 Task: Search one way flight ticket for 5 adults, 2 children, 1 infant in seat and 2 infants on lap in economy from Portsmouth: Portsmouth International Airport At Pease to New Bern: Coastal Carolina Regional Airport (was Craven County Regional) on 5-4-2023. Number of bags: 1 carry on bag and 1 checked bag. Price is upto 87000. Outbound departure time preference is 14:30.
Action: Mouse moved to (286, 118)
Screenshot: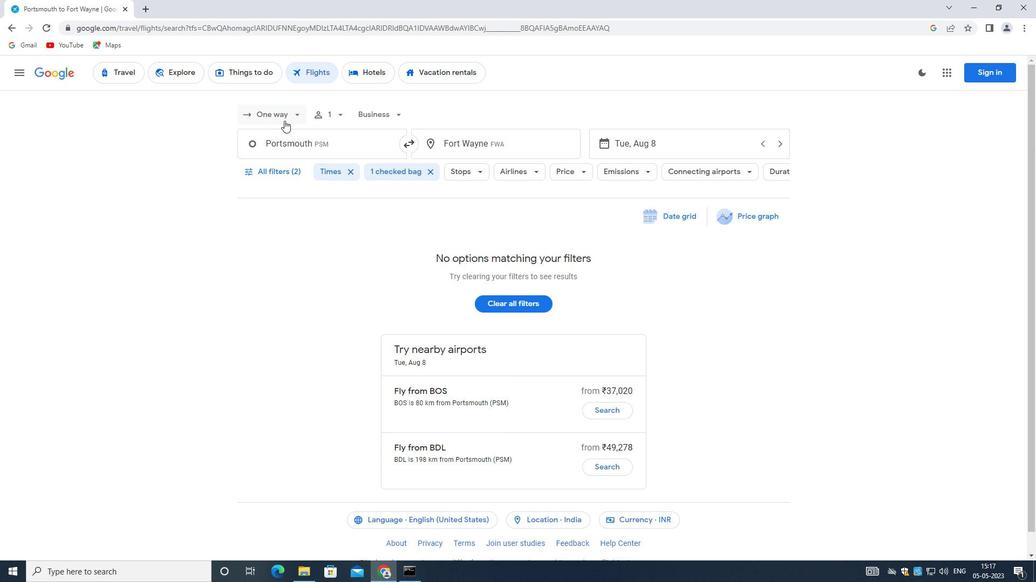 
Action: Mouse pressed left at (286, 118)
Screenshot: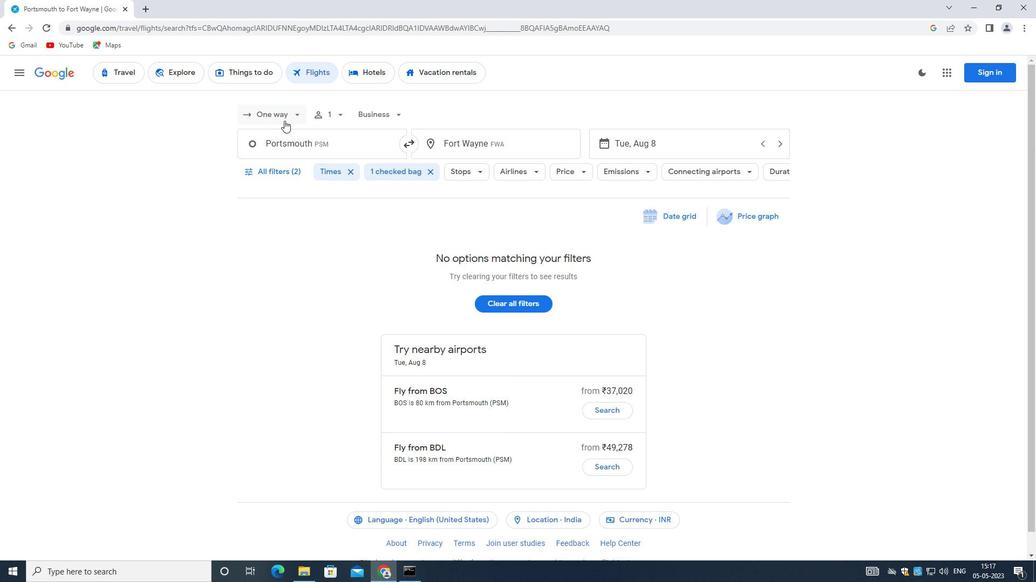 
Action: Mouse moved to (284, 159)
Screenshot: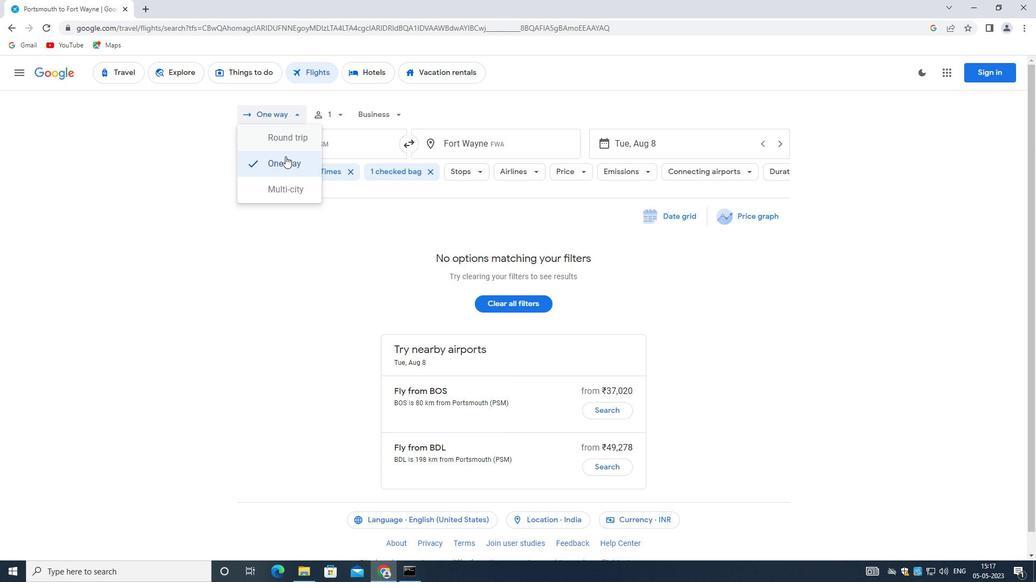 
Action: Mouse pressed left at (284, 159)
Screenshot: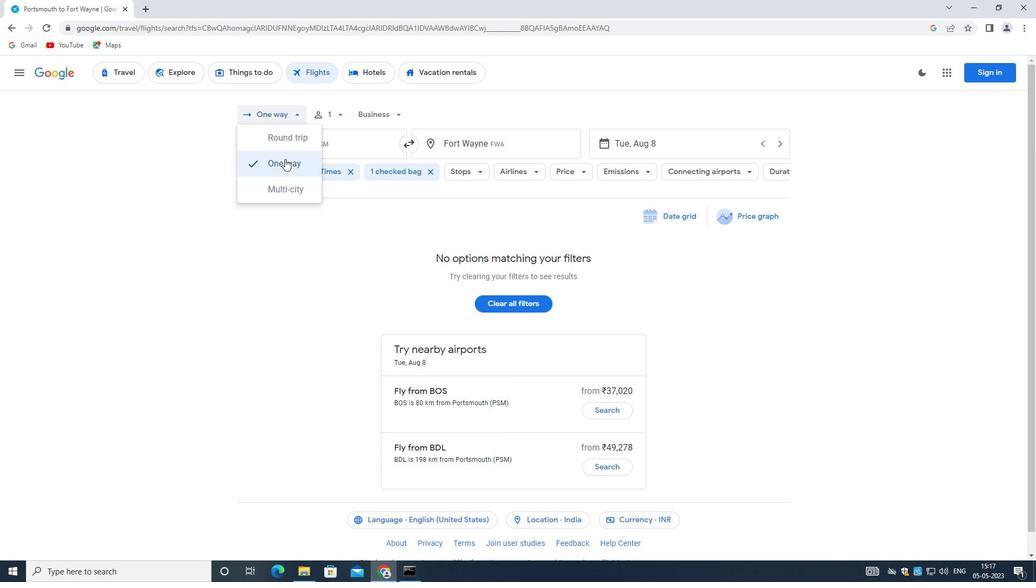 
Action: Mouse moved to (340, 114)
Screenshot: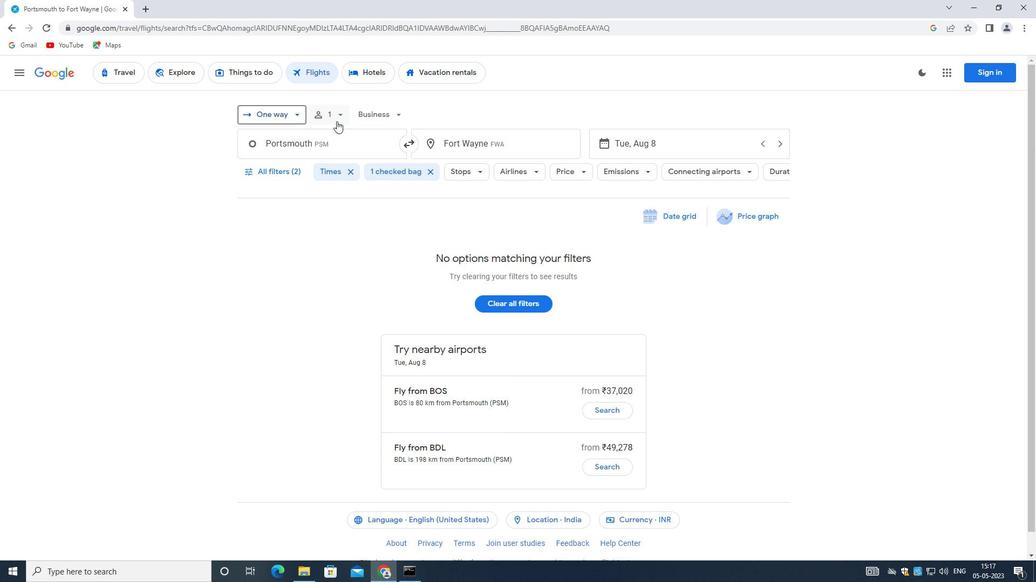 
Action: Mouse pressed left at (340, 114)
Screenshot: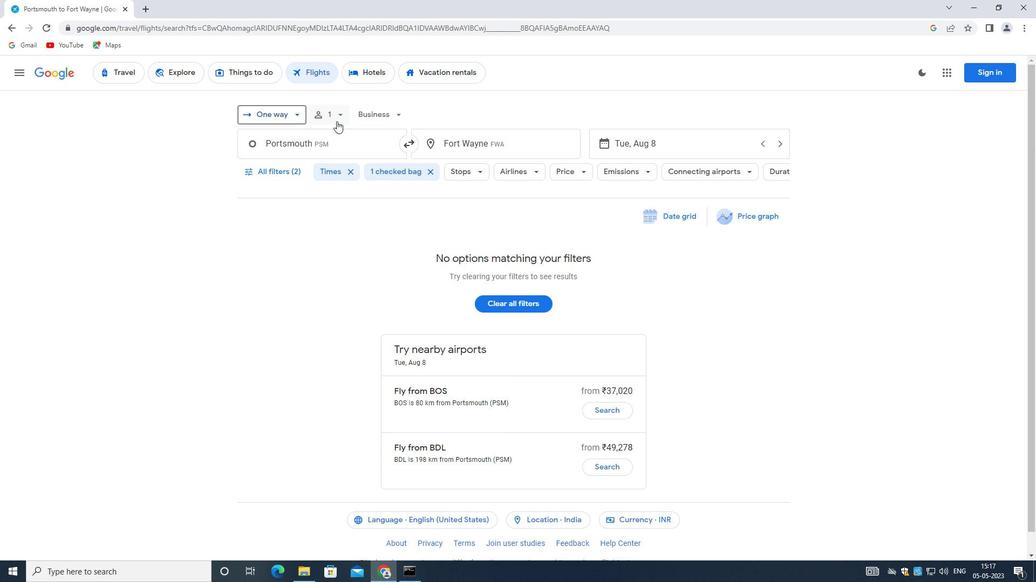
Action: Mouse moved to (424, 141)
Screenshot: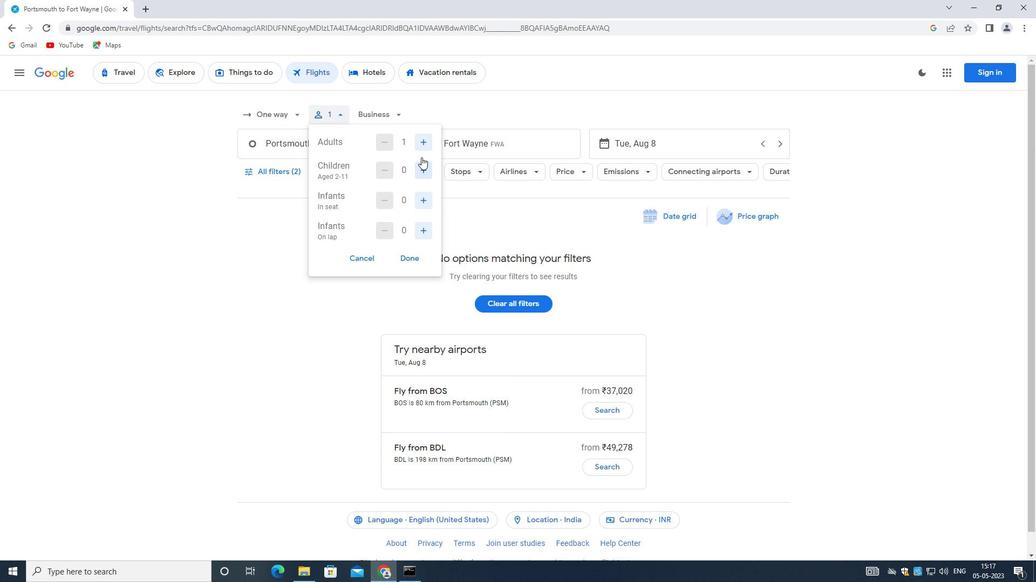
Action: Mouse pressed left at (424, 141)
Screenshot: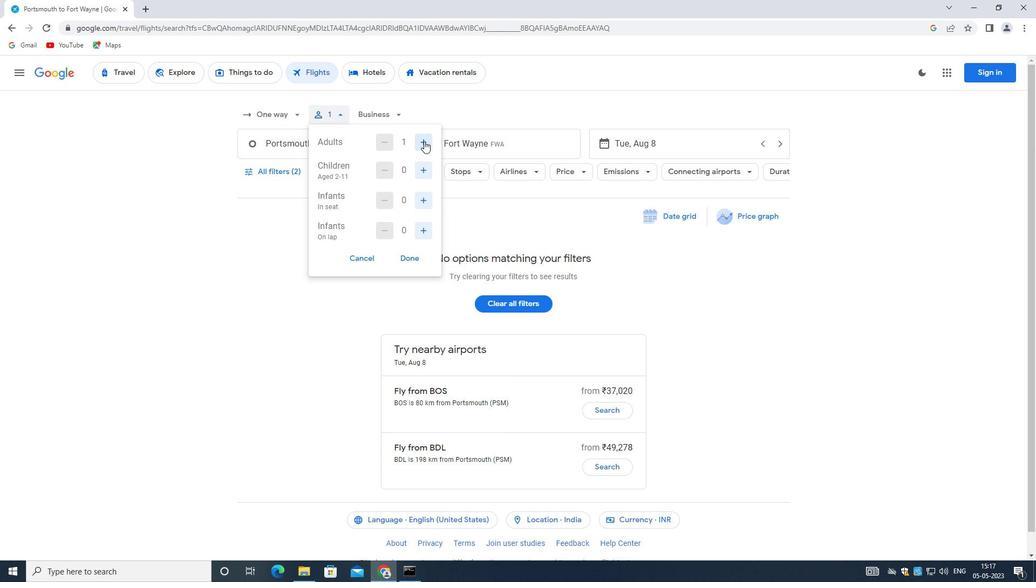 
Action: Mouse pressed left at (424, 141)
Screenshot: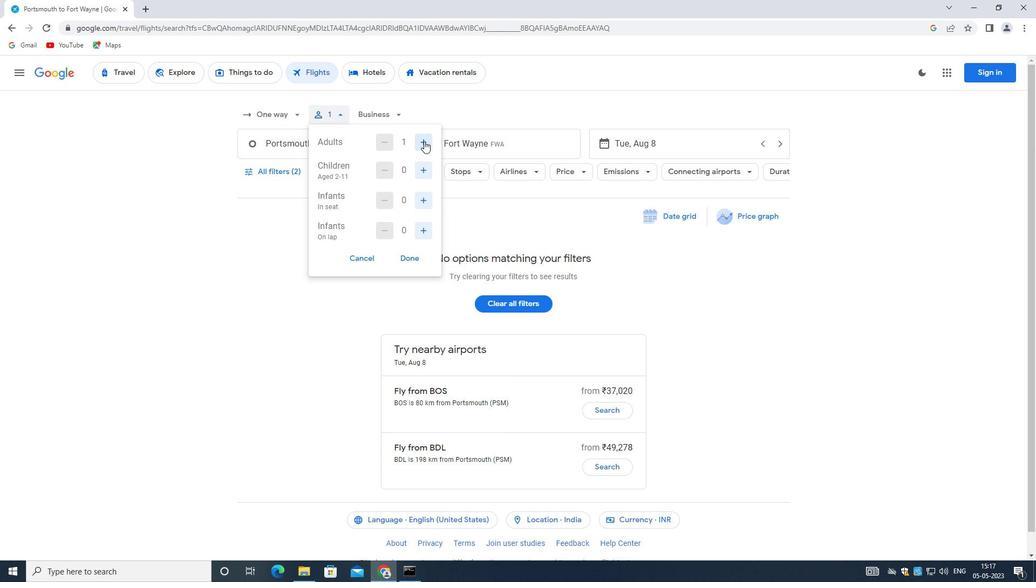 
Action: Mouse moved to (424, 140)
Screenshot: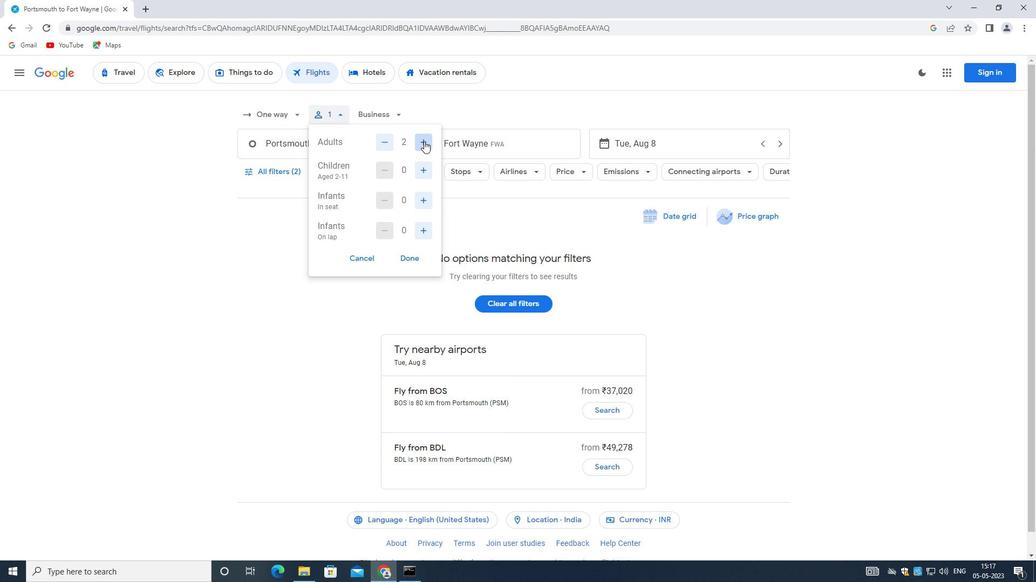 
Action: Mouse pressed left at (424, 140)
Screenshot: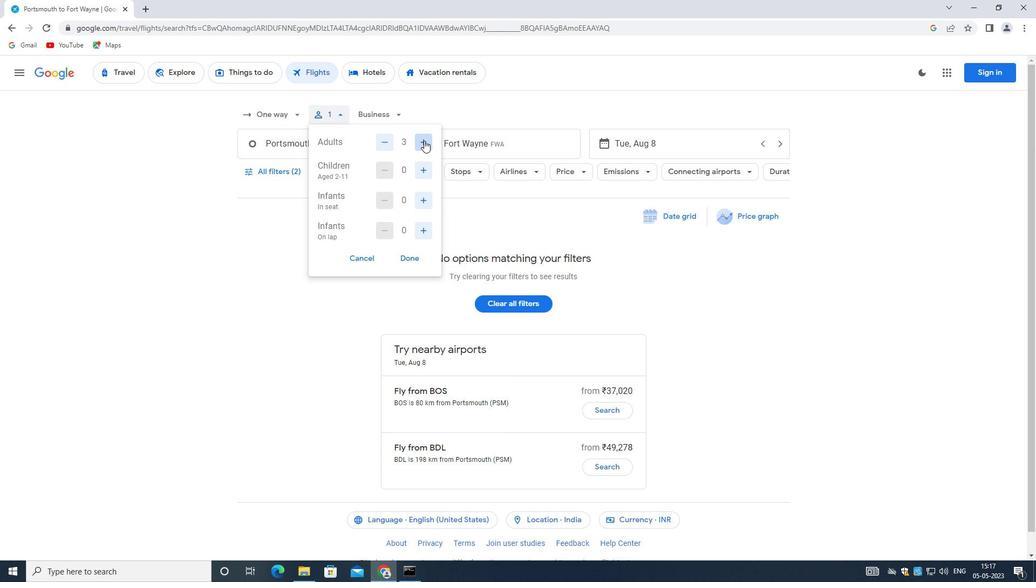 
Action: Mouse pressed left at (424, 140)
Screenshot: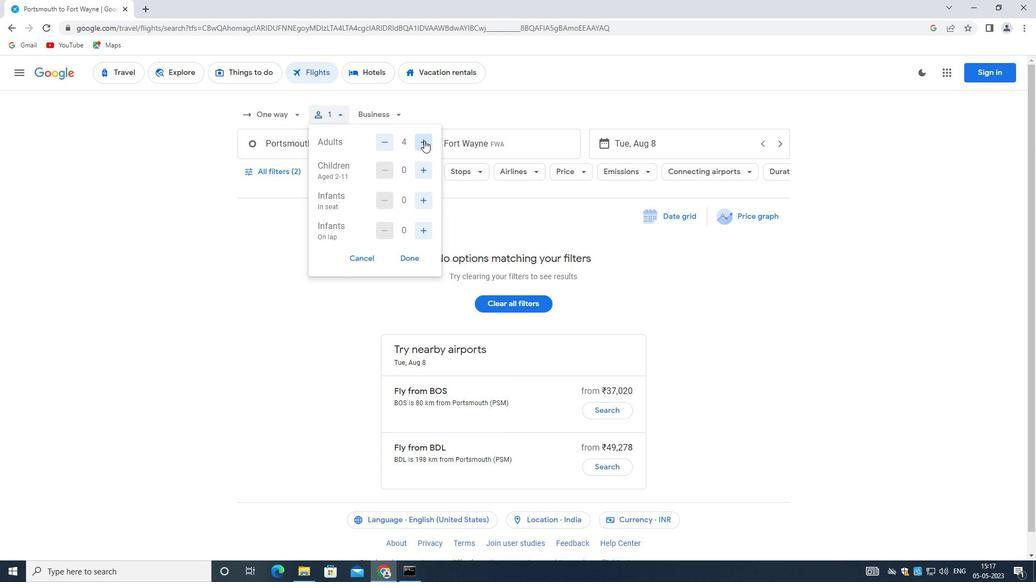 
Action: Mouse moved to (423, 167)
Screenshot: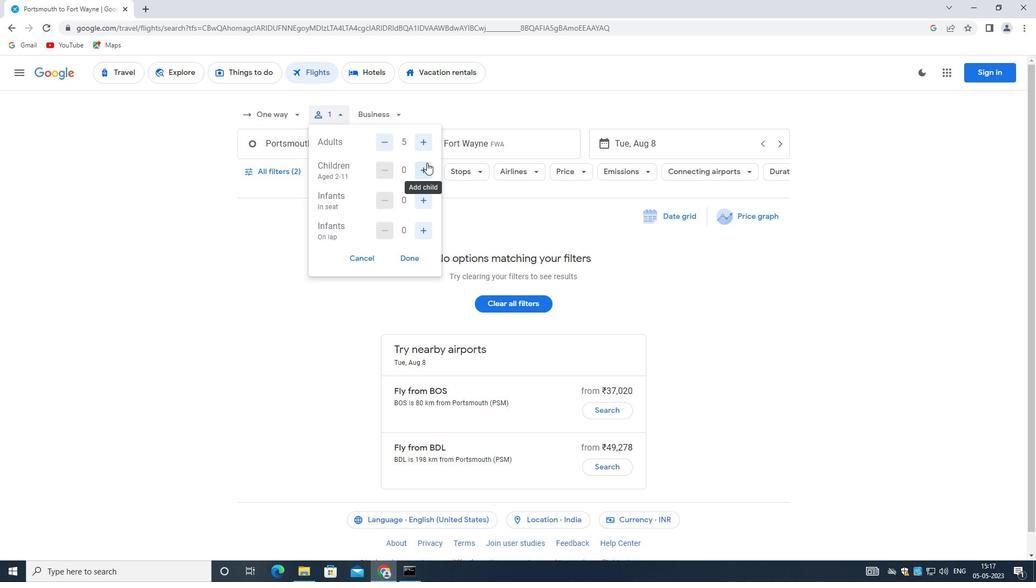 
Action: Mouse pressed left at (423, 167)
Screenshot: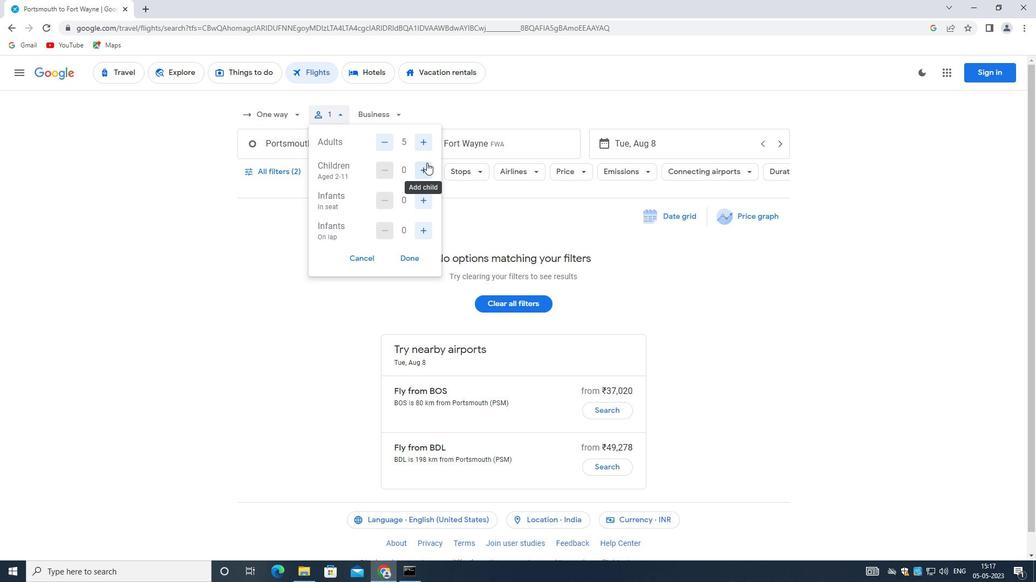 
Action: Mouse pressed left at (423, 167)
Screenshot: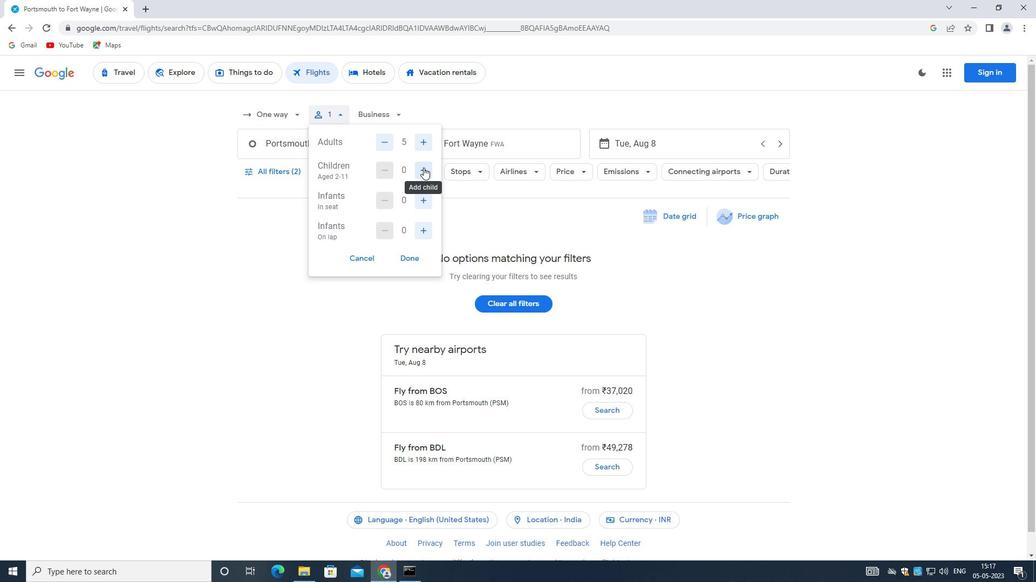 
Action: Mouse moved to (423, 206)
Screenshot: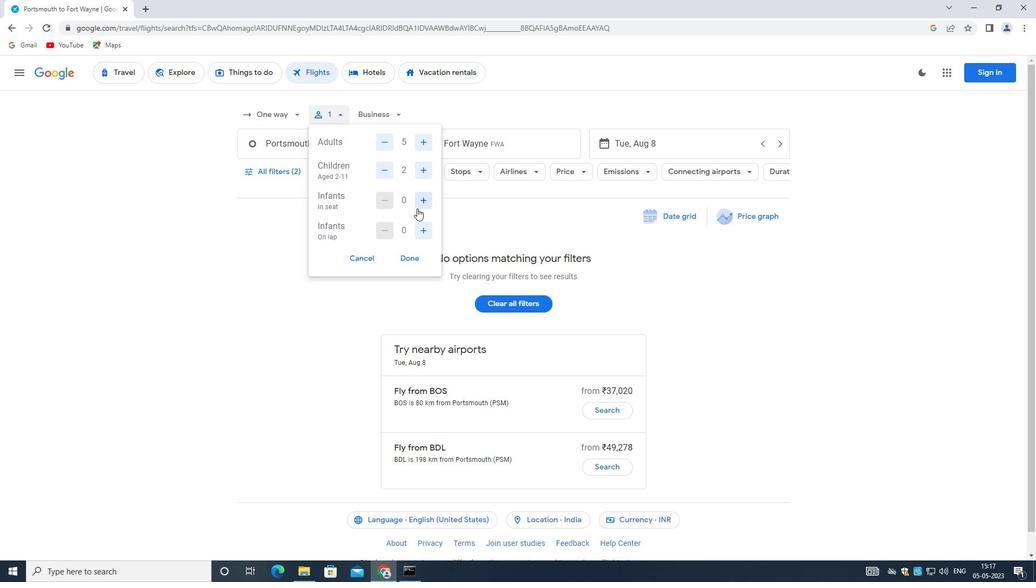 
Action: Mouse pressed left at (423, 206)
Screenshot: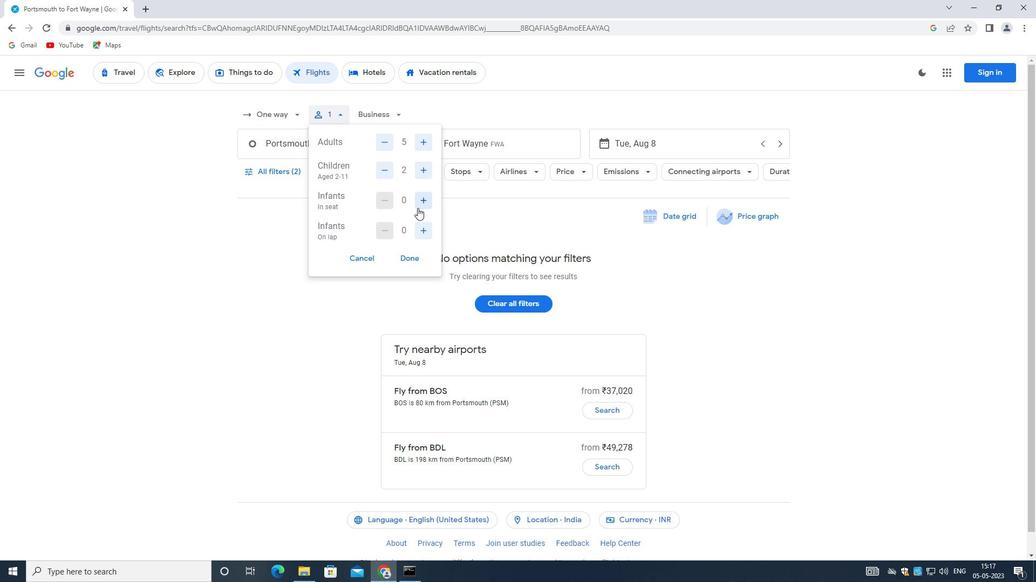 
Action: Mouse moved to (422, 233)
Screenshot: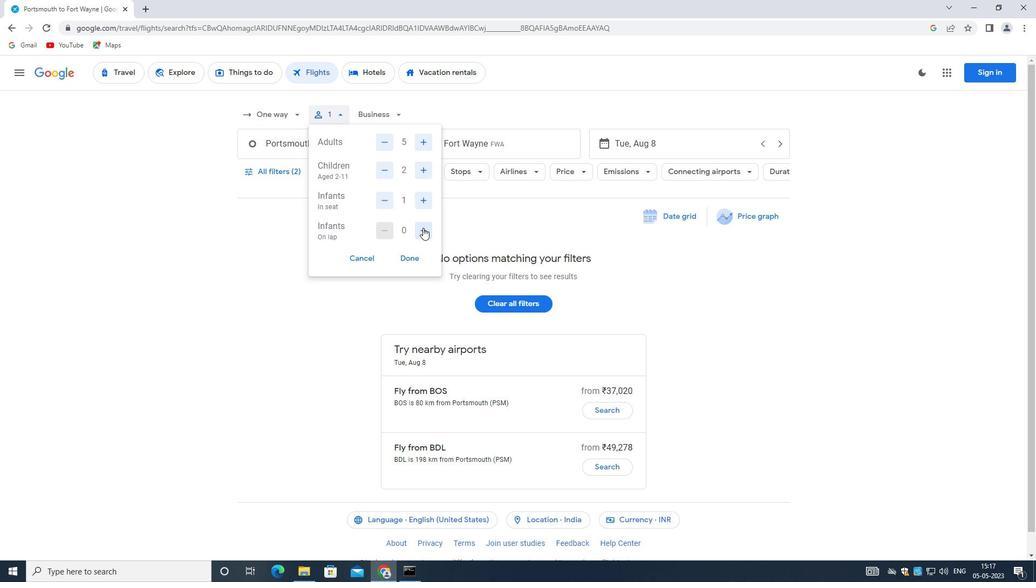 
Action: Mouse pressed left at (422, 233)
Screenshot: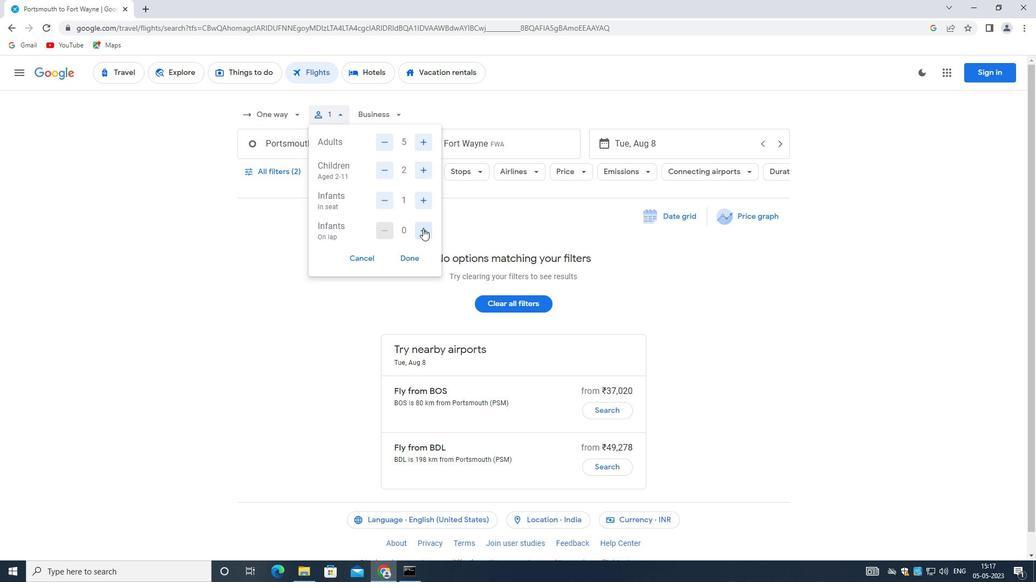 
Action: Mouse moved to (402, 258)
Screenshot: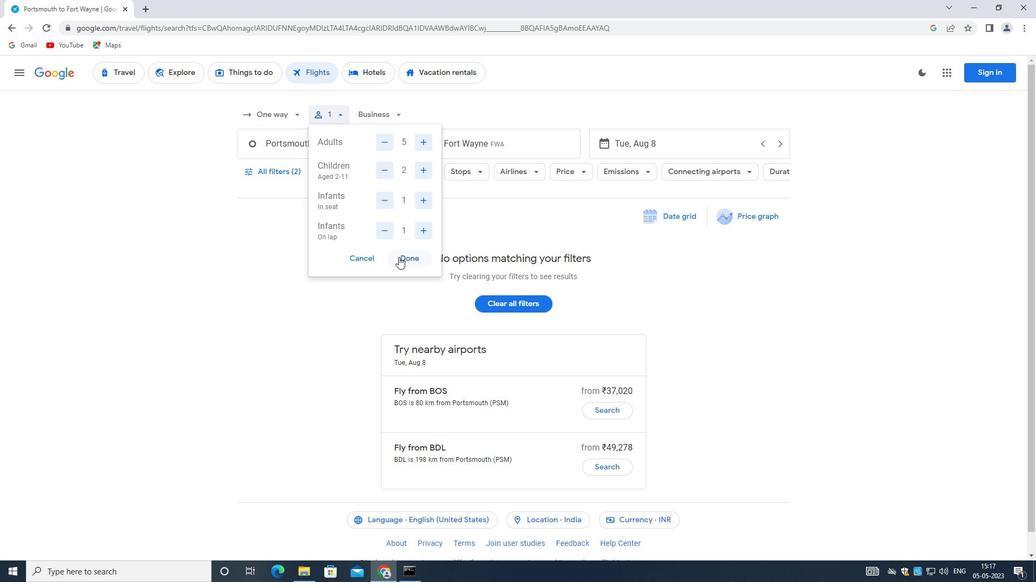 
Action: Mouse pressed left at (402, 258)
Screenshot: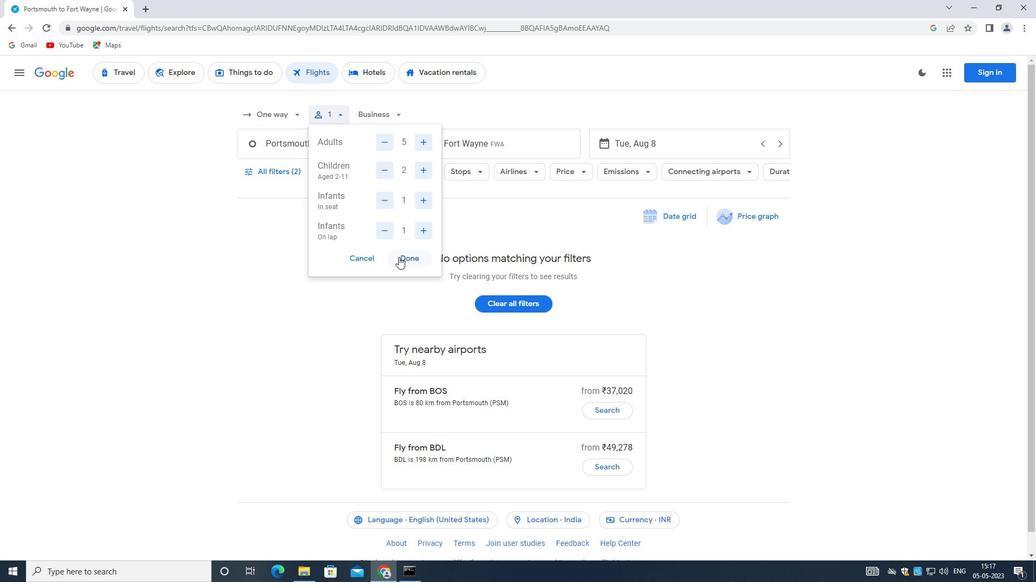 
Action: Mouse moved to (394, 113)
Screenshot: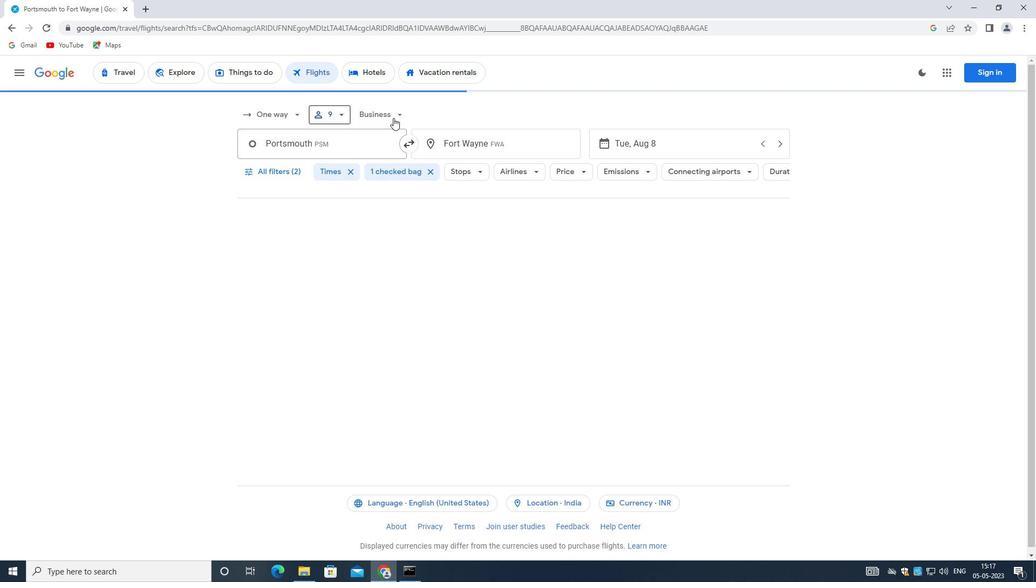
Action: Mouse pressed left at (394, 113)
Screenshot: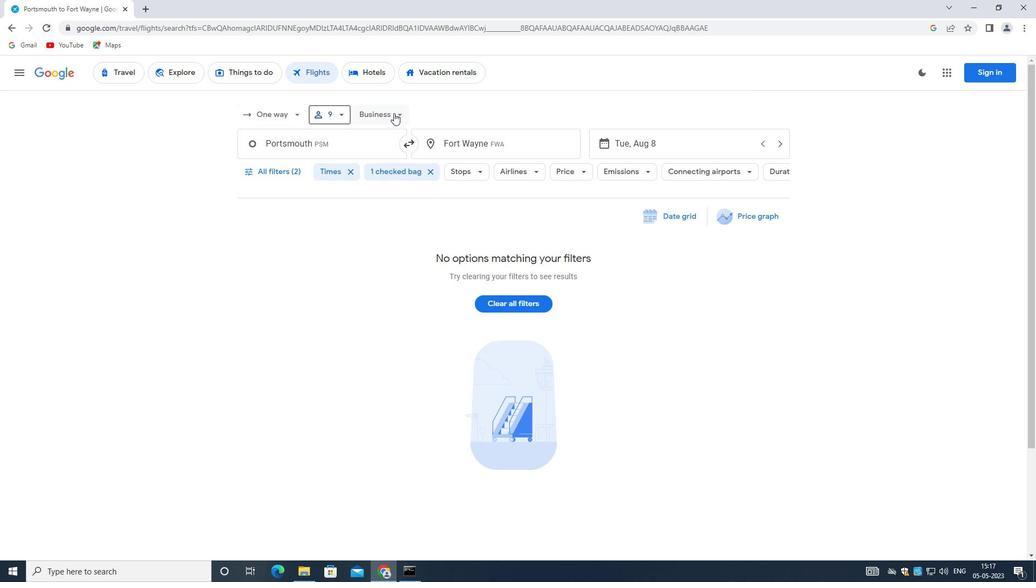 
Action: Mouse moved to (408, 131)
Screenshot: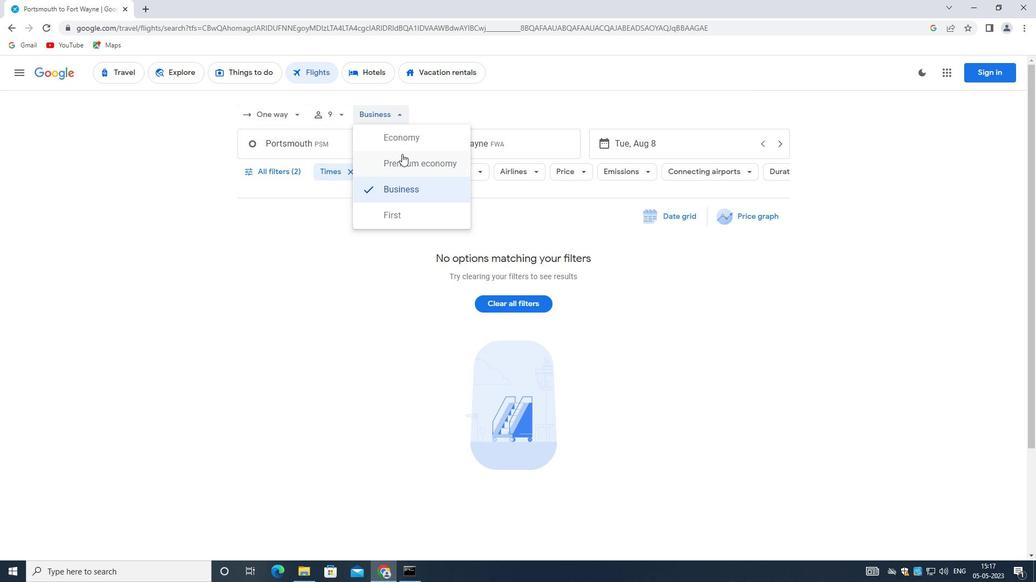 
Action: Mouse pressed left at (408, 131)
Screenshot: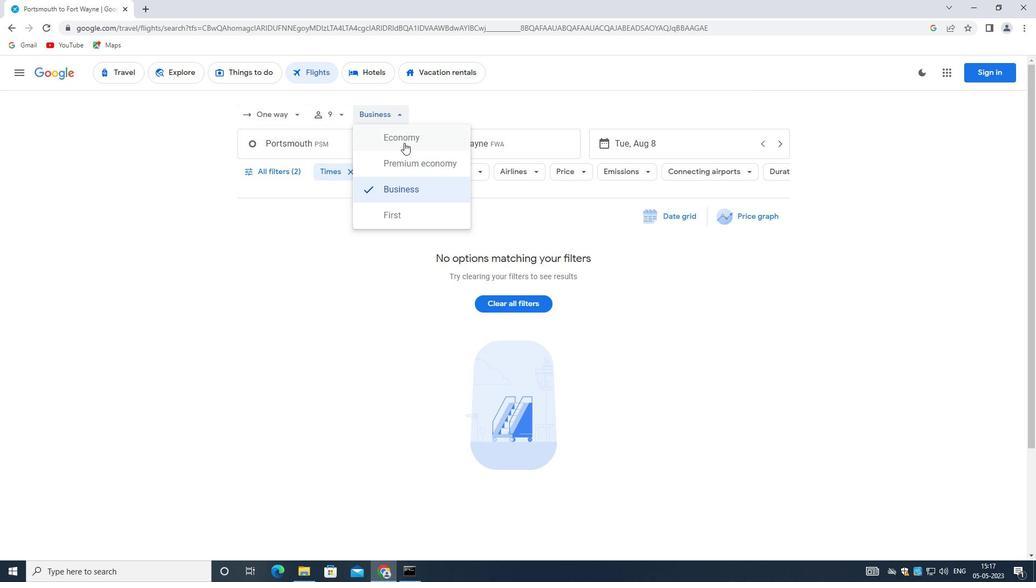 
Action: Mouse moved to (314, 146)
Screenshot: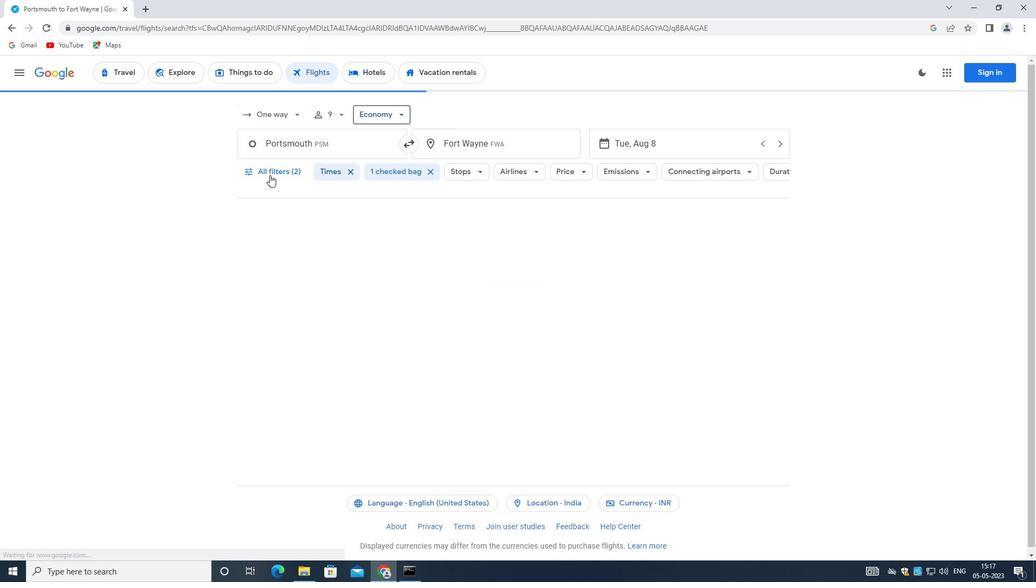 
Action: Mouse pressed left at (314, 146)
Screenshot: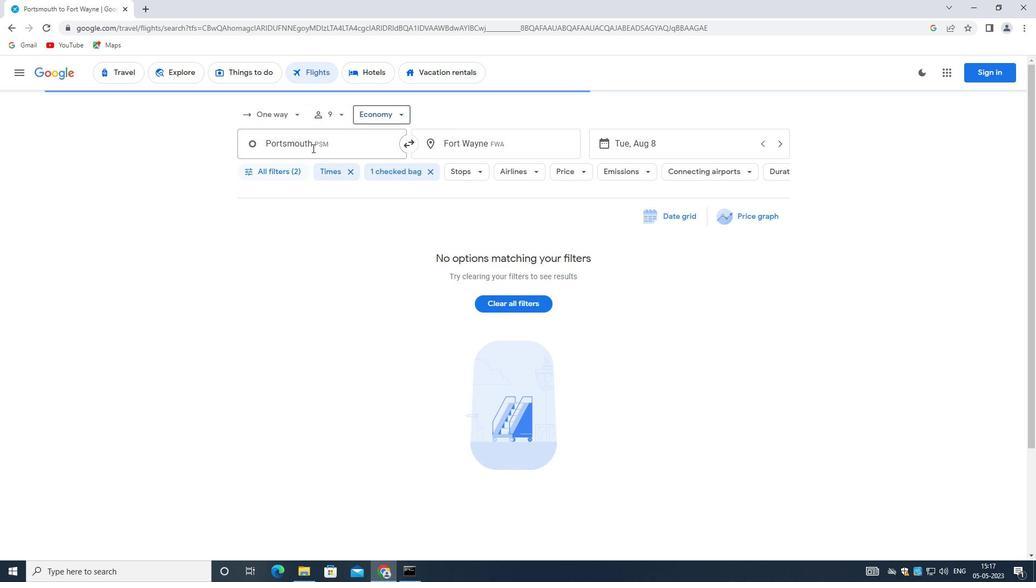 
Action: Key pressed <Key.backspace>po<Key.backspace><Key.backspace><Key.shift_r>Ports
Screenshot: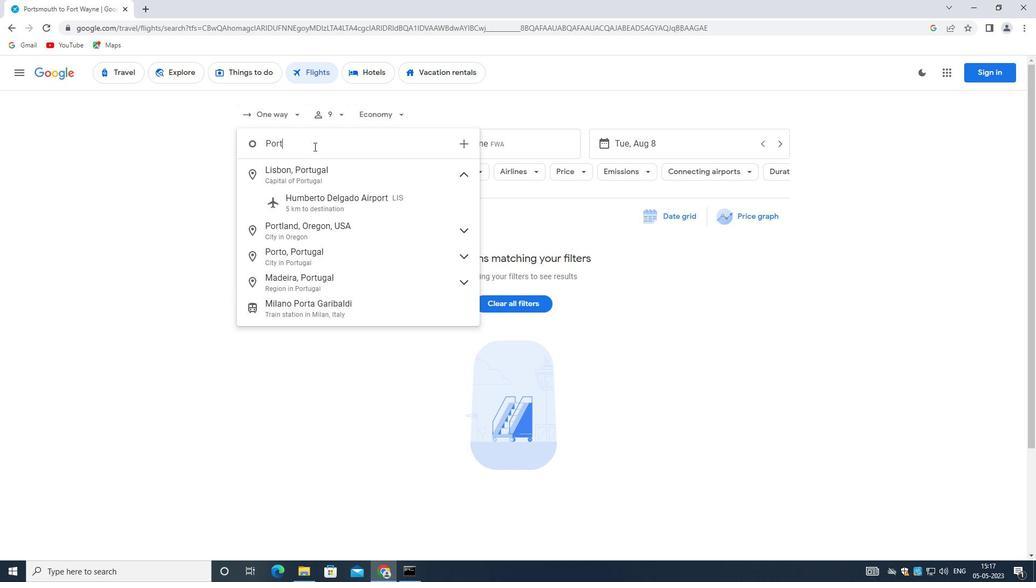 
Action: Mouse moved to (372, 350)
Screenshot: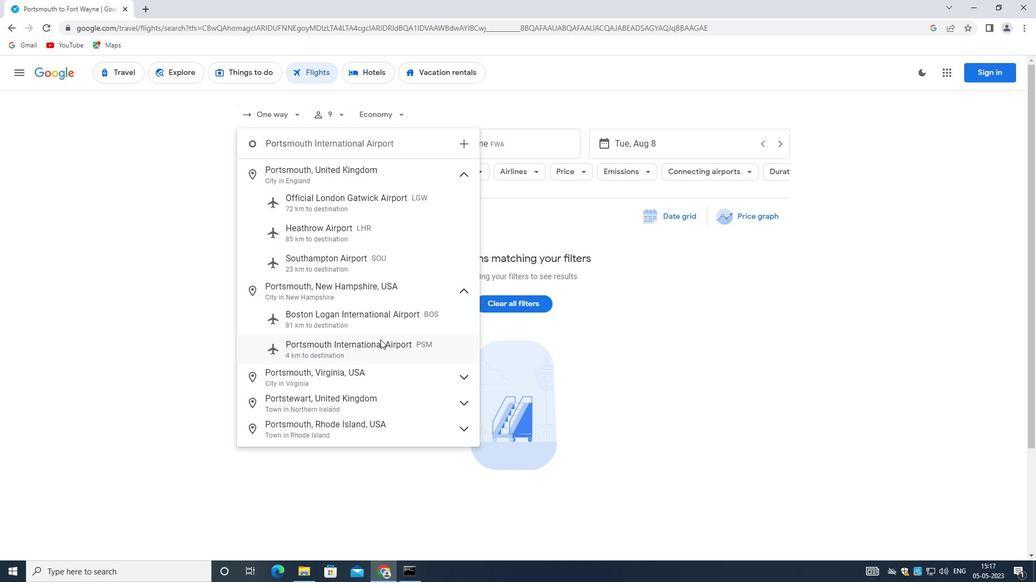 
Action: Mouse pressed left at (372, 350)
Screenshot: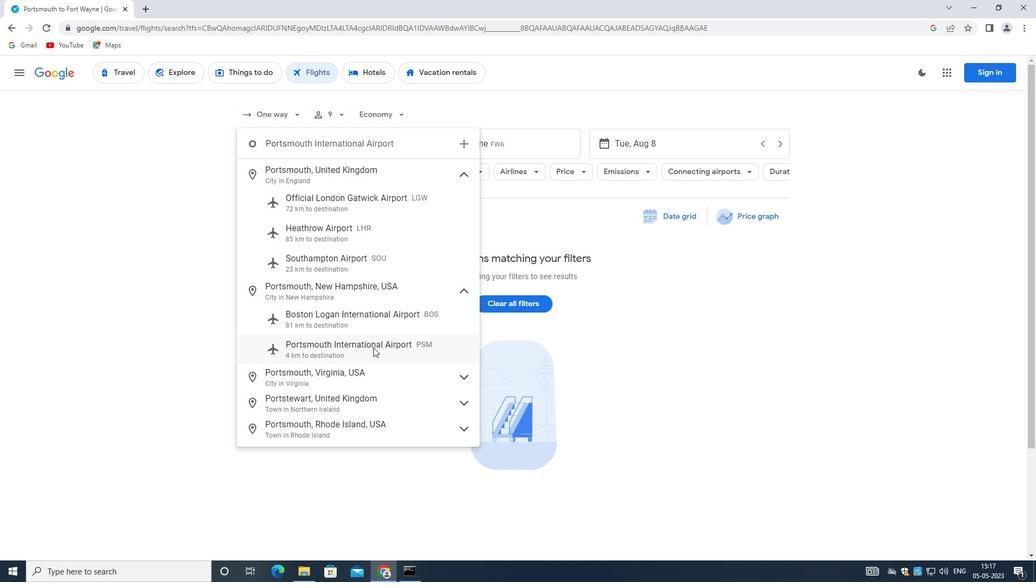 
Action: Mouse moved to (530, 140)
Screenshot: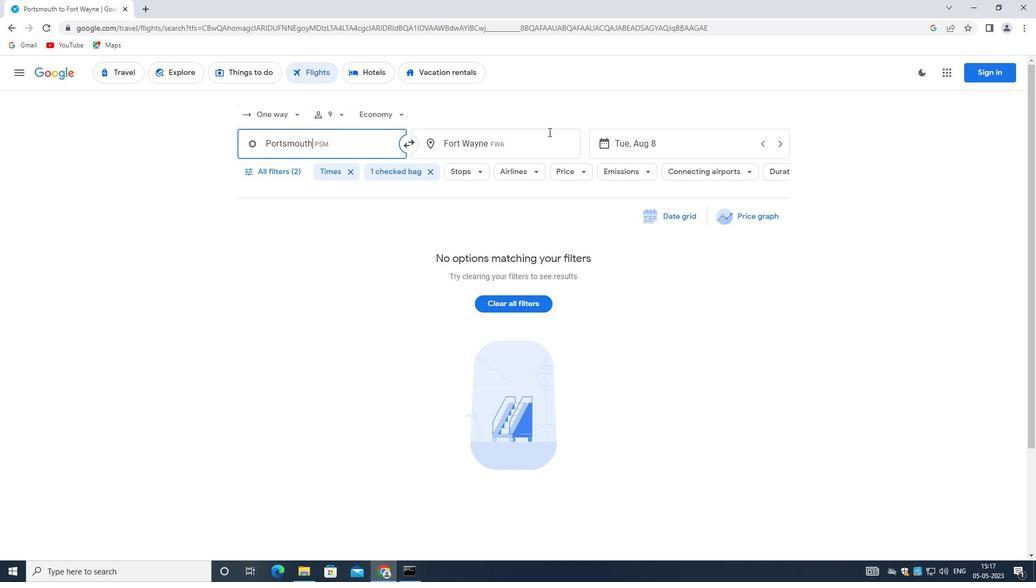 
Action: Mouse pressed left at (530, 140)
Screenshot: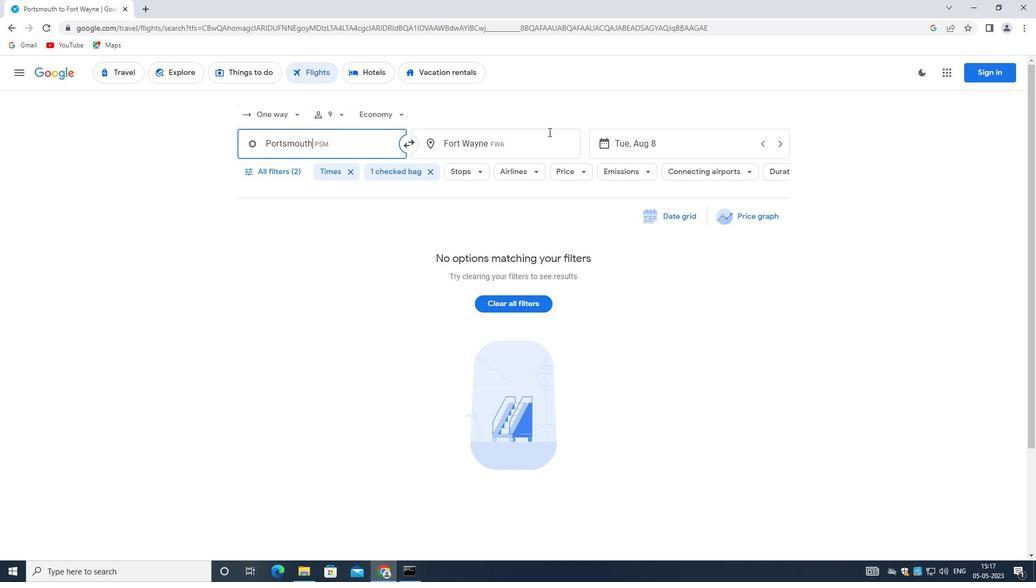 
Action: Key pressed <Key.backspace><Key.shift>COASTAL<Key.space><Key.shift>CAROLINA
Screenshot: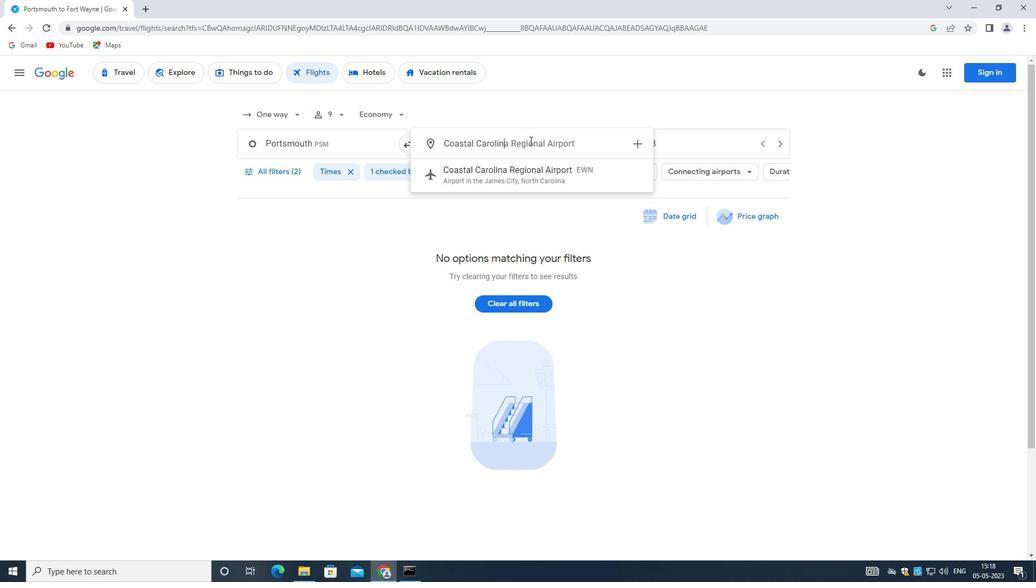 
Action: Mouse moved to (531, 172)
Screenshot: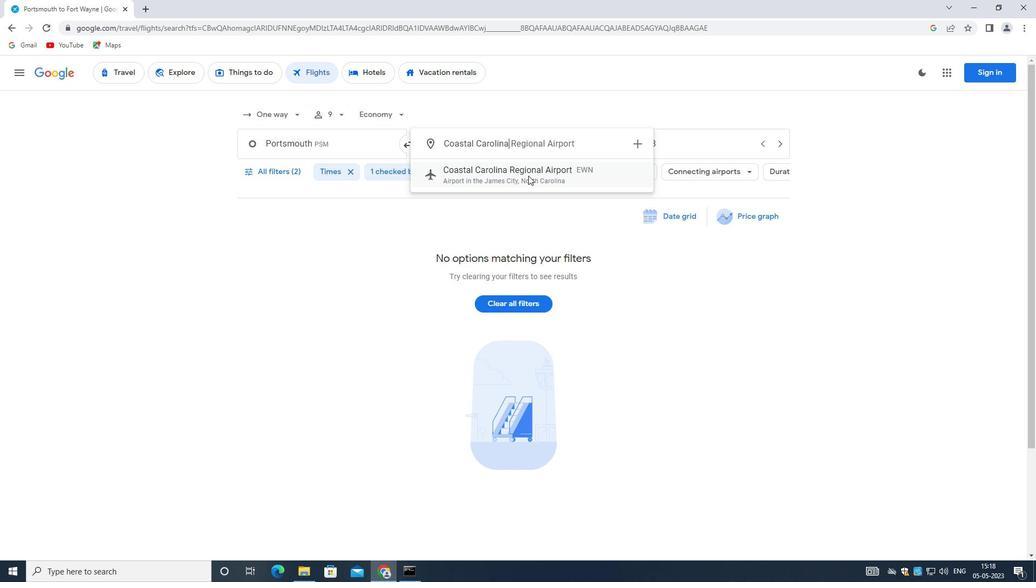 
Action: Mouse pressed left at (531, 172)
Screenshot: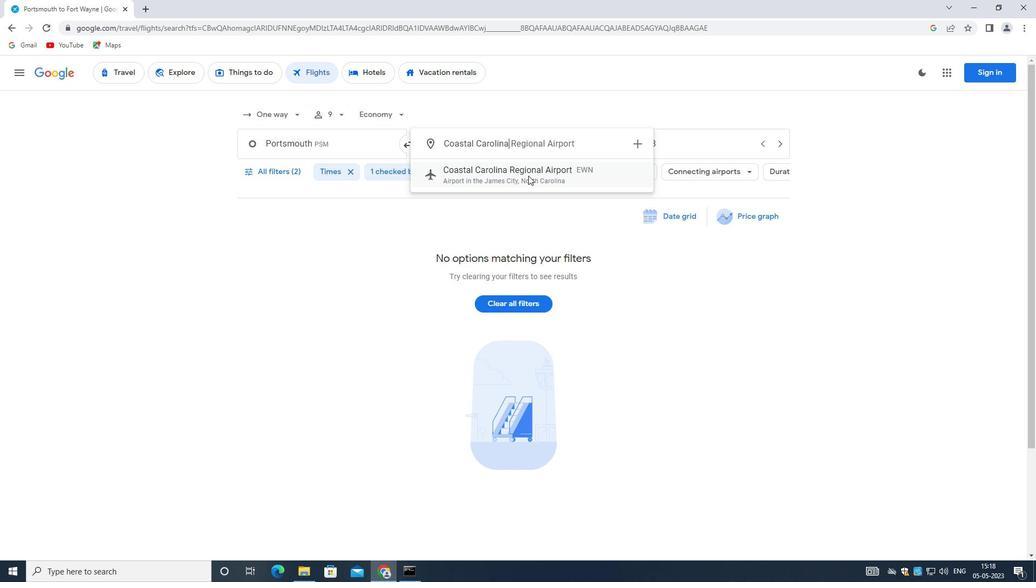 
Action: Mouse moved to (641, 143)
Screenshot: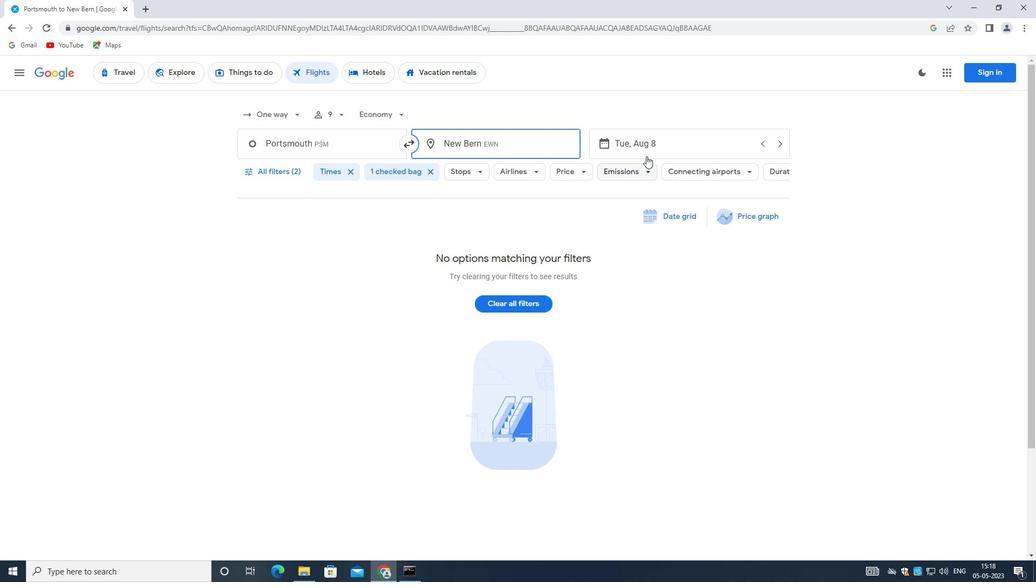 
Action: Mouse pressed left at (641, 143)
Screenshot: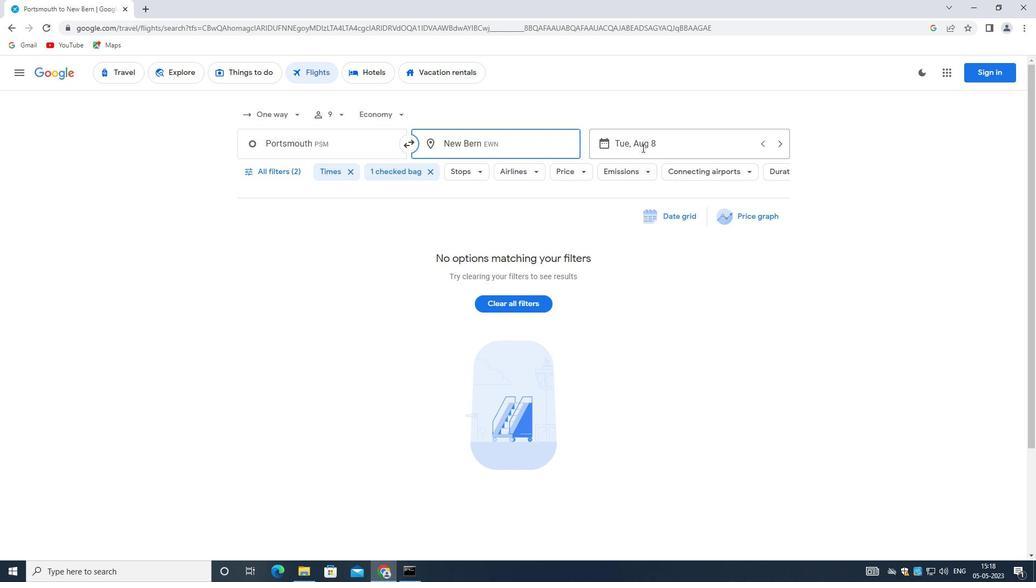 
Action: Mouse moved to (459, 259)
Screenshot: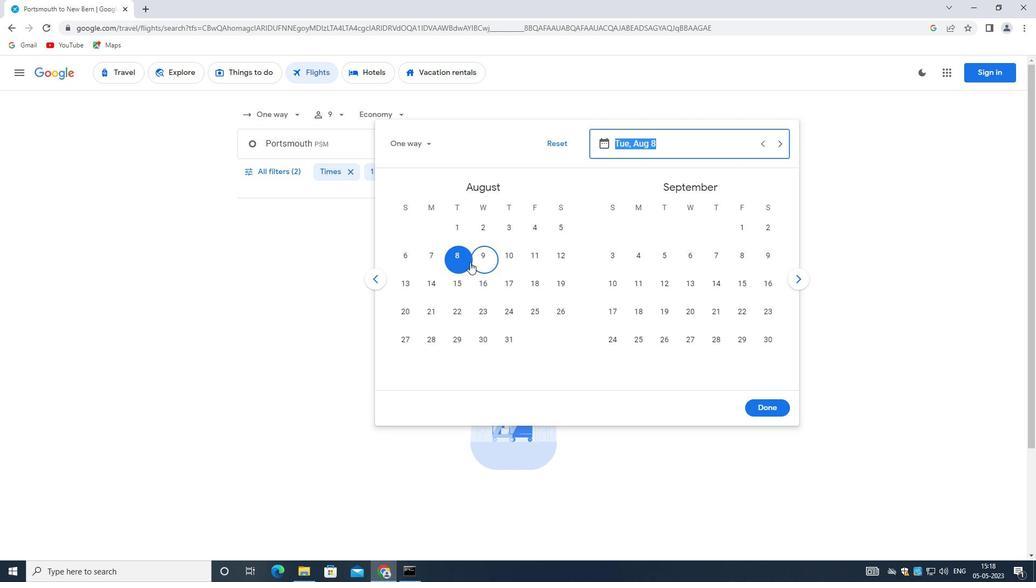 
Action: Mouse pressed left at (459, 259)
Screenshot: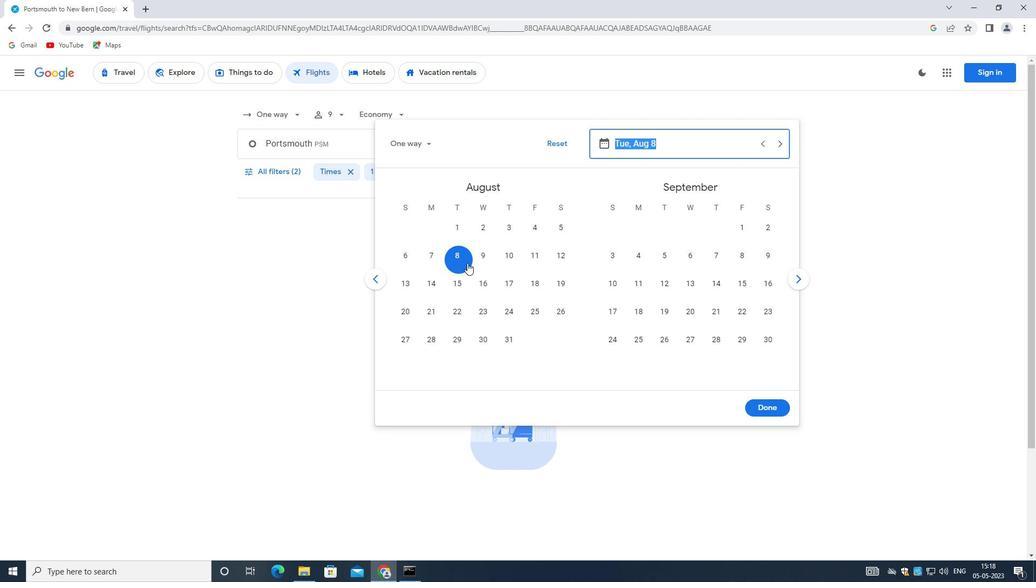 
Action: Mouse moved to (775, 406)
Screenshot: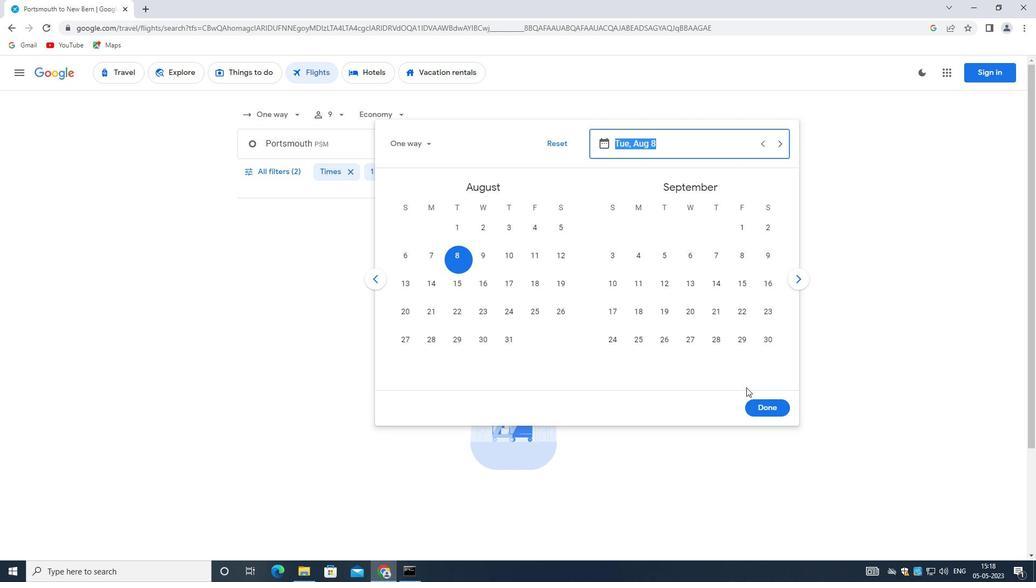 
Action: Mouse pressed left at (775, 406)
Screenshot: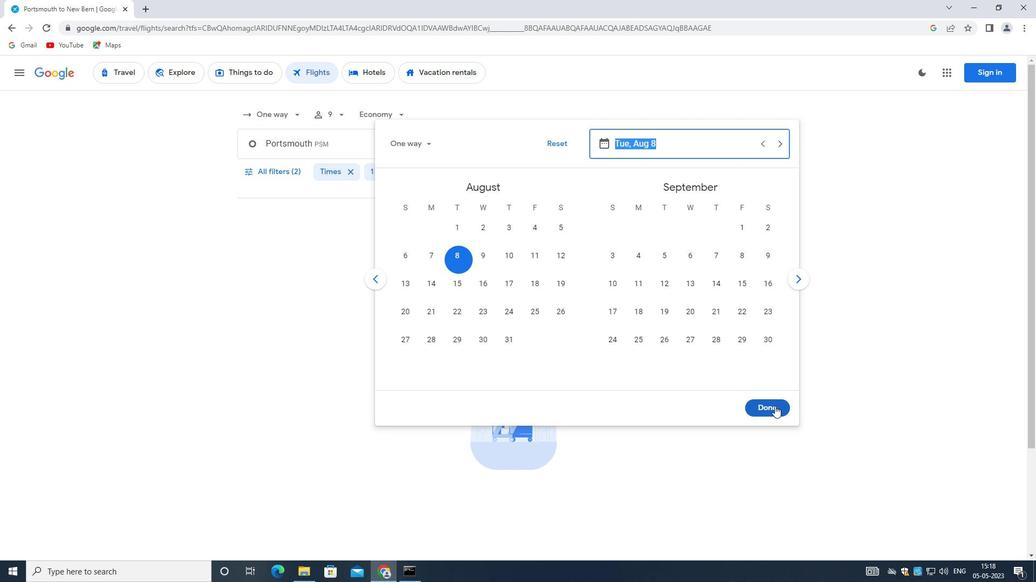 
Action: Mouse moved to (279, 177)
Screenshot: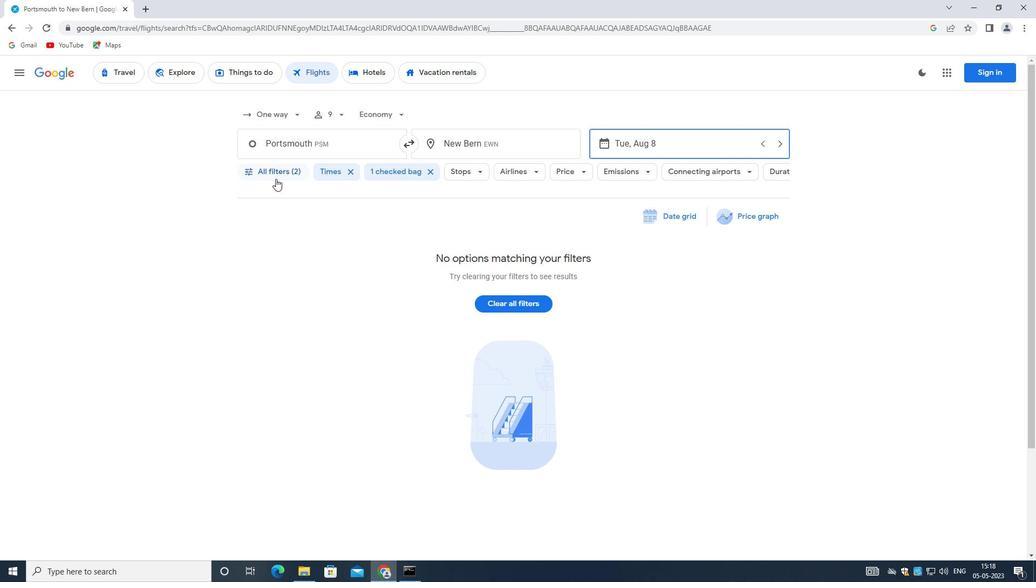 
Action: Mouse pressed left at (279, 177)
Screenshot: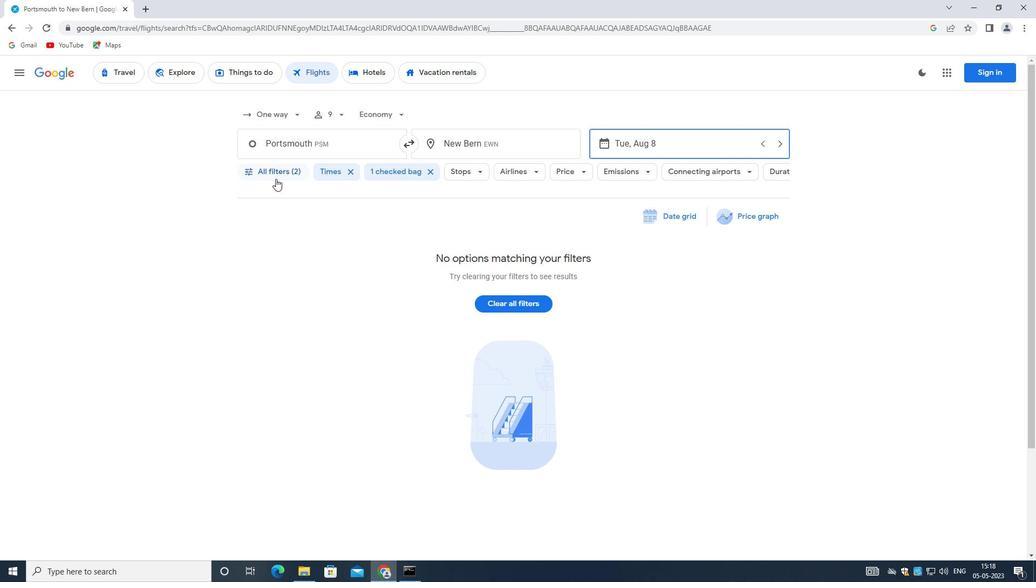 
Action: Mouse moved to (391, 402)
Screenshot: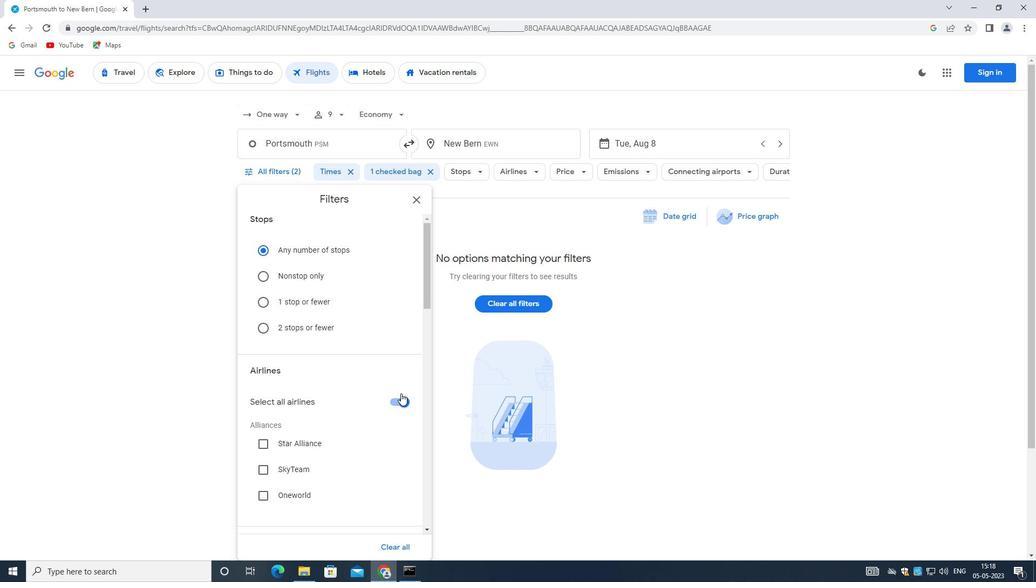 
Action: Mouse pressed left at (391, 402)
Screenshot: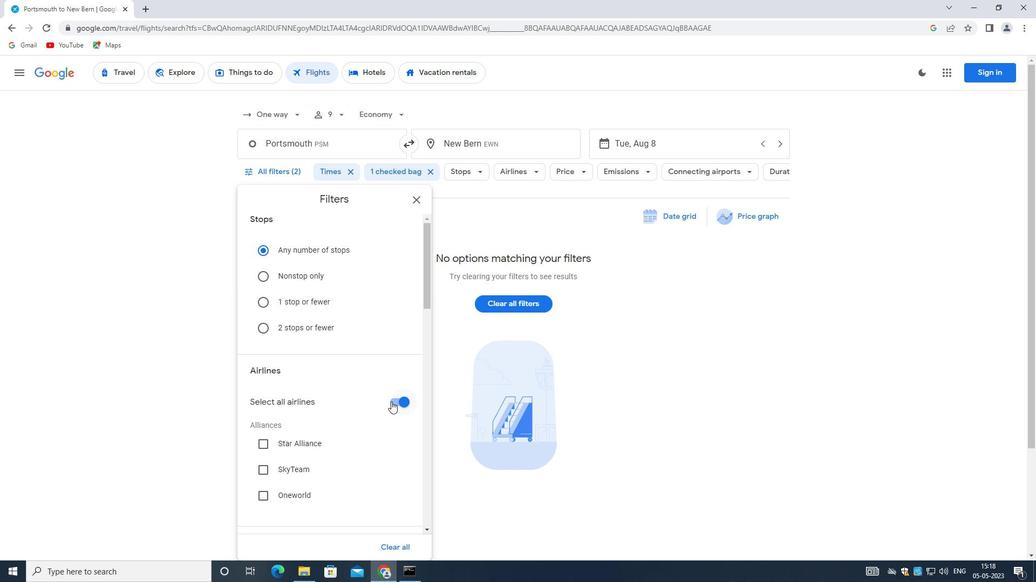 
Action: Mouse moved to (298, 266)
Screenshot: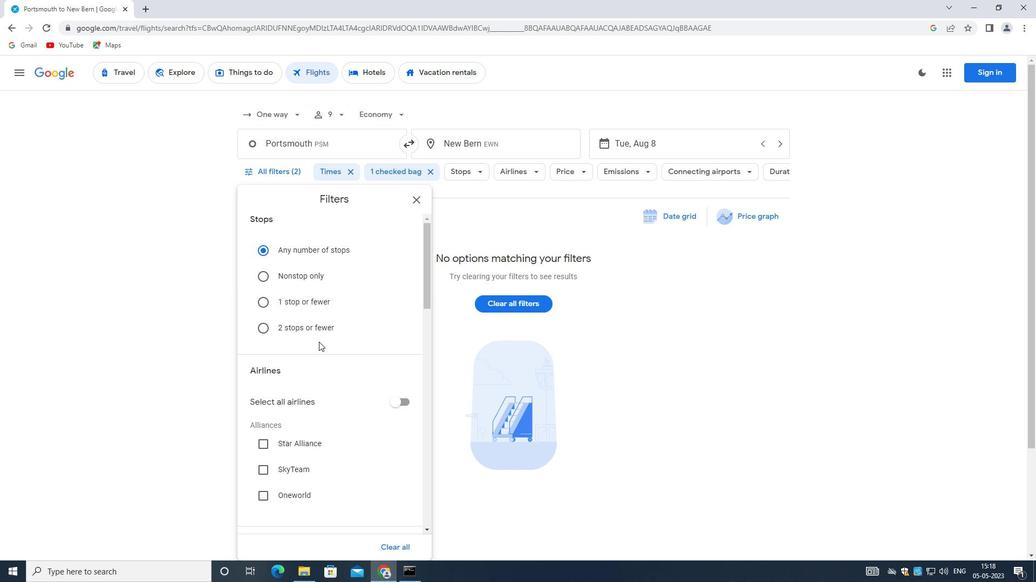 
Action: Mouse scrolled (298, 265) with delta (0, 0)
Screenshot: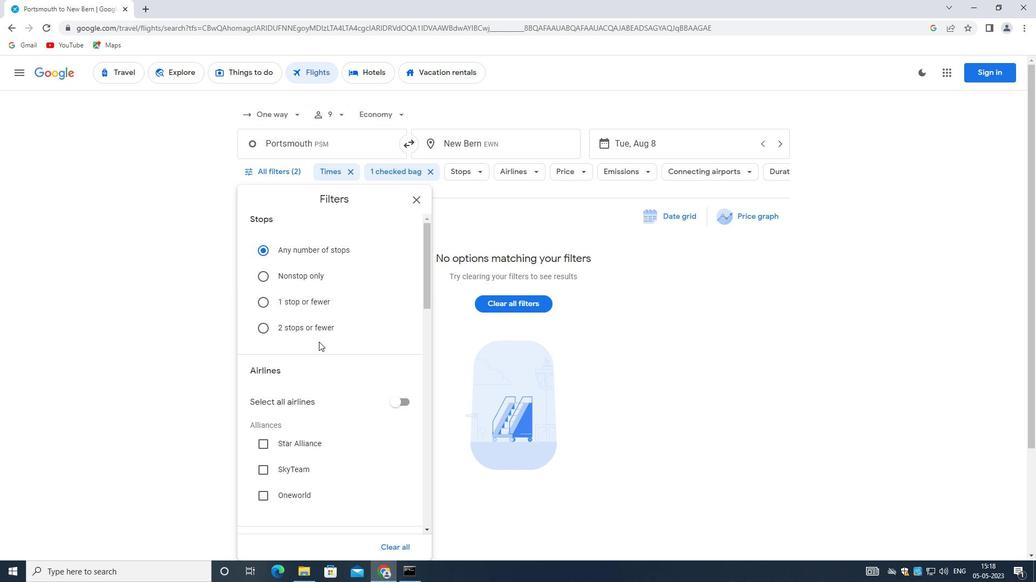 
Action: Mouse scrolled (298, 265) with delta (0, 0)
Screenshot: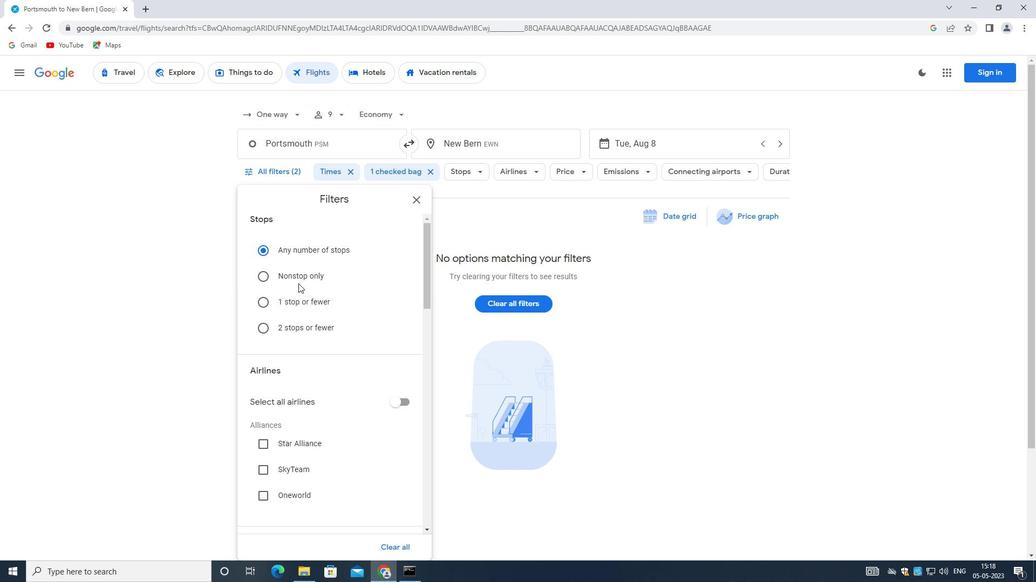 
Action: Mouse scrolled (298, 265) with delta (0, 0)
Screenshot: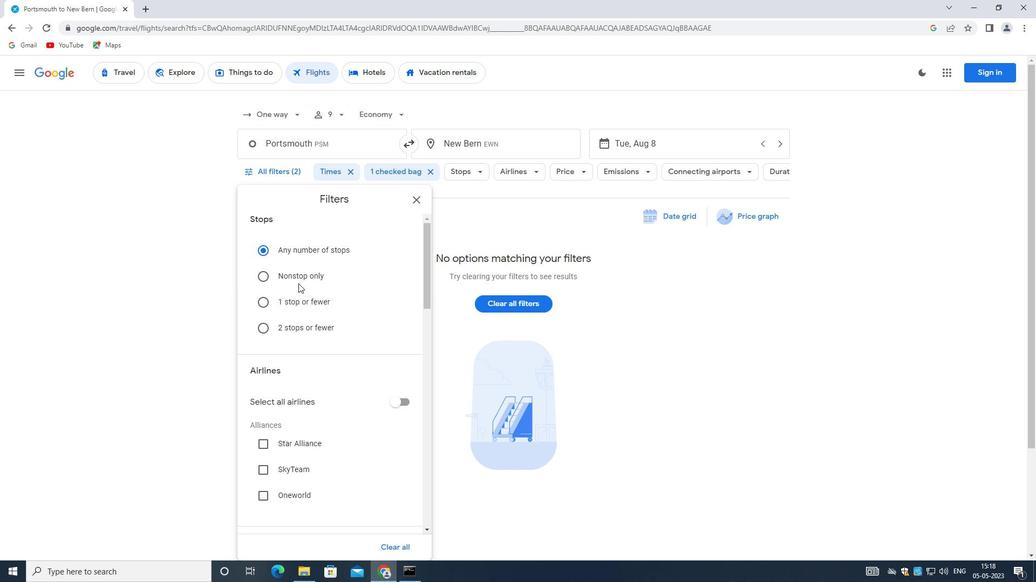 
Action: Mouse scrolled (298, 265) with delta (0, 0)
Screenshot: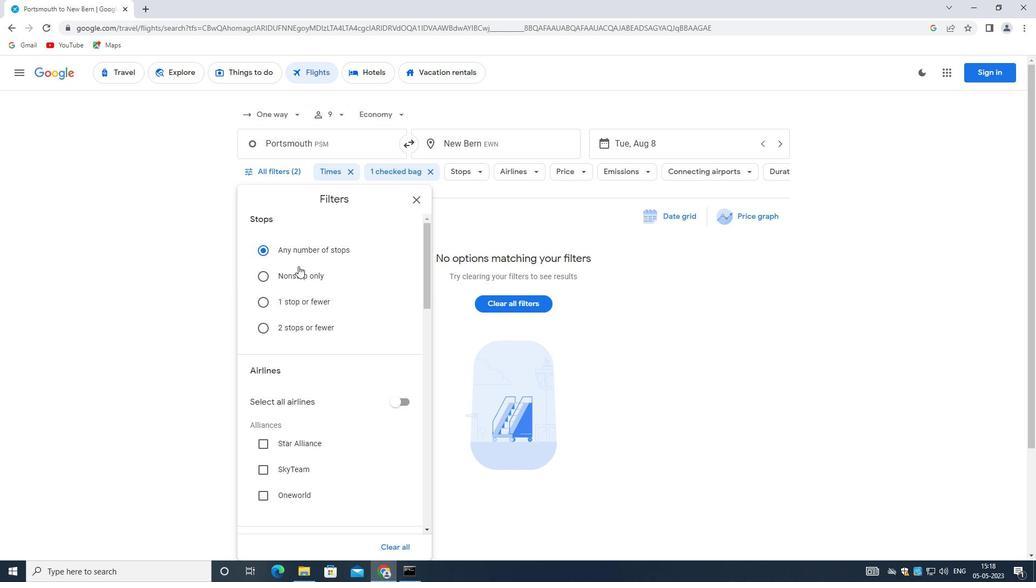 
Action: Mouse moved to (364, 355)
Screenshot: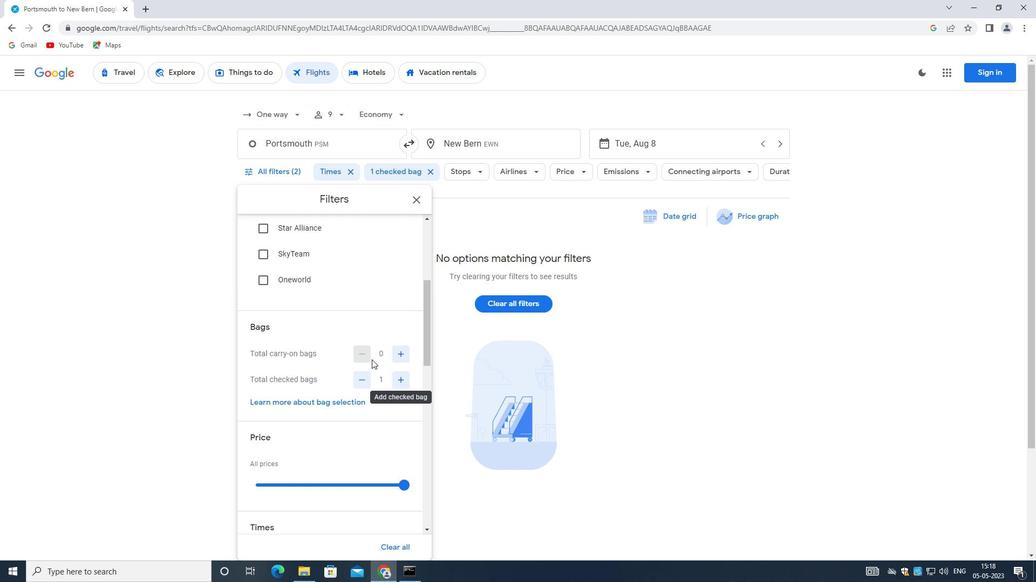 
Action: Mouse pressed left at (364, 355)
Screenshot: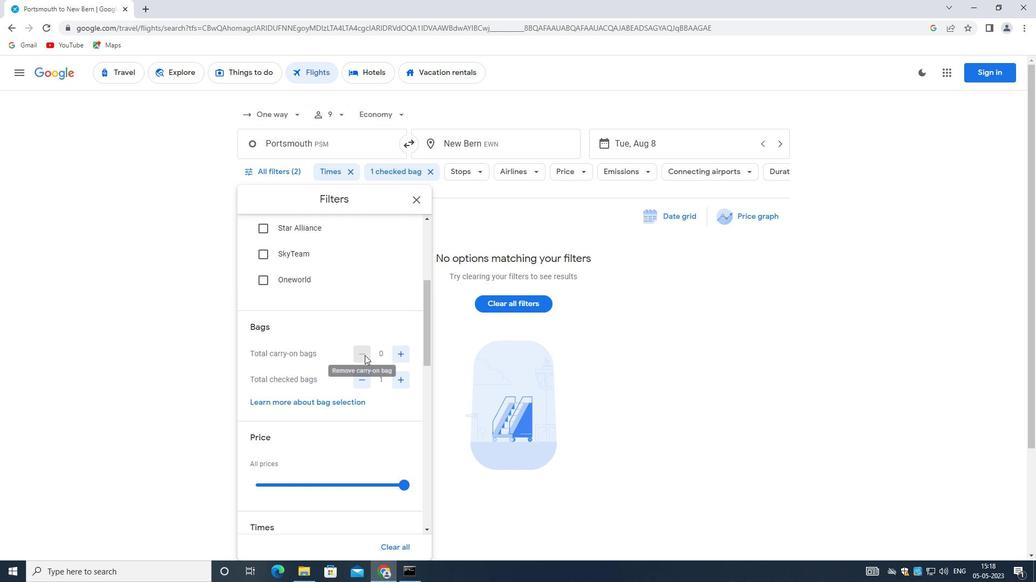 
Action: Mouse moved to (397, 354)
Screenshot: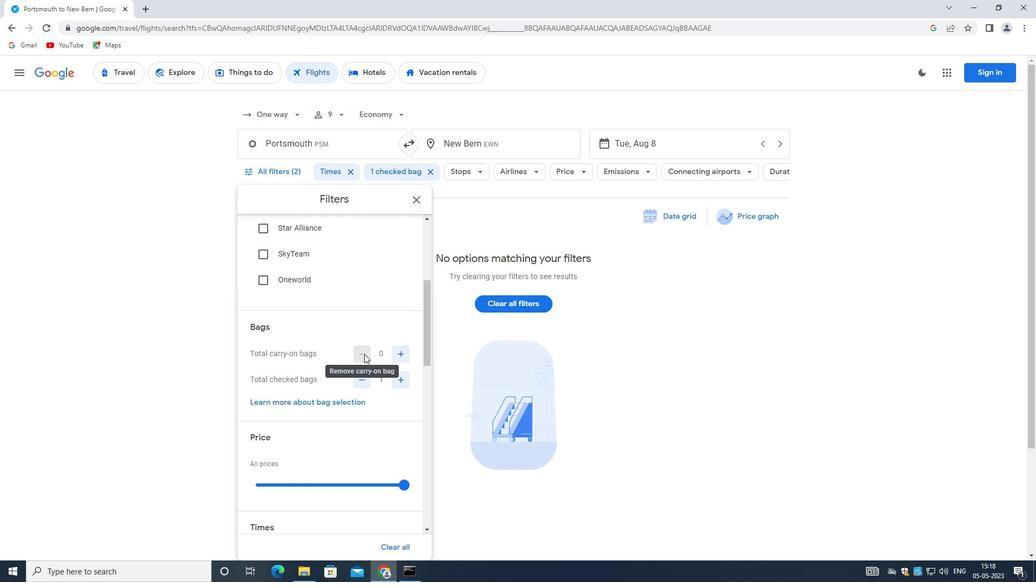 
Action: Mouse pressed left at (397, 354)
Screenshot: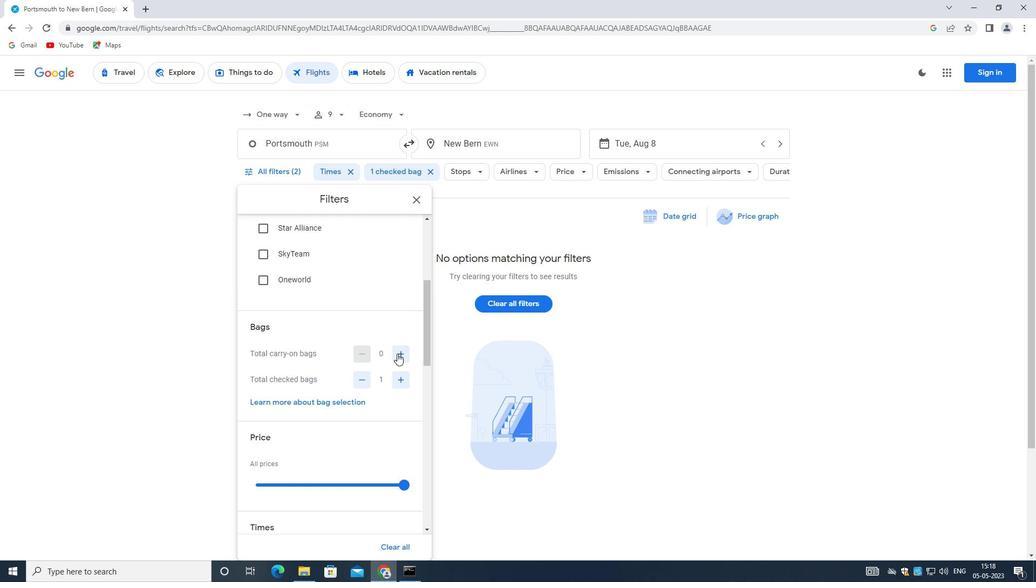 
Action: Mouse moved to (363, 384)
Screenshot: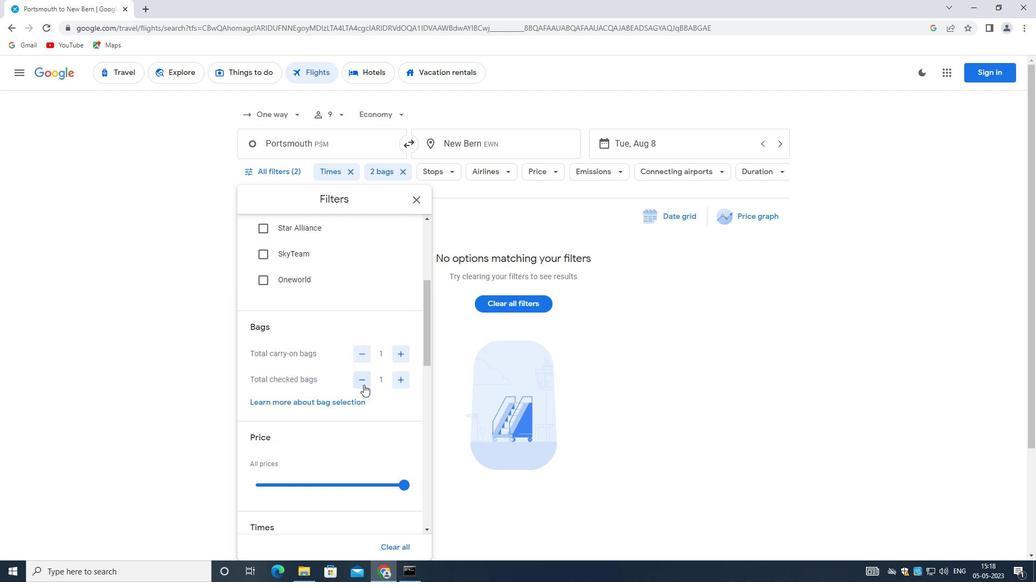 
Action: Mouse pressed left at (363, 384)
Screenshot: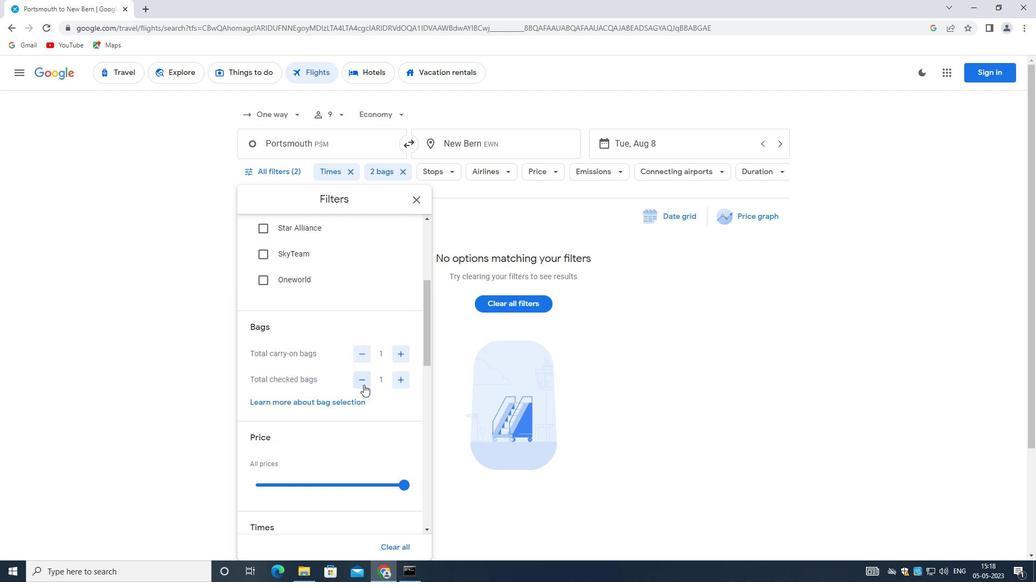 
Action: Mouse moved to (409, 475)
Screenshot: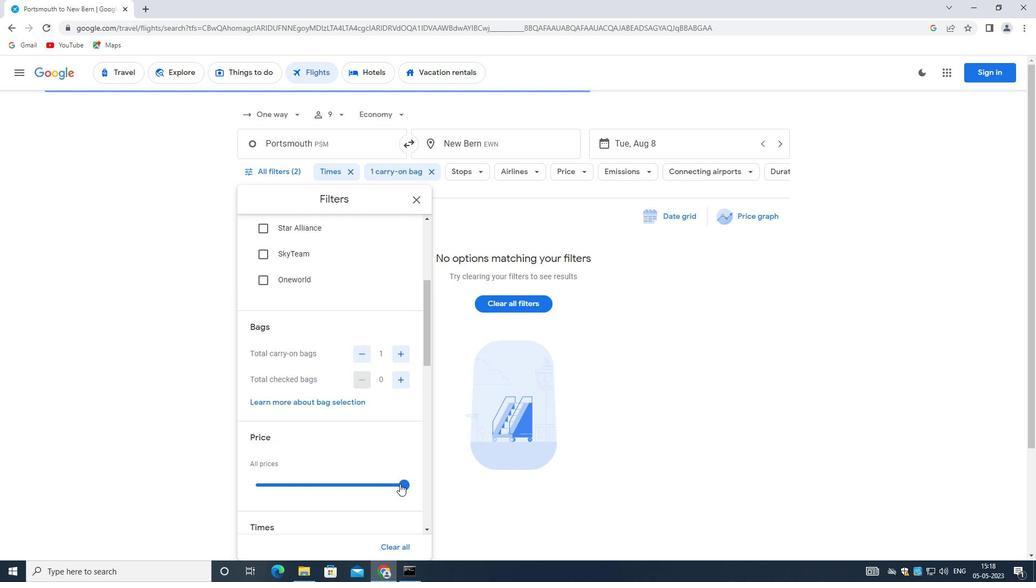 
Action: Mouse pressed left at (409, 475)
Screenshot: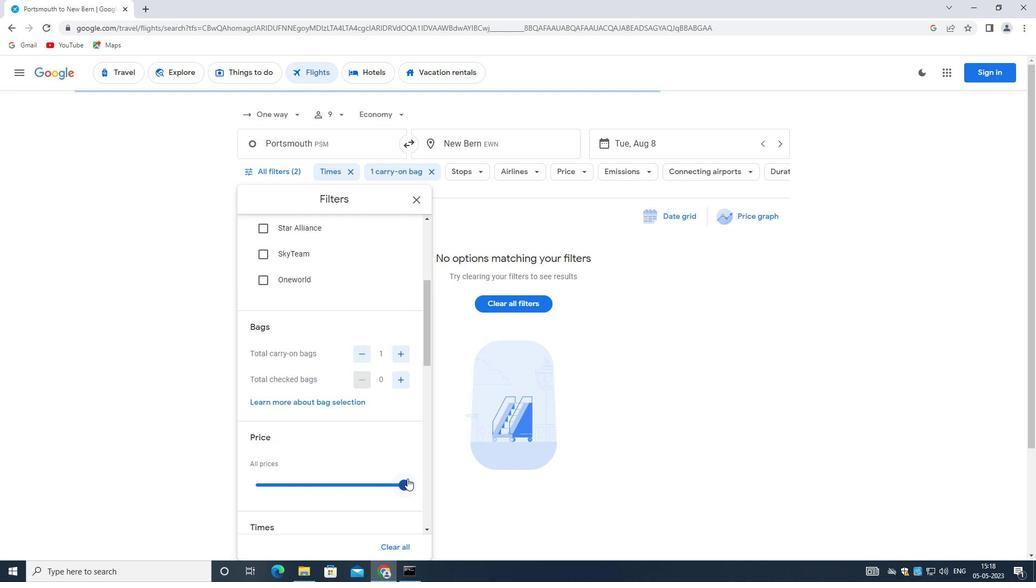 
Action: Mouse moved to (346, 432)
Screenshot: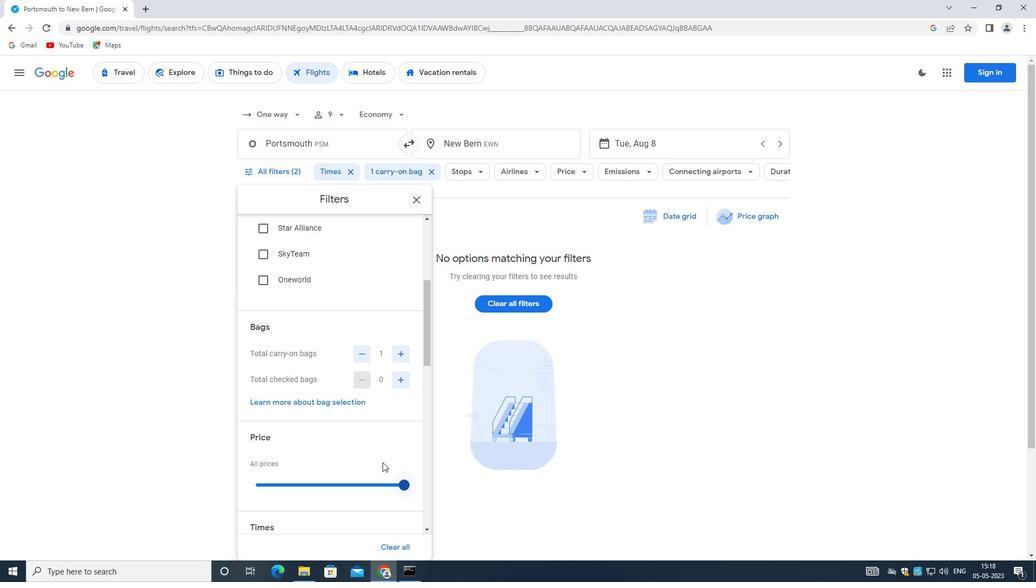 
Action: Mouse scrolled (346, 431) with delta (0, 0)
Screenshot: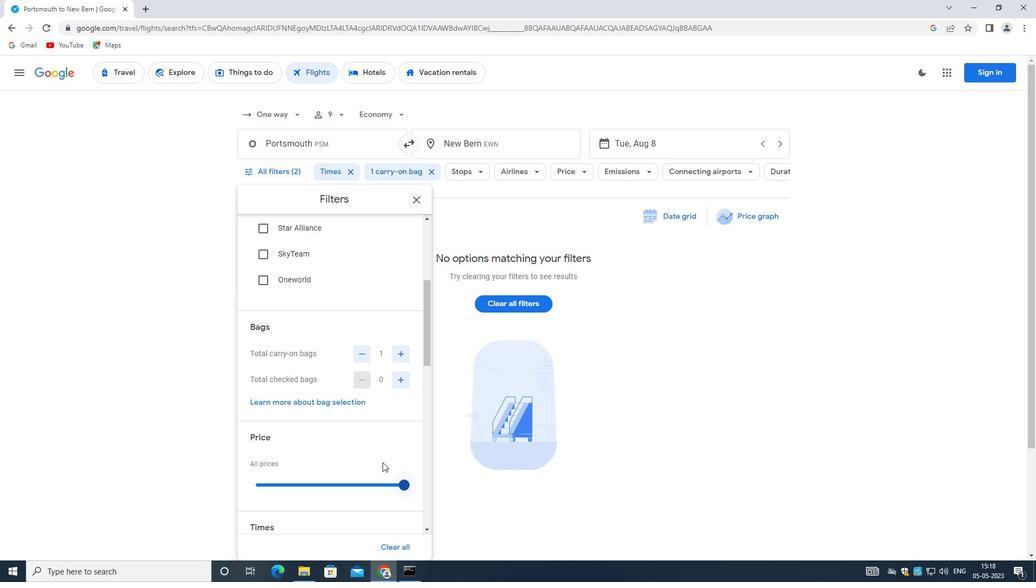 
Action: Mouse scrolled (346, 431) with delta (0, 0)
Screenshot: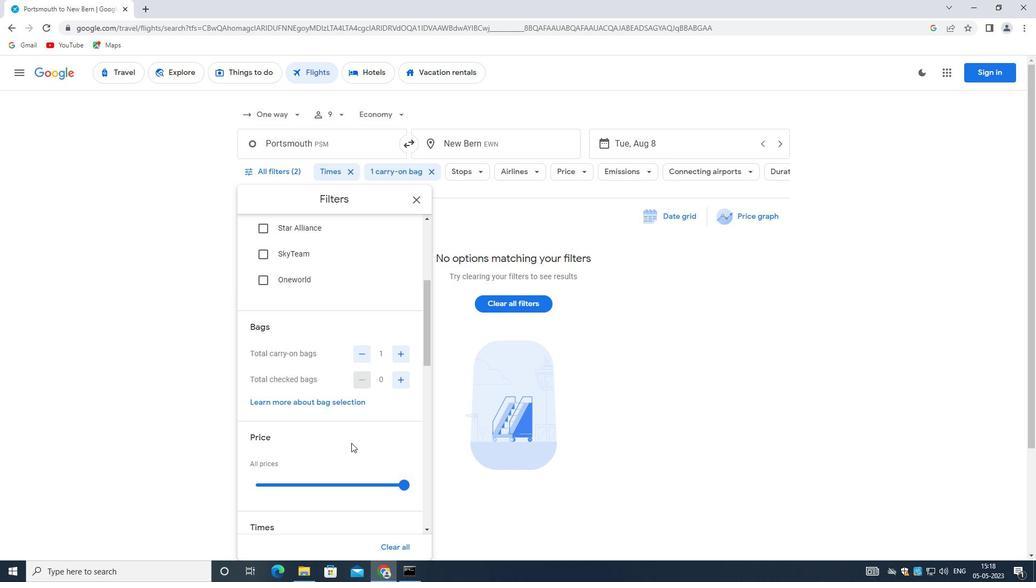 
Action: Mouse scrolled (346, 431) with delta (0, 0)
Screenshot: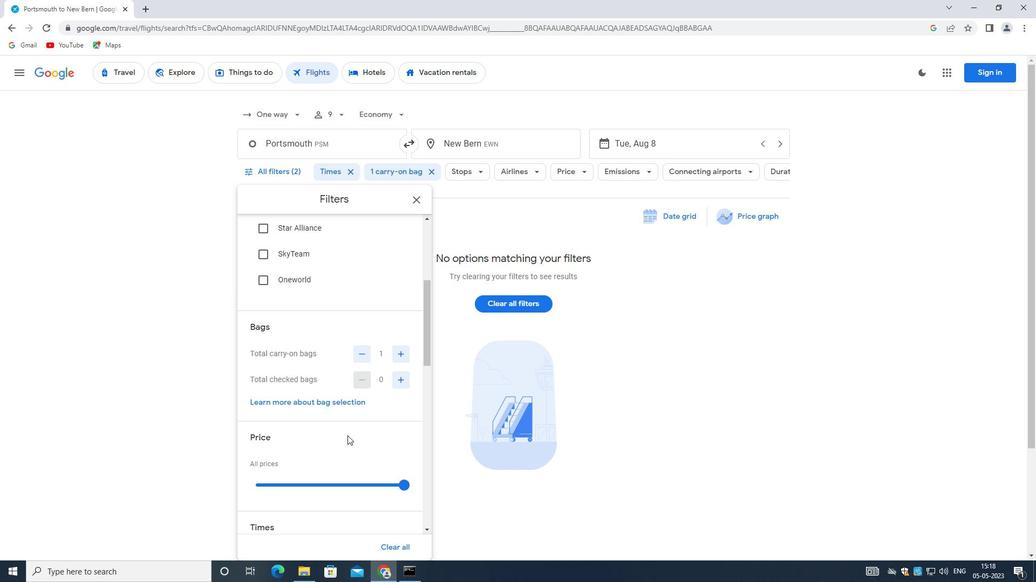 
Action: Mouse scrolled (346, 431) with delta (0, 0)
Screenshot: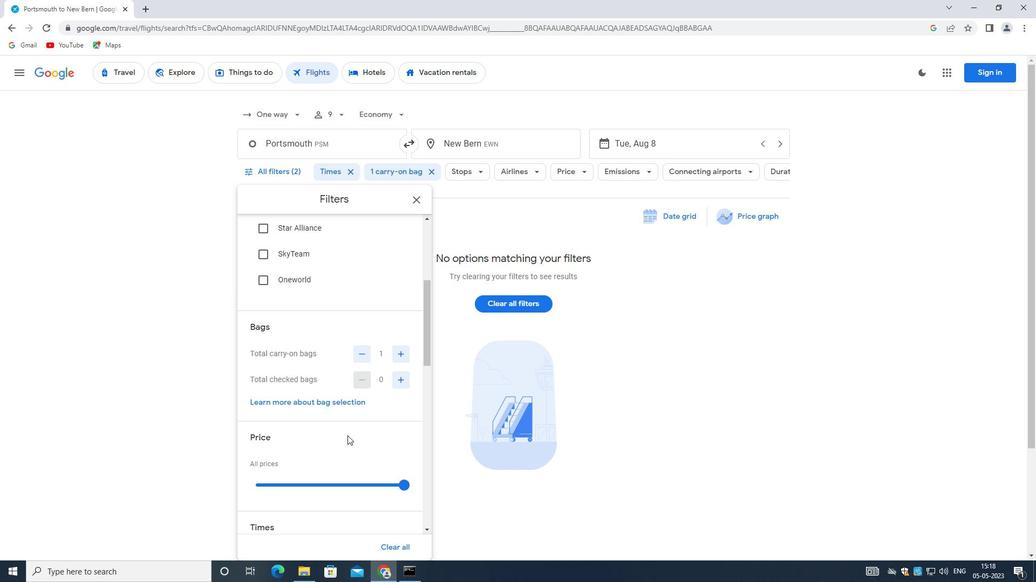 
Action: Mouse scrolled (346, 431) with delta (0, 0)
Screenshot: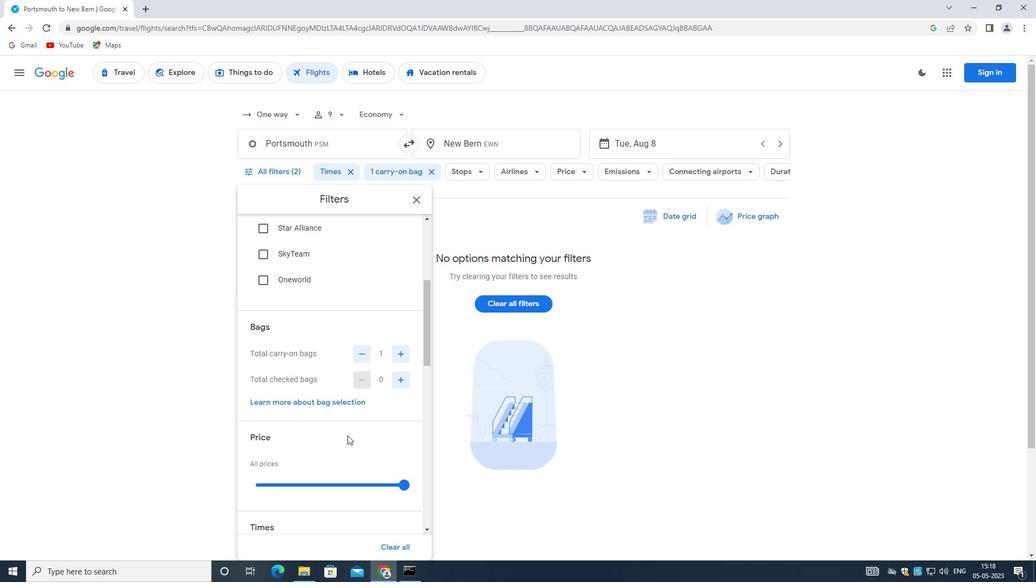 
Action: Mouse scrolled (346, 431) with delta (0, 0)
Screenshot: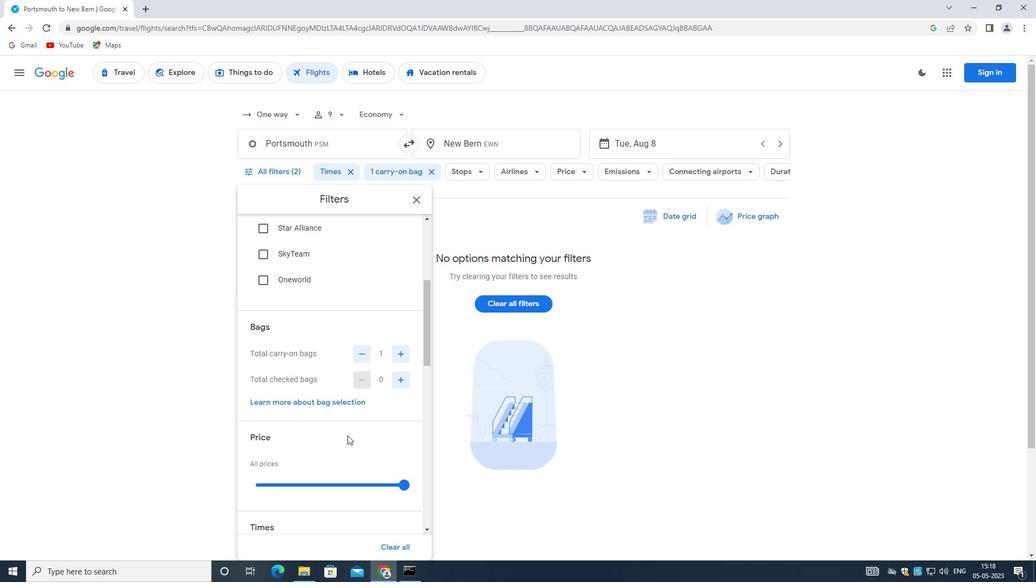 
Action: Mouse moved to (373, 281)
Screenshot: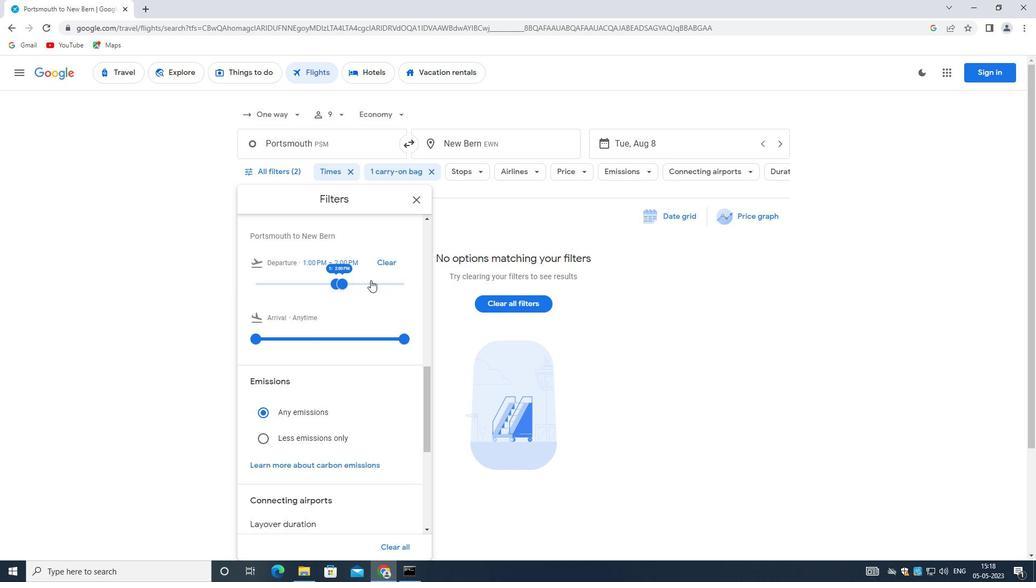 
Action: Mouse pressed left at (373, 281)
Screenshot: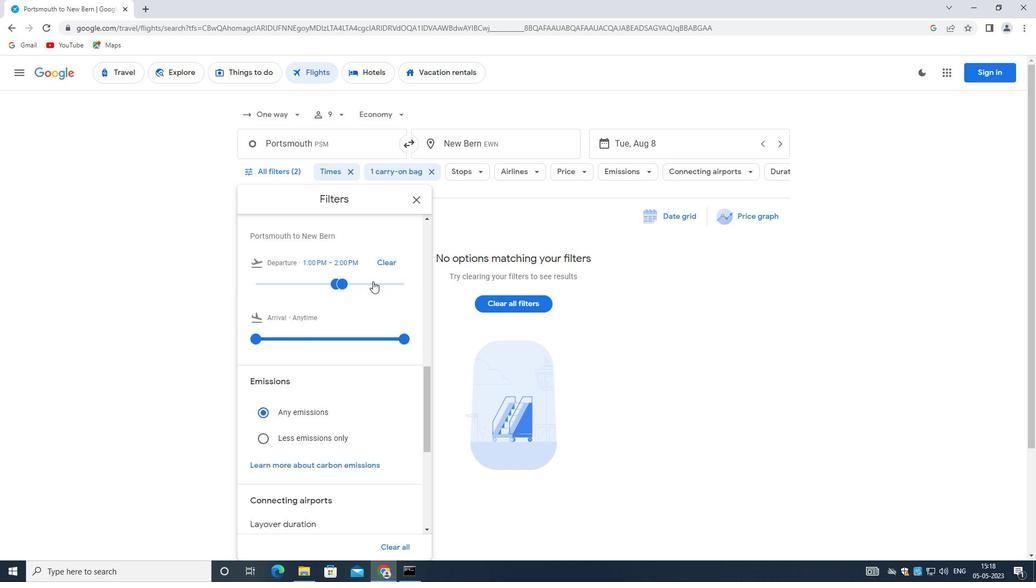 
Action: Mouse moved to (337, 282)
Screenshot: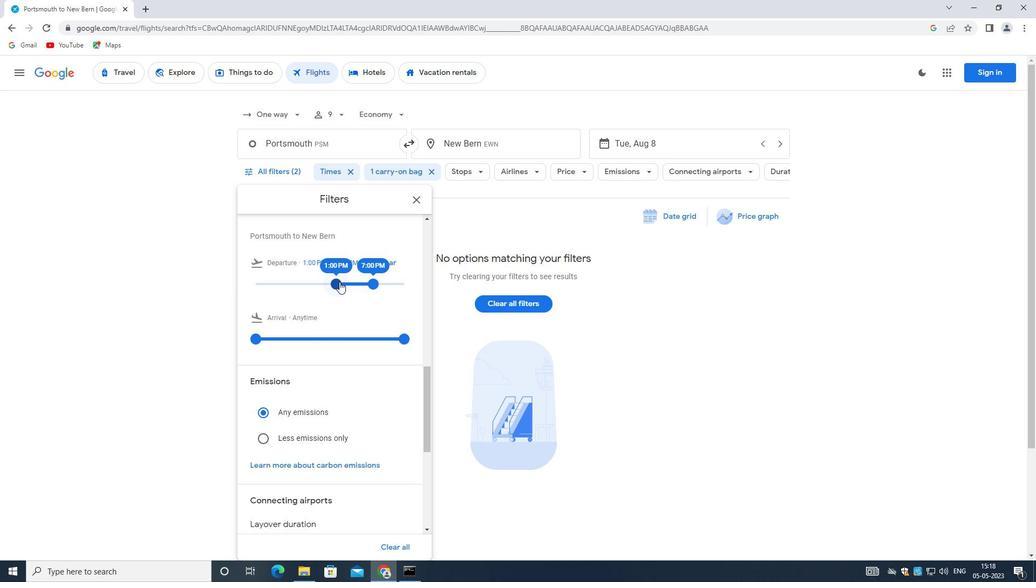 
Action: Mouse pressed left at (337, 282)
Screenshot: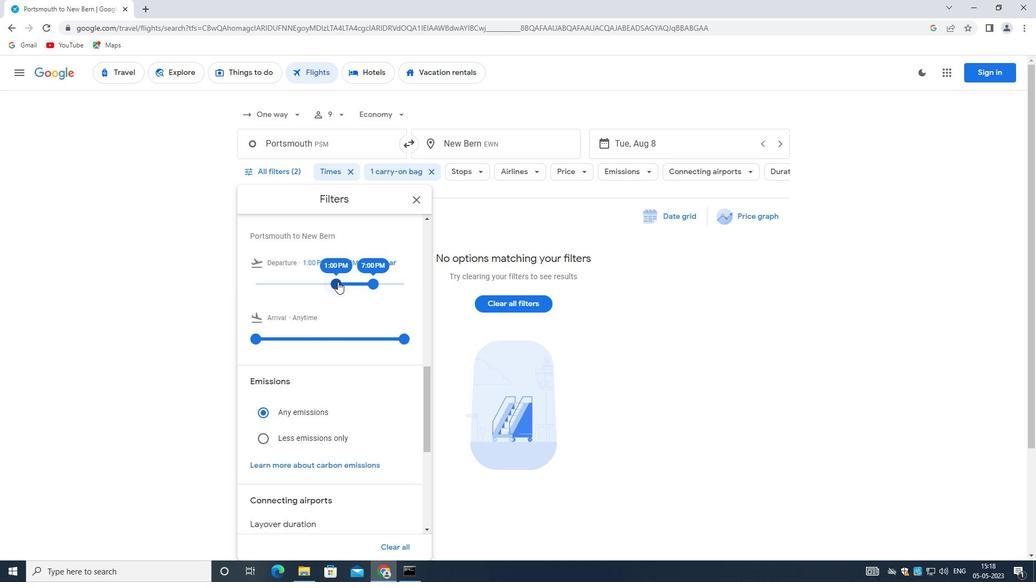 
Action: Mouse moved to (371, 282)
Screenshot: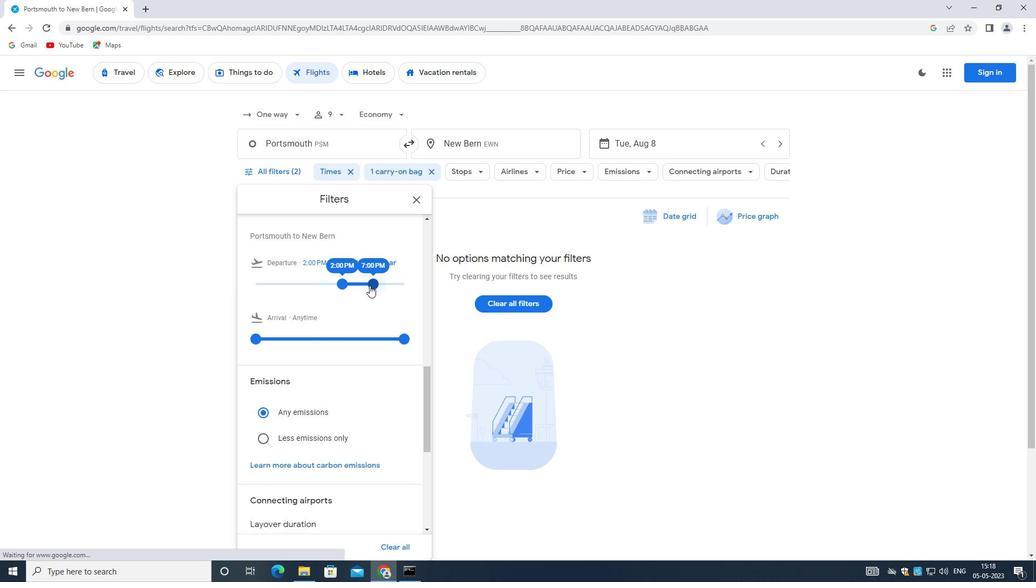 
Action: Mouse pressed left at (371, 282)
Screenshot: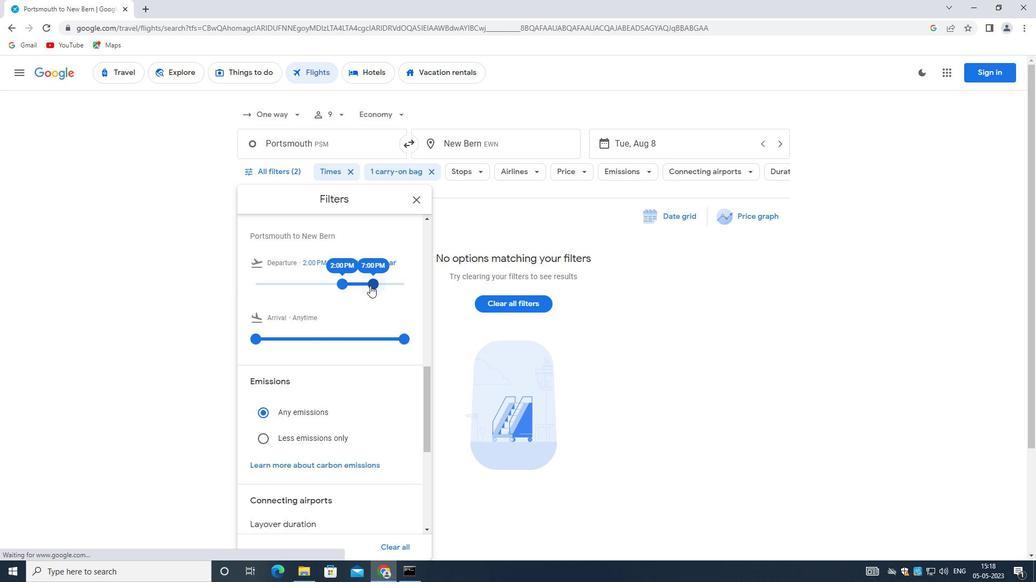 
Action: Mouse moved to (340, 338)
Screenshot: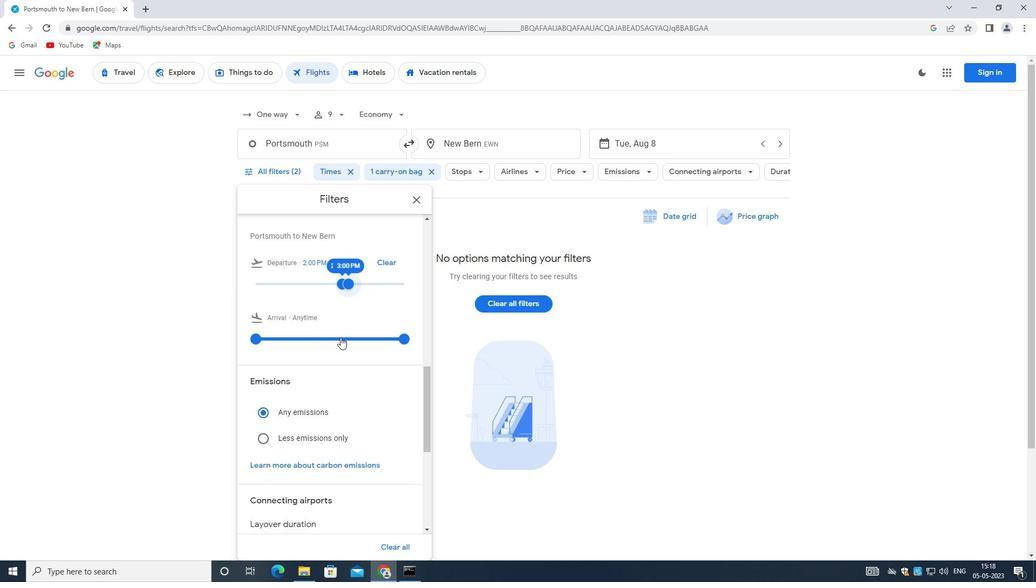 
Action: Mouse scrolled (340, 337) with delta (0, 0)
Screenshot: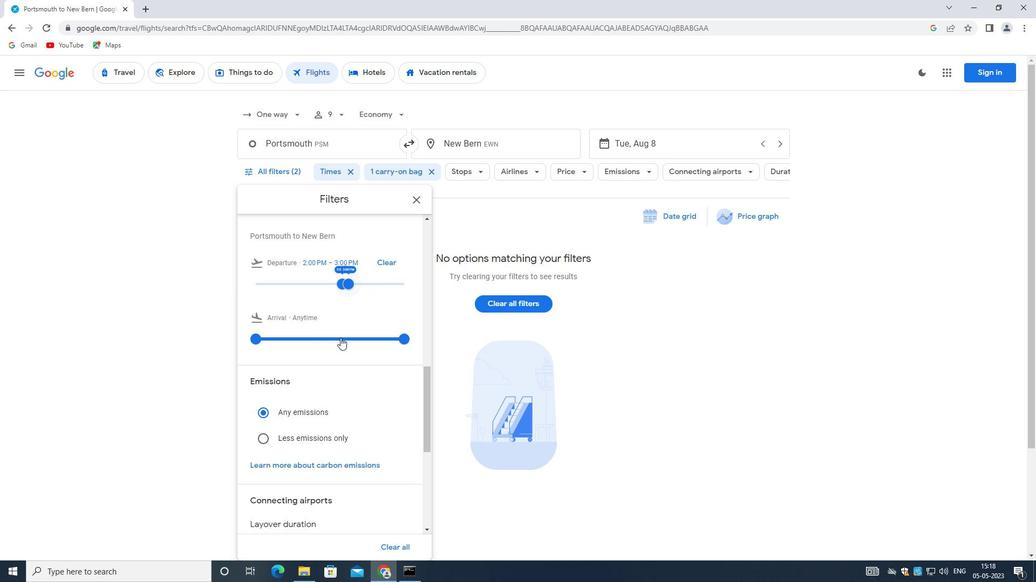 
Action: Mouse scrolled (340, 337) with delta (0, 0)
Screenshot: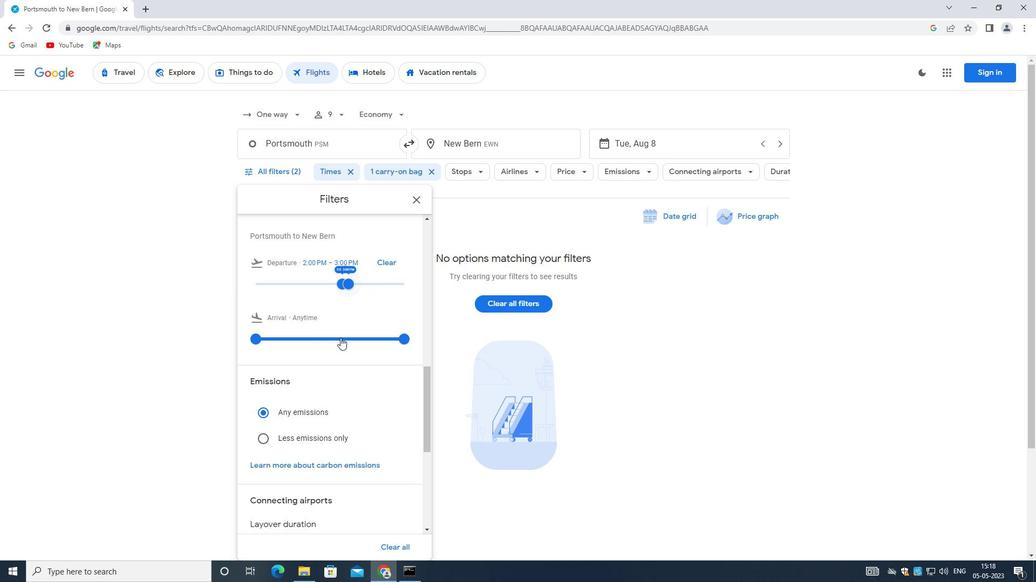 
Action: Mouse scrolled (340, 337) with delta (0, 0)
Screenshot: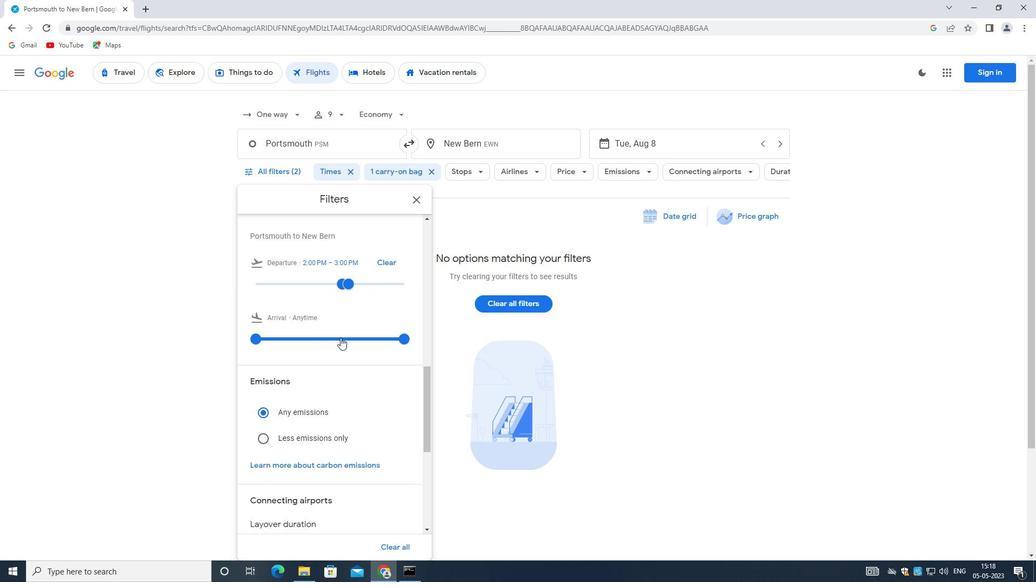 
Action: Mouse scrolled (340, 337) with delta (0, 0)
Screenshot: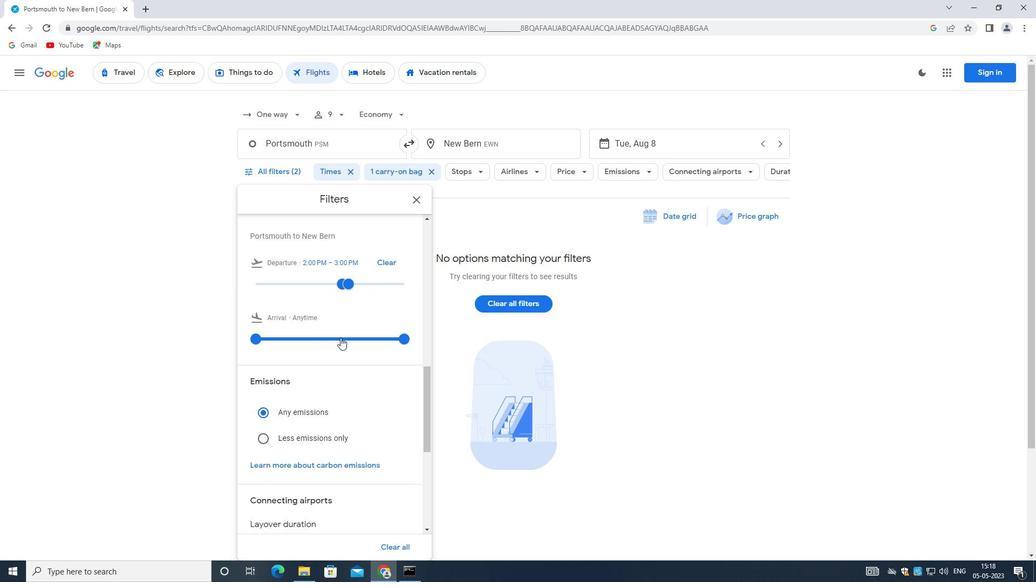 
Action: Mouse scrolled (340, 337) with delta (0, 0)
Screenshot: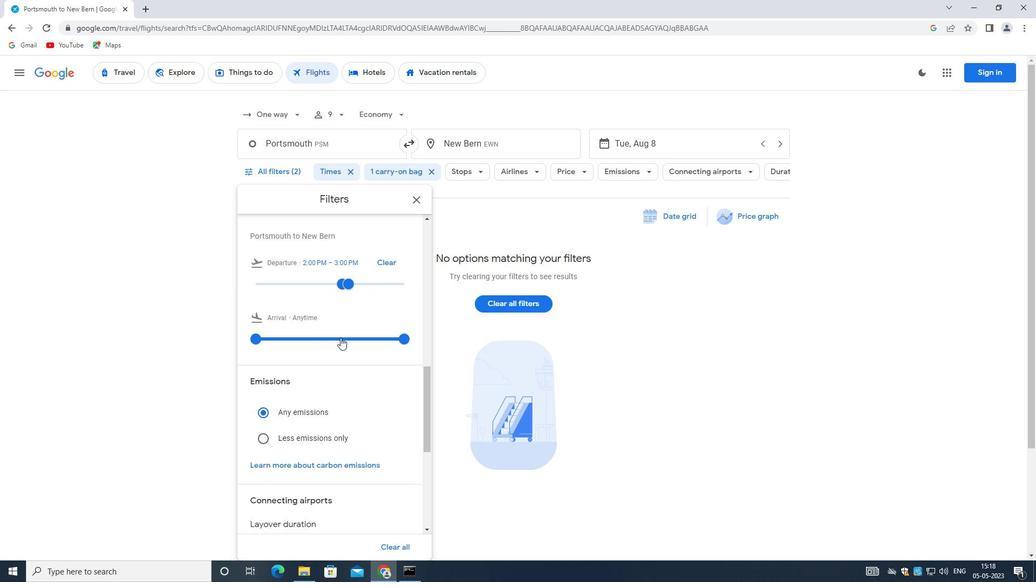 
Action: Mouse scrolled (340, 337) with delta (0, 0)
Screenshot: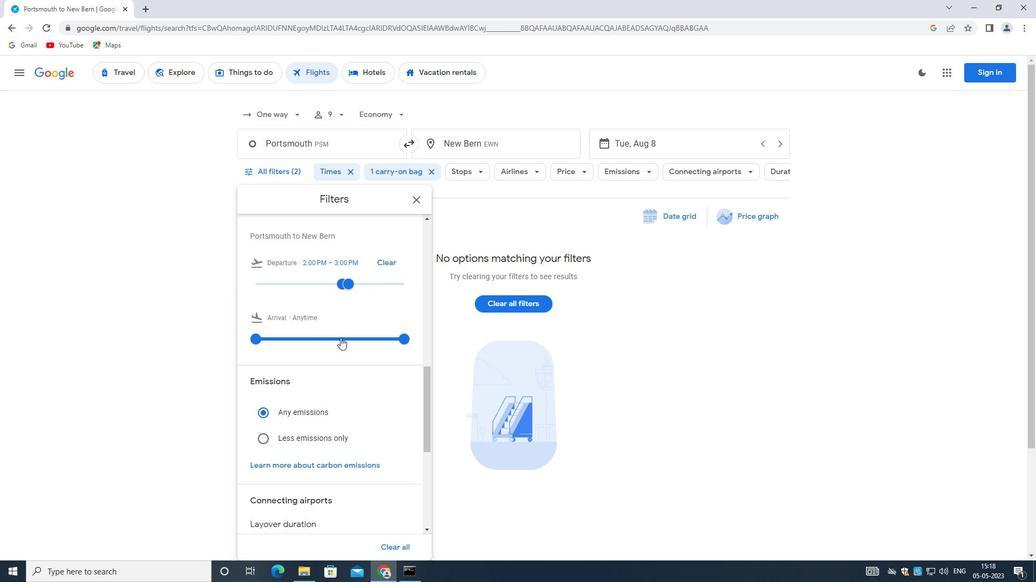 
Action: Mouse moved to (338, 337)
Screenshot: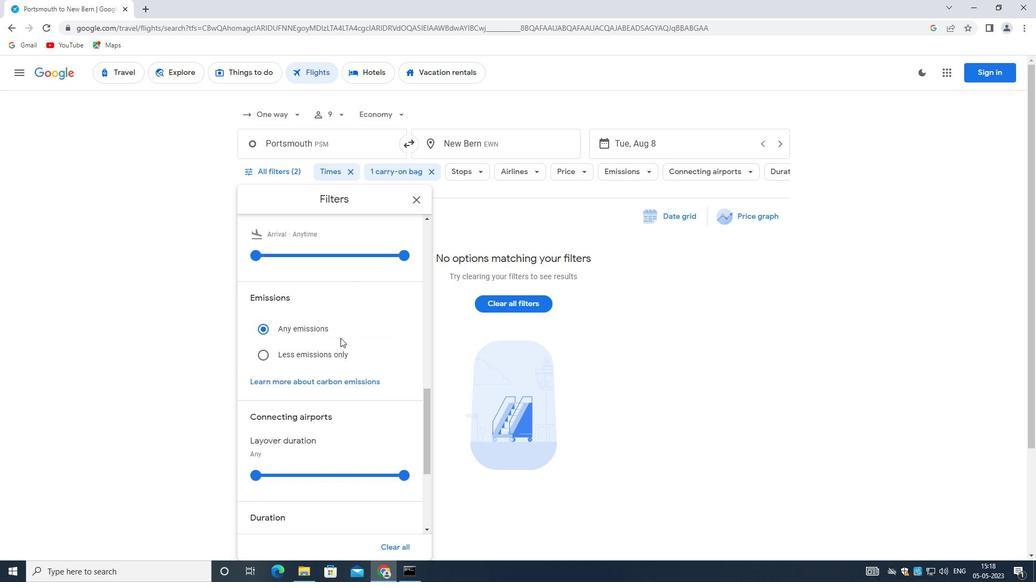 
Action: Mouse scrolled (338, 337) with delta (0, 0)
Screenshot: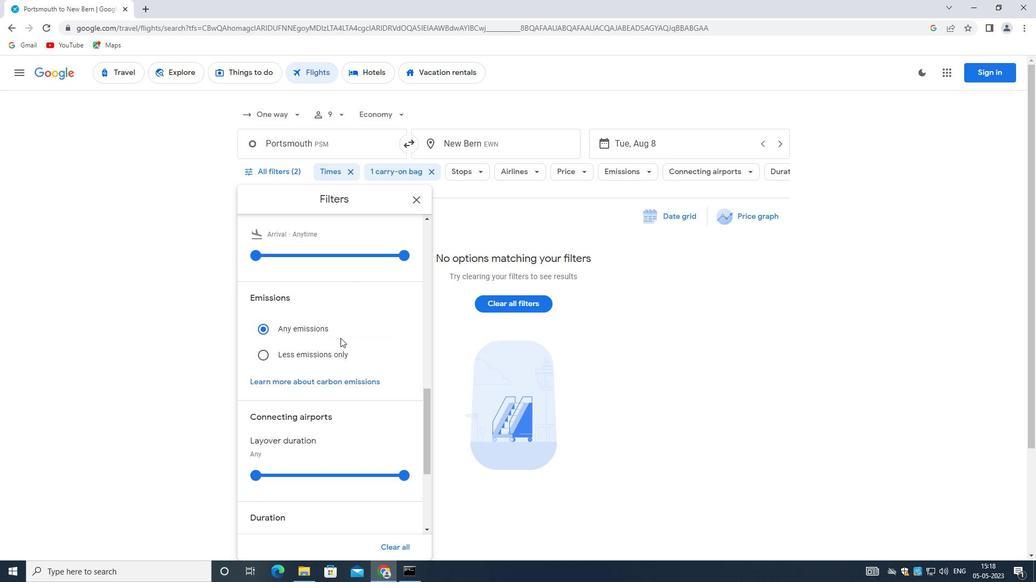 
Action: Mouse scrolled (338, 337) with delta (0, 0)
Screenshot: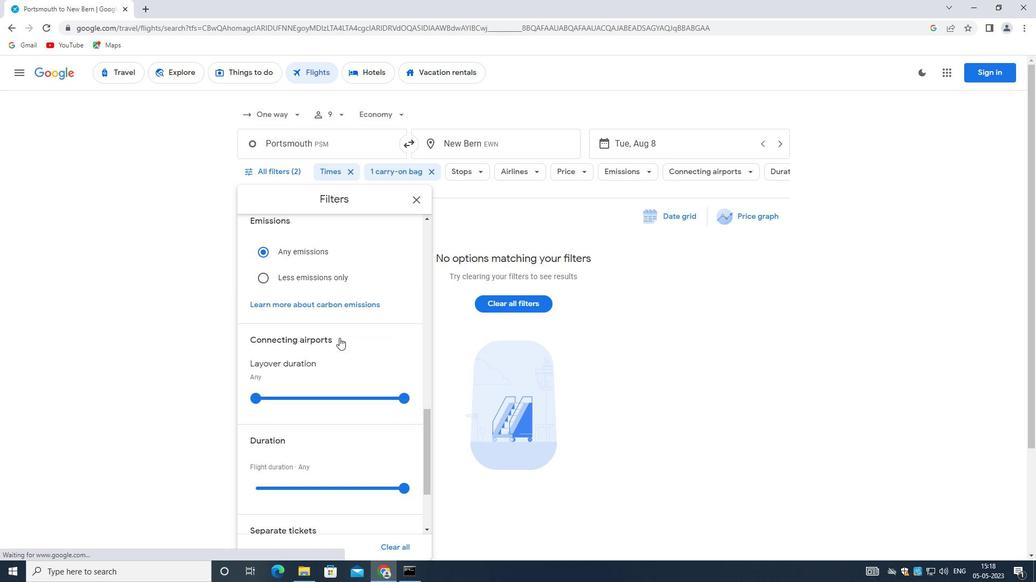 
Action: Mouse scrolled (338, 337) with delta (0, 0)
Screenshot: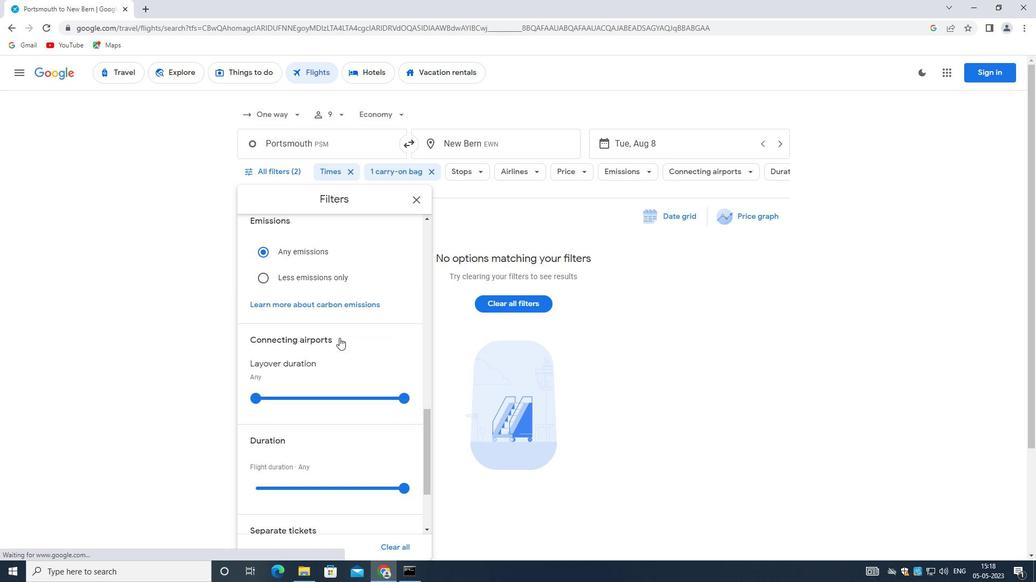 
Action: Mouse scrolled (338, 337) with delta (0, 0)
Screenshot: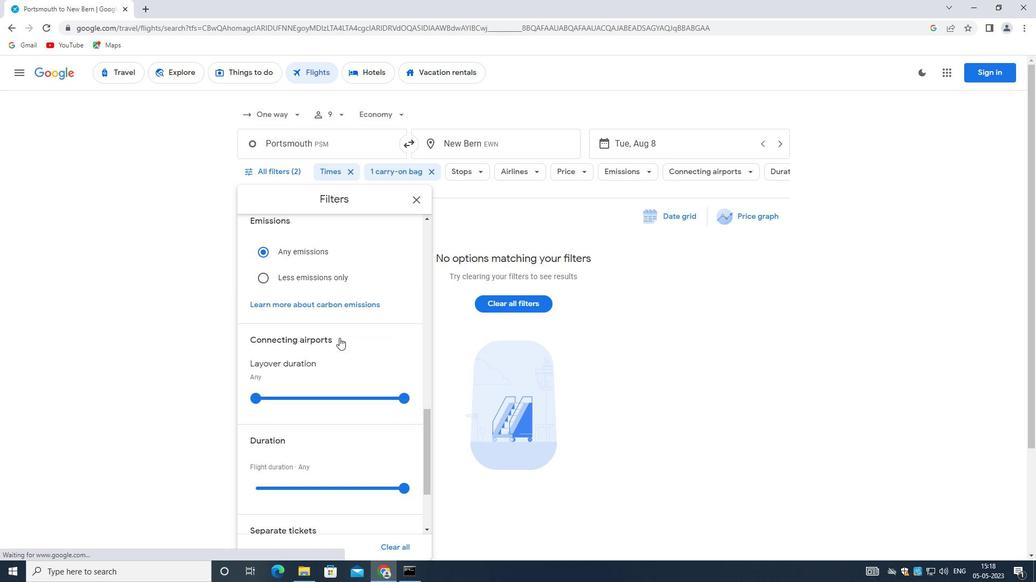 
Action: Mouse moved to (337, 337)
Screenshot: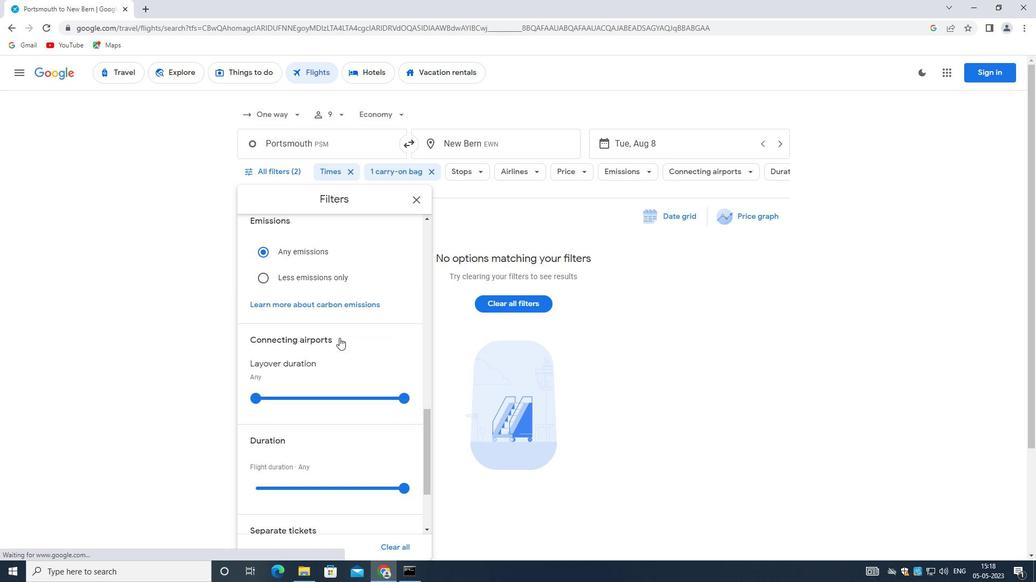 
Action: Mouse scrolled (337, 336) with delta (0, 0)
Screenshot: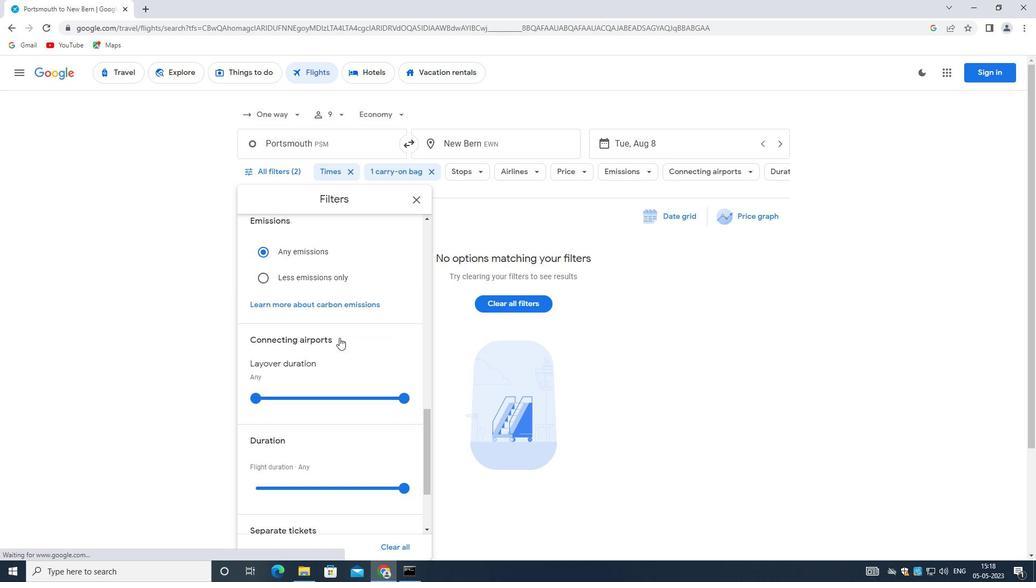 
Action: Mouse moved to (337, 337)
Screenshot: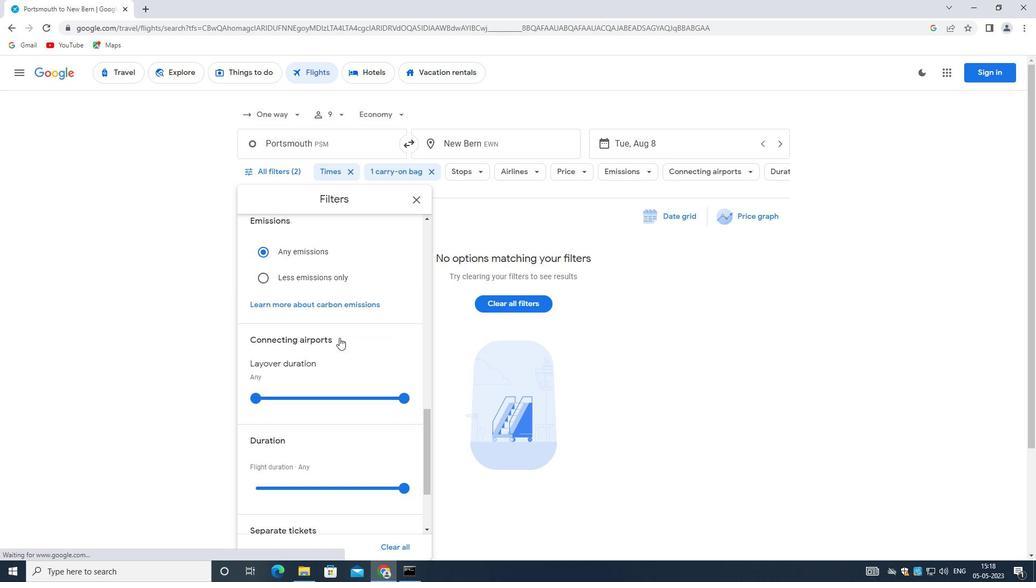 
Action: Mouse scrolled (337, 336) with delta (0, 0)
Screenshot: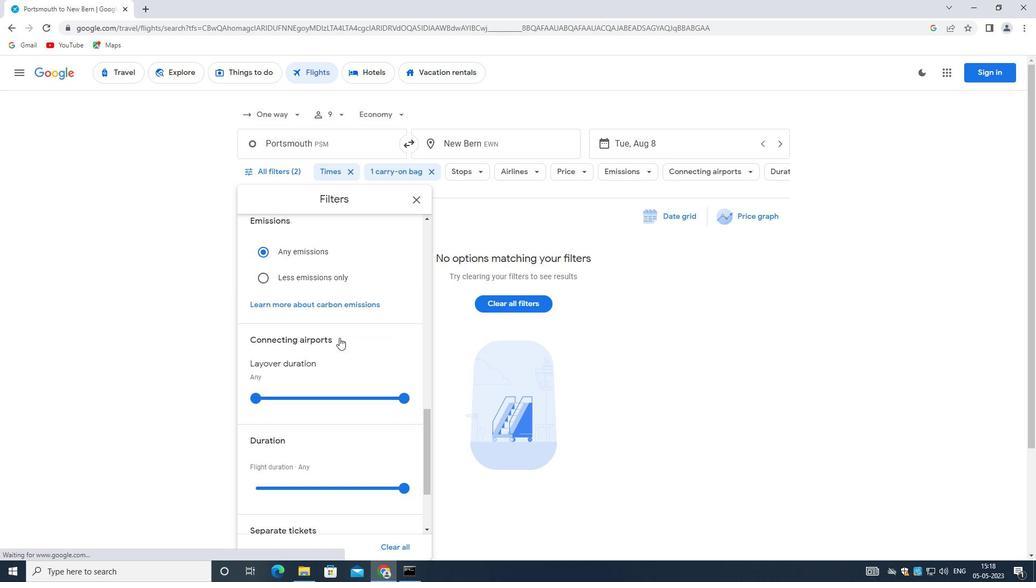 
Action: Mouse moved to (332, 336)
Screenshot: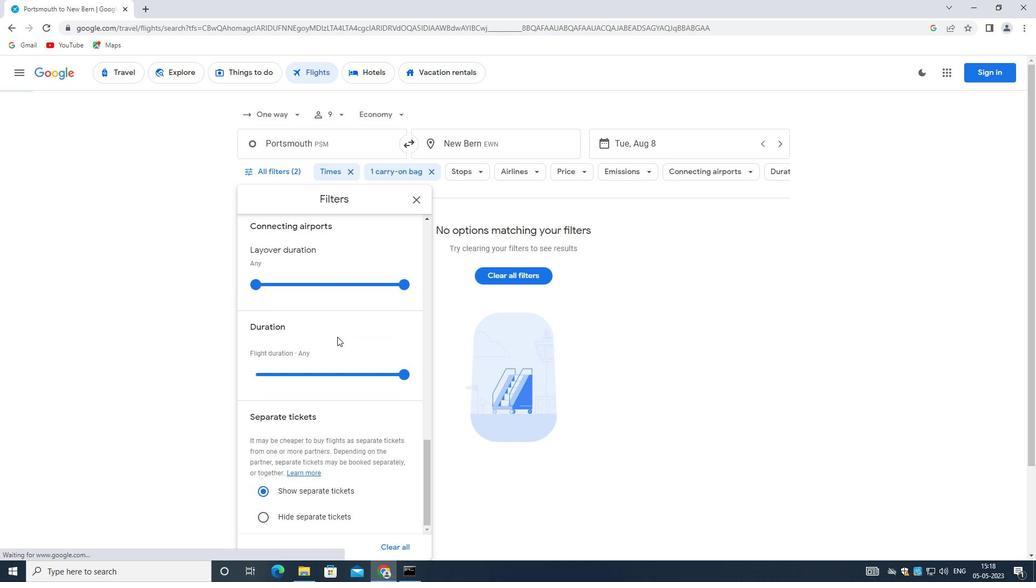 
Action: Mouse scrolled (332, 335) with delta (0, 0)
Screenshot: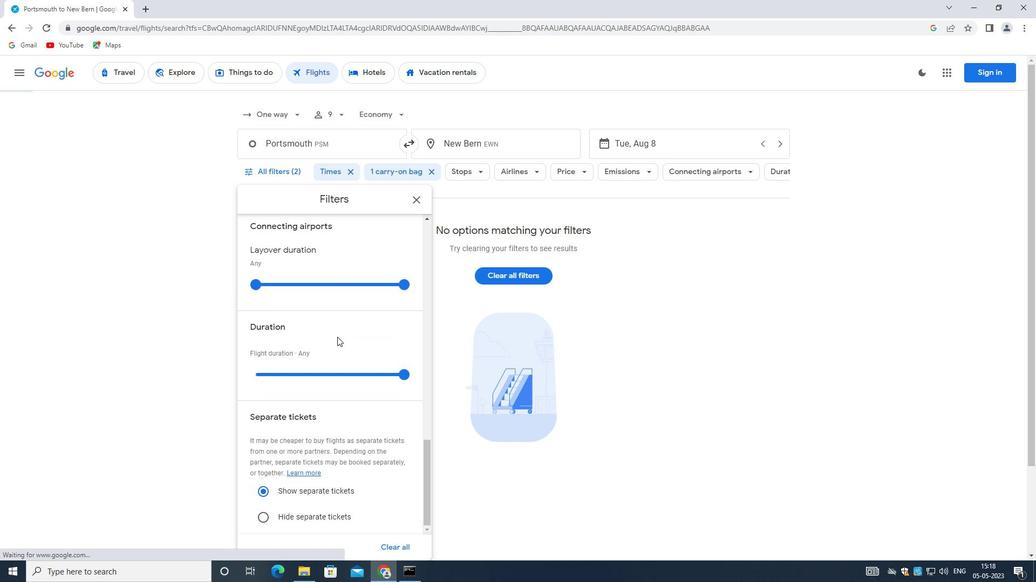
Action: Mouse moved to (332, 336)
Screenshot: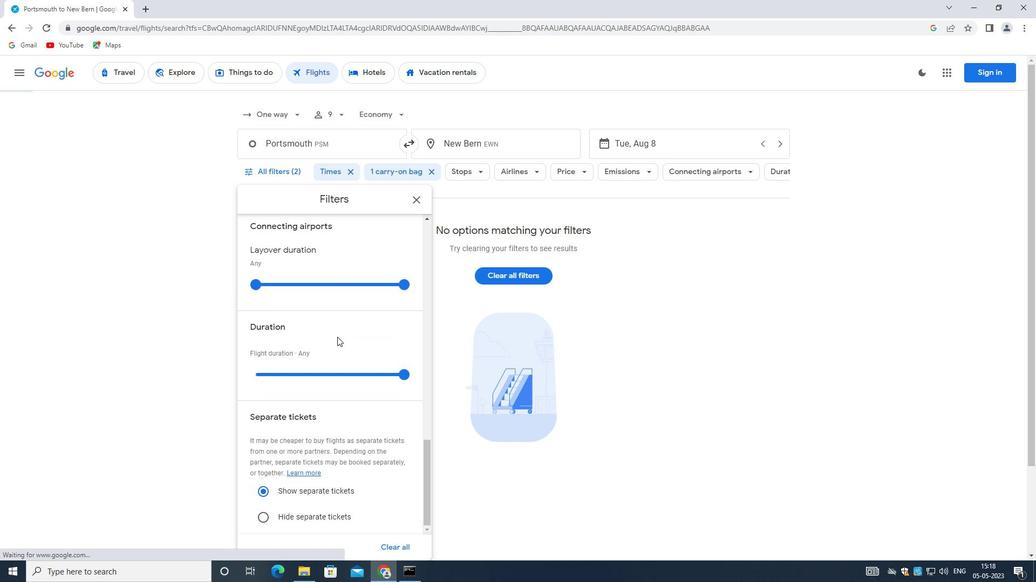 
Action: Mouse scrolled (332, 335) with delta (0, 0)
Screenshot: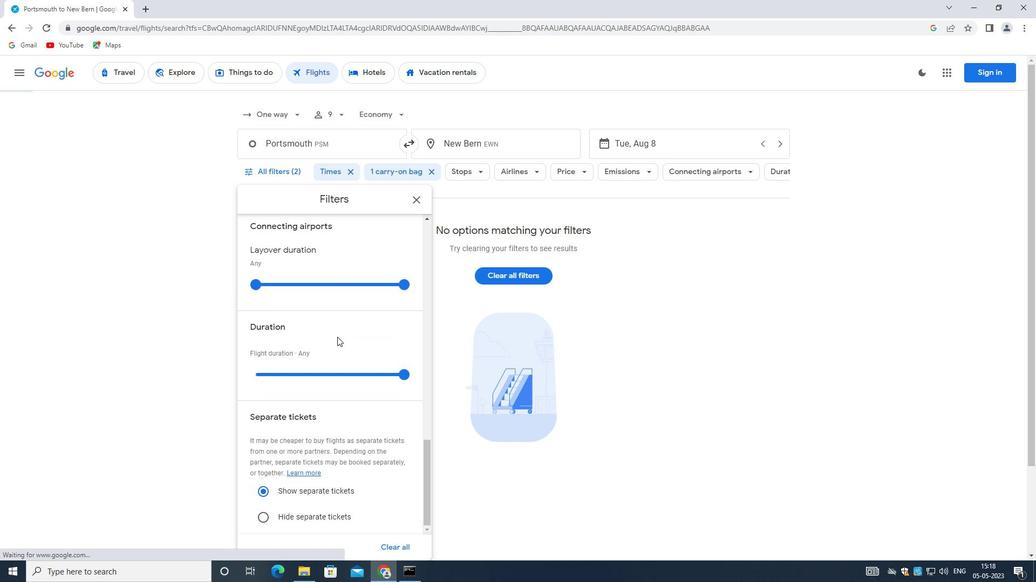 
Action: Mouse moved to (331, 336)
Screenshot: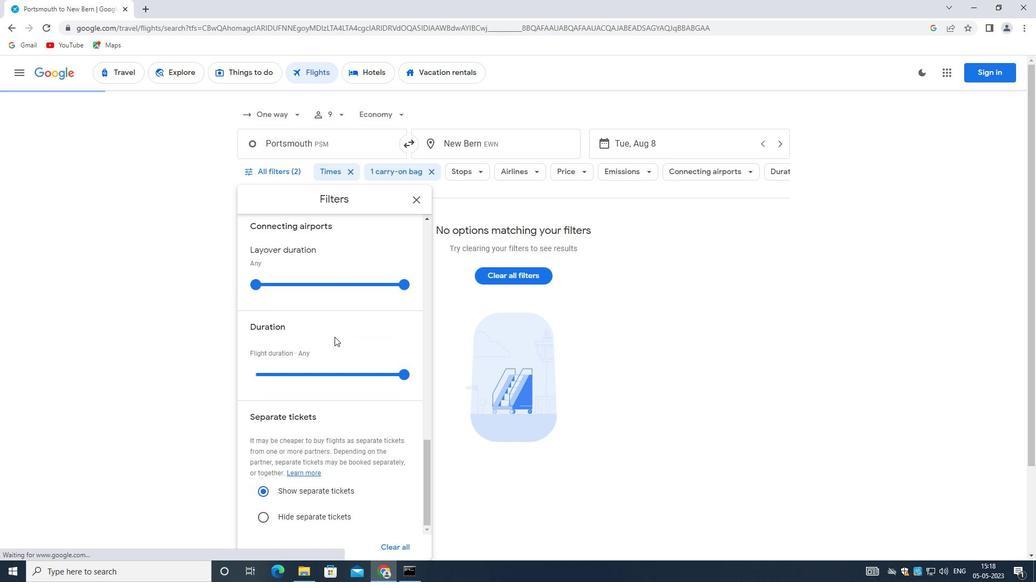 
Action: Mouse scrolled (331, 335) with delta (0, 0)
Screenshot: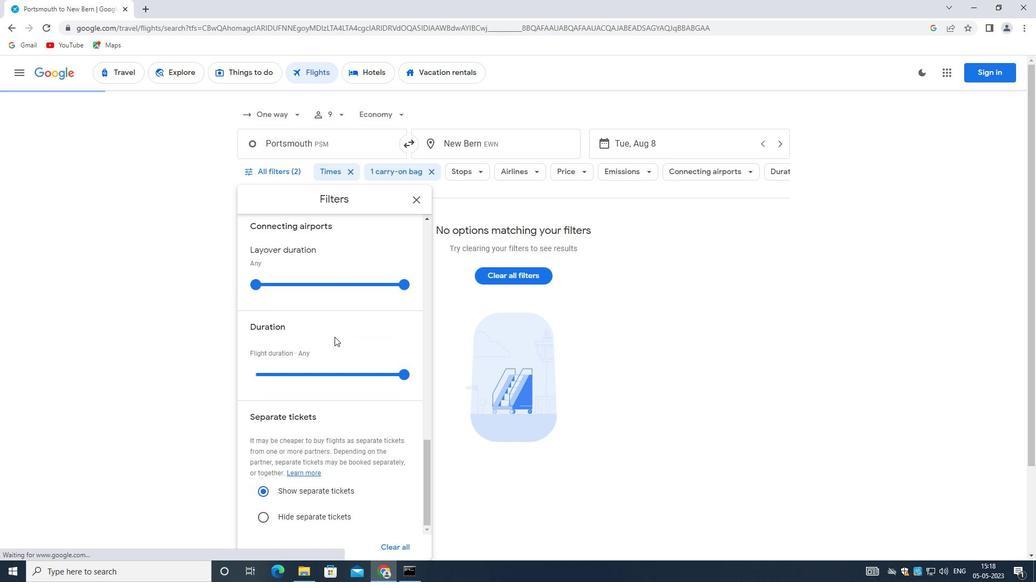 
Action: Mouse moved to (330, 336)
Screenshot: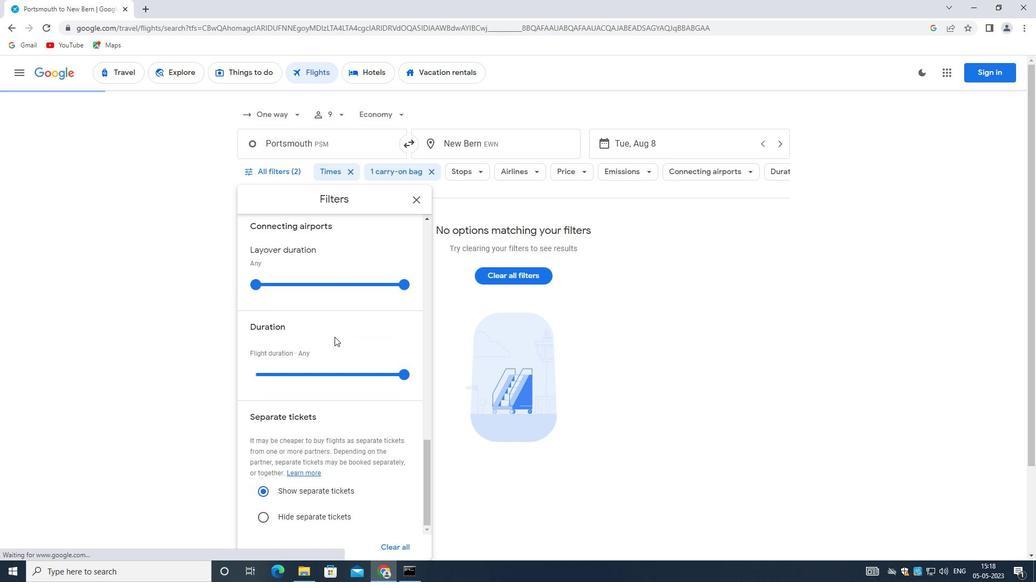 
Action: Mouse scrolled (330, 335) with delta (0, 0)
Screenshot: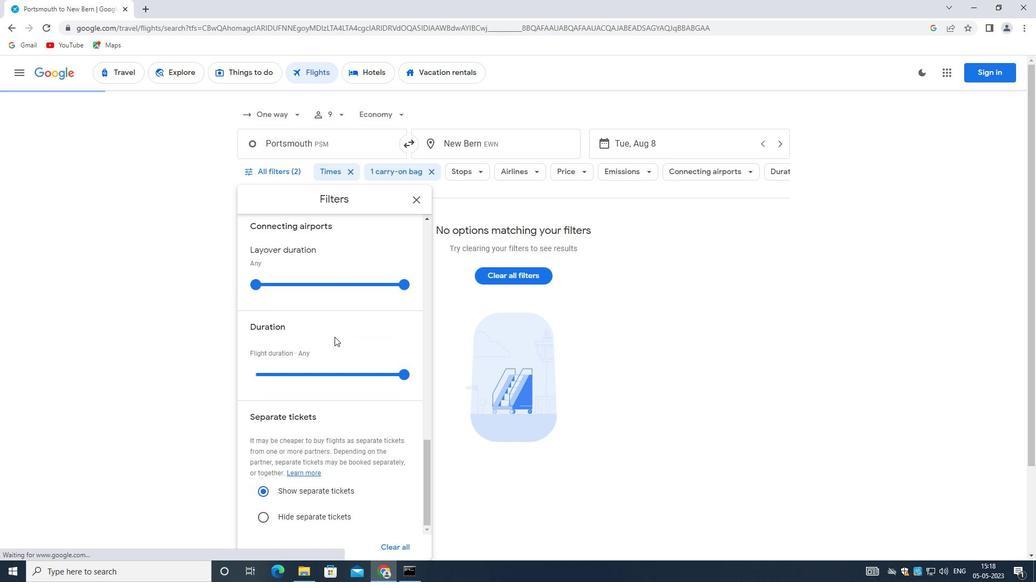 
Action: Mouse moved to (318, 342)
Screenshot: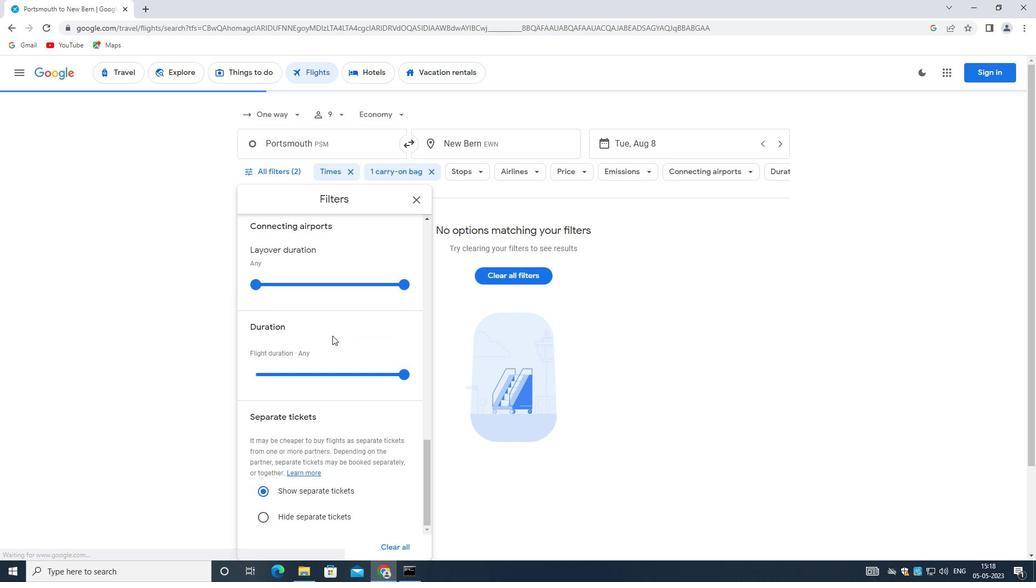 
Action: Mouse scrolled (318, 341) with delta (0, 0)
Screenshot: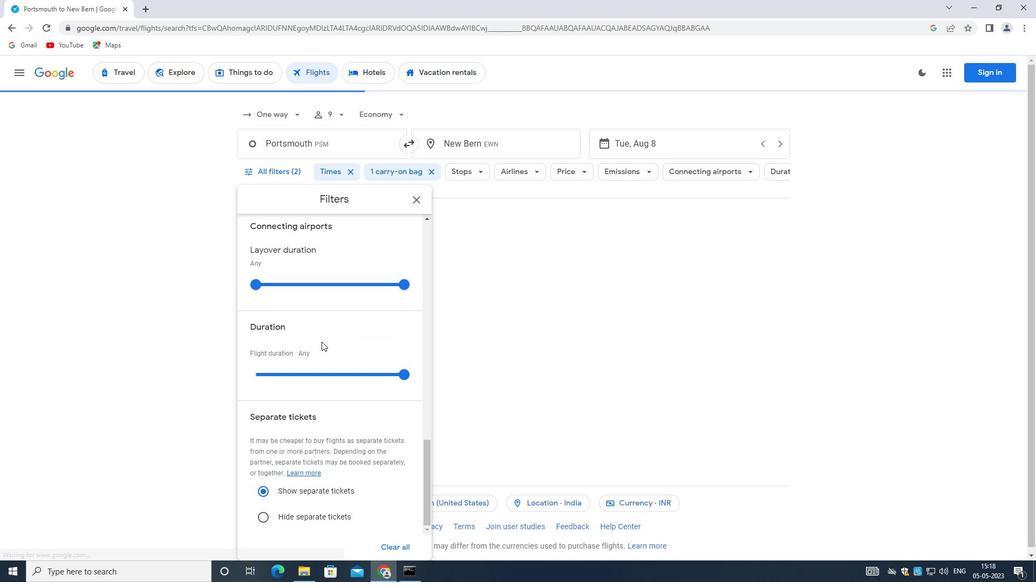 
Action: Mouse scrolled (318, 341) with delta (0, 0)
Screenshot: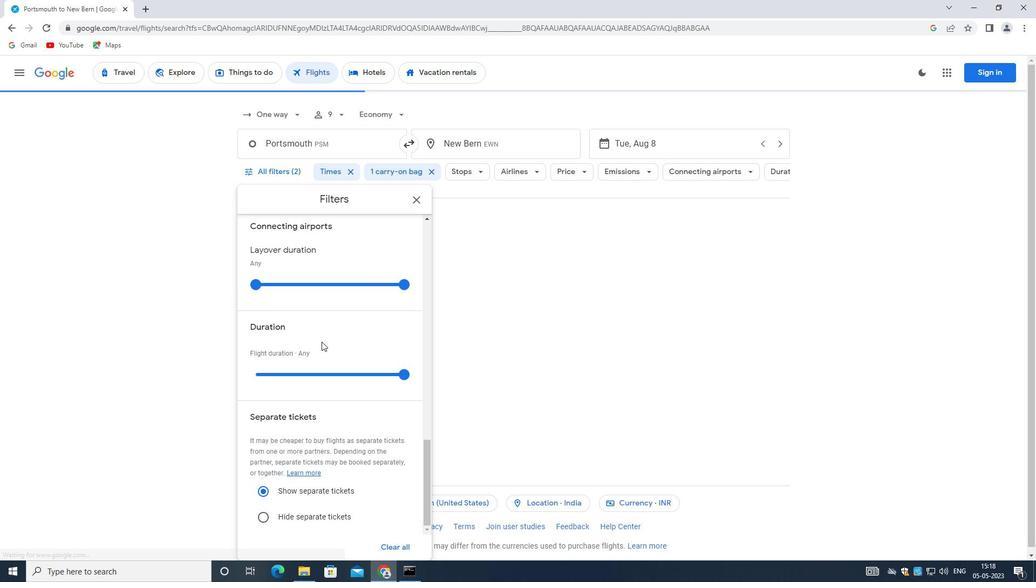 
Action: Mouse scrolled (318, 341) with delta (0, 0)
Screenshot: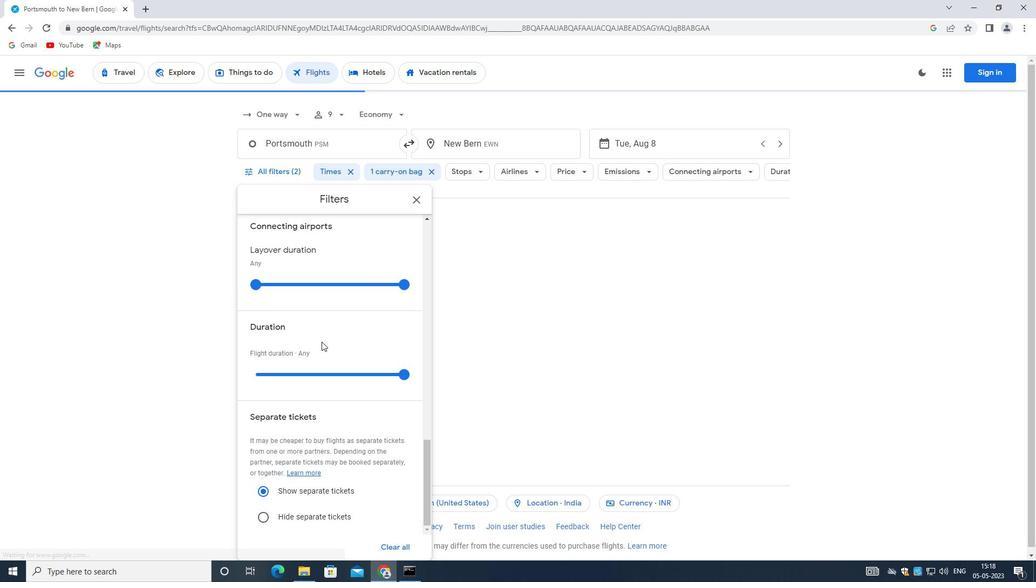 
Action: Mouse moved to (317, 341)
Screenshot: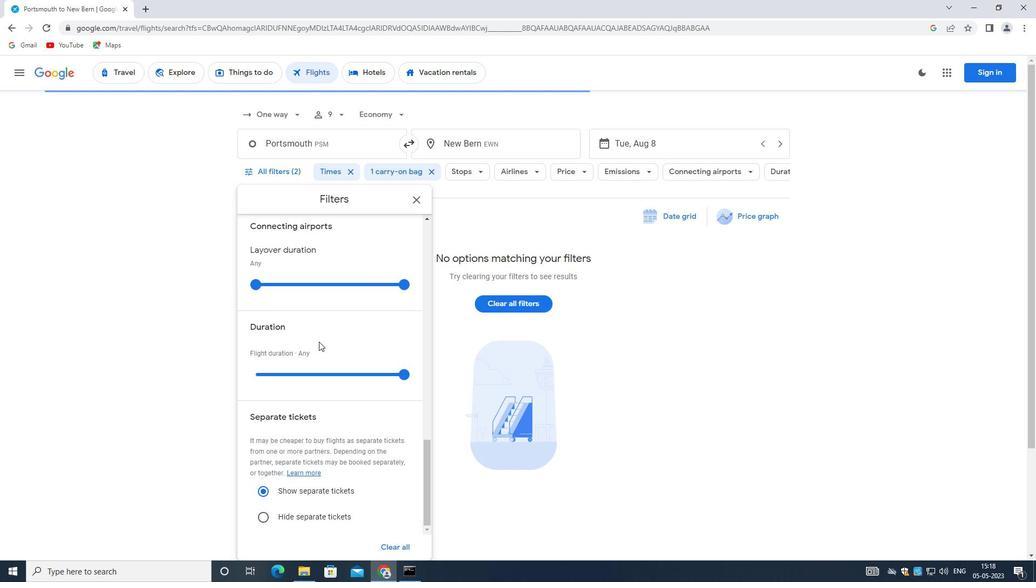 
Action: Mouse scrolled (317, 340) with delta (0, 0)
Screenshot: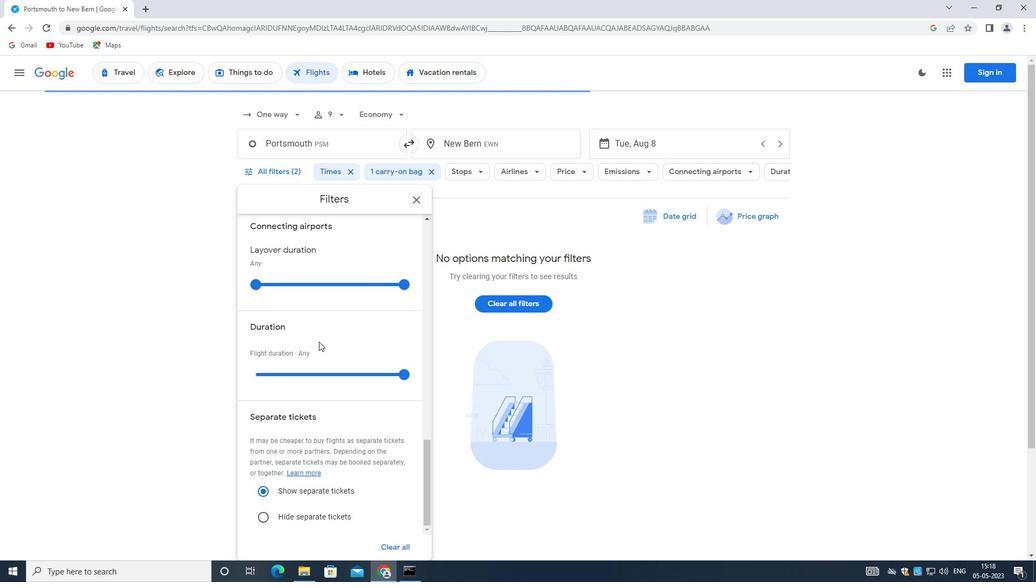 
Action: Mouse scrolled (317, 340) with delta (0, 0)
Screenshot: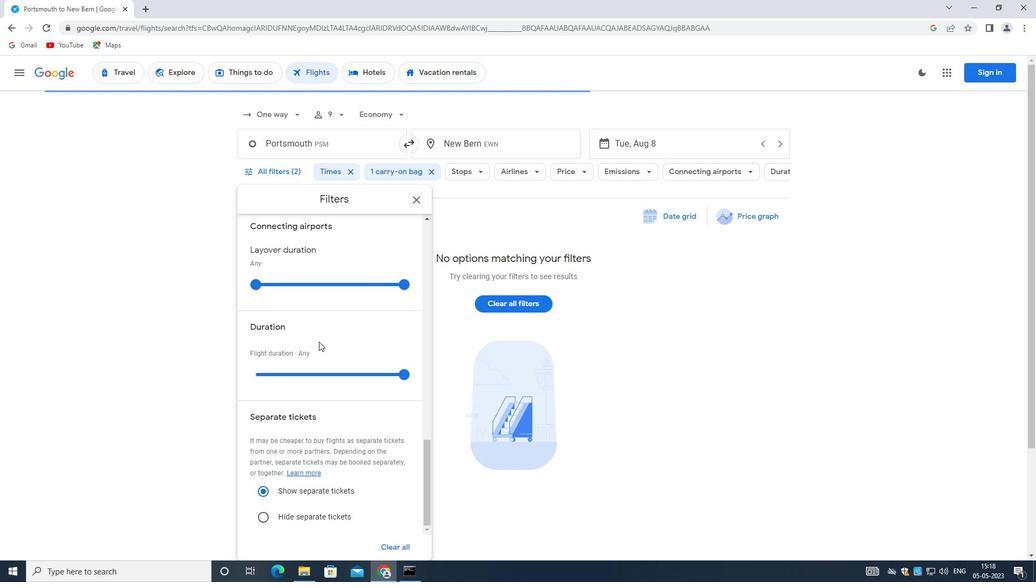 
Action: Mouse scrolled (317, 340) with delta (0, 0)
Screenshot: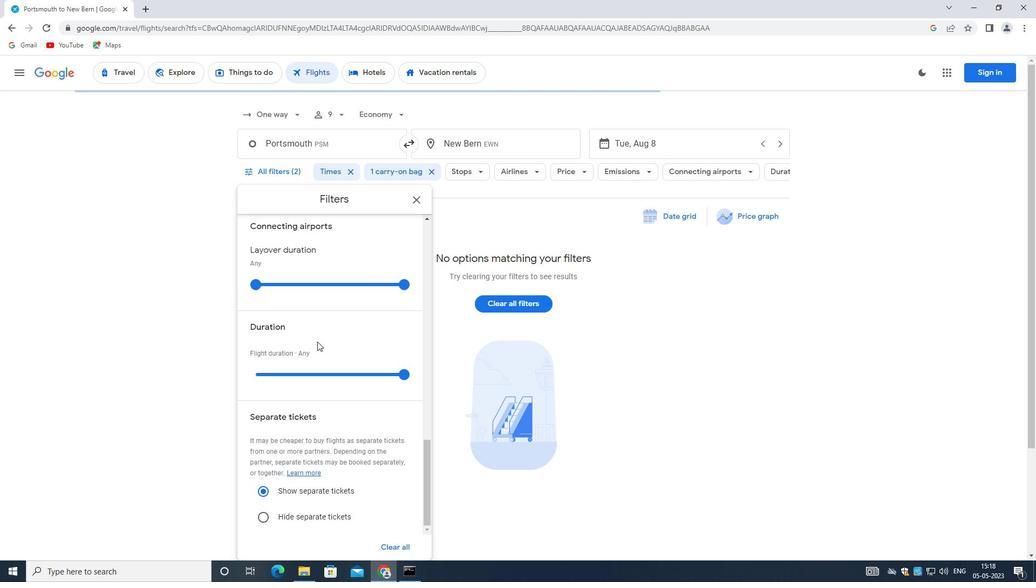 
Action: Mouse moved to (317, 333)
Screenshot: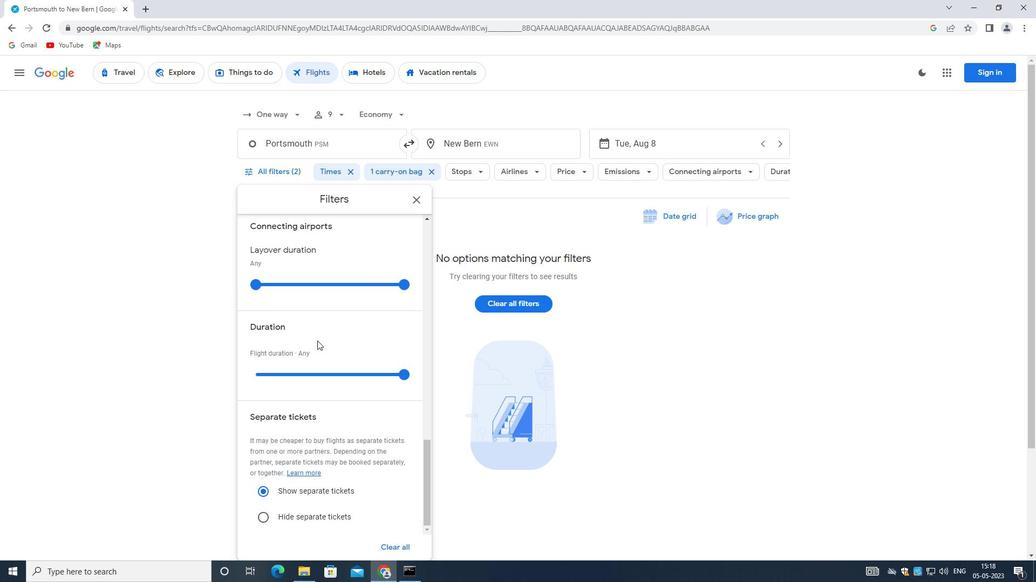 
Action: Mouse scrolled (317, 334) with delta (0, 0)
Screenshot: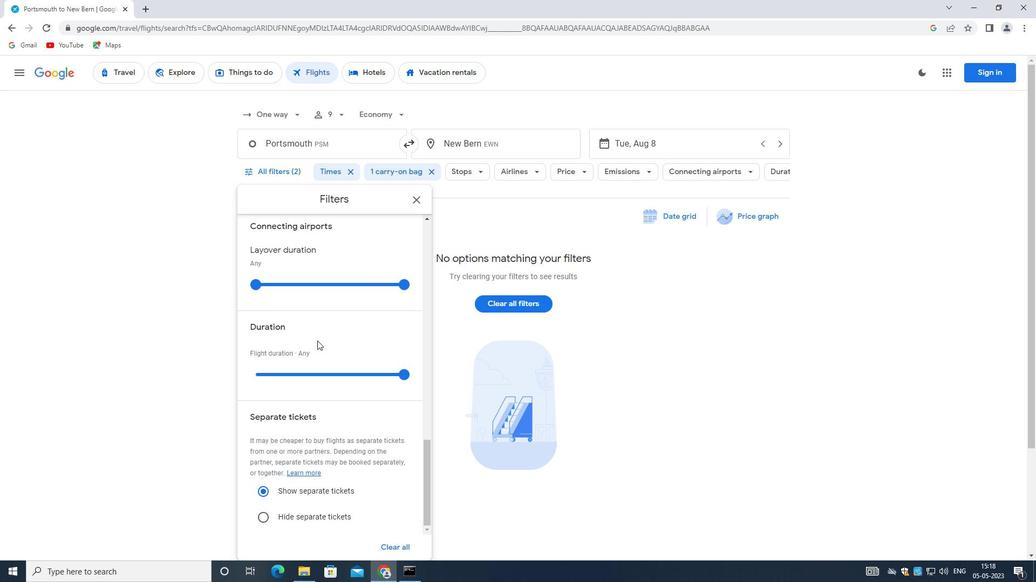 
Action: Mouse moved to (316, 333)
Screenshot: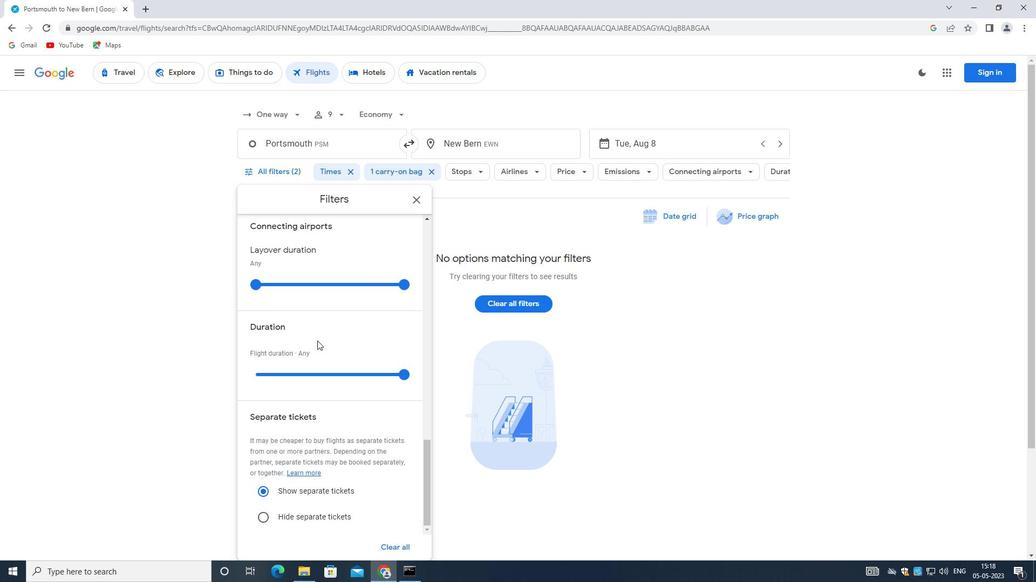 
Action: Mouse scrolled (316, 333) with delta (0, 0)
Screenshot: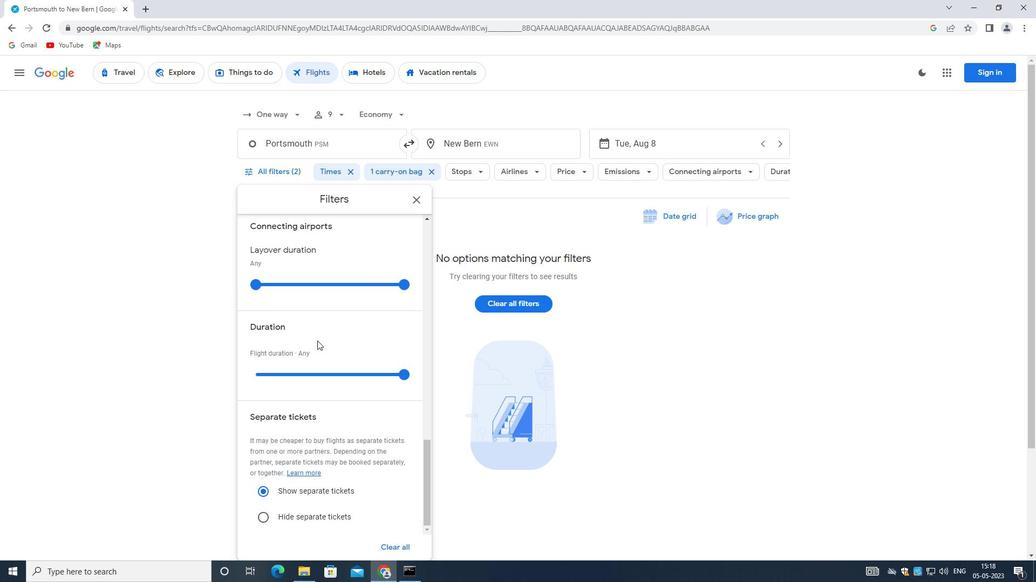 
Action: Mouse scrolled (316, 333) with delta (0, 0)
Screenshot: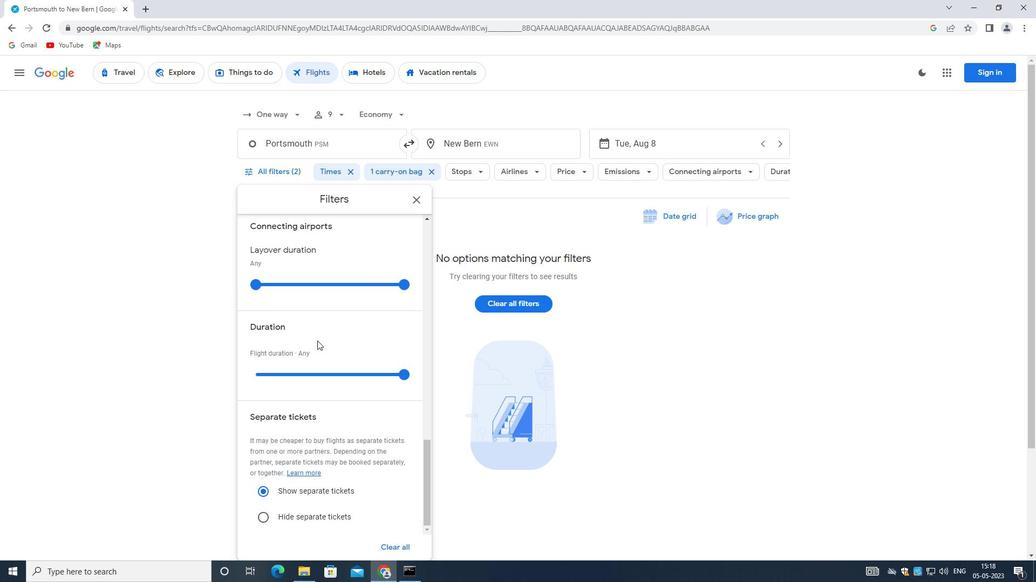 
Action: Mouse scrolled (316, 333) with delta (0, 0)
Screenshot: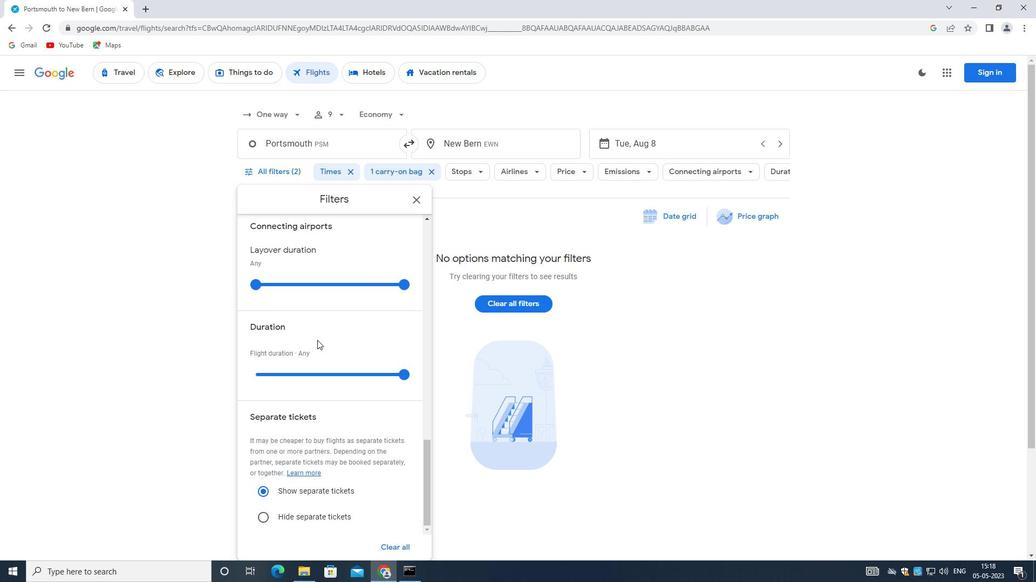 
Action: Mouse scrolled (316, 333) with delta (0, 0)
Screenshot: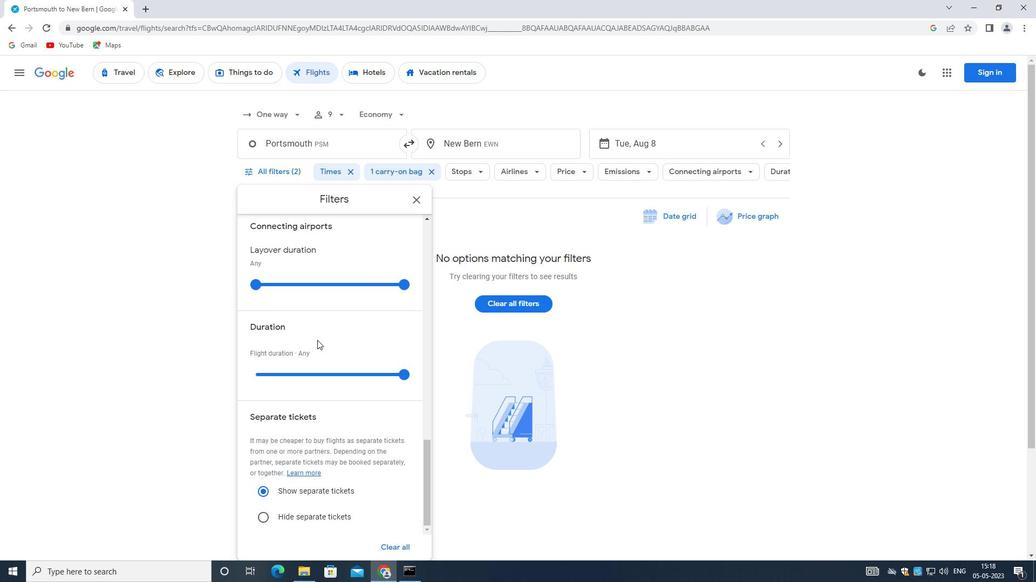 
Action: Mouse moved to (314, 336)
Screenshot: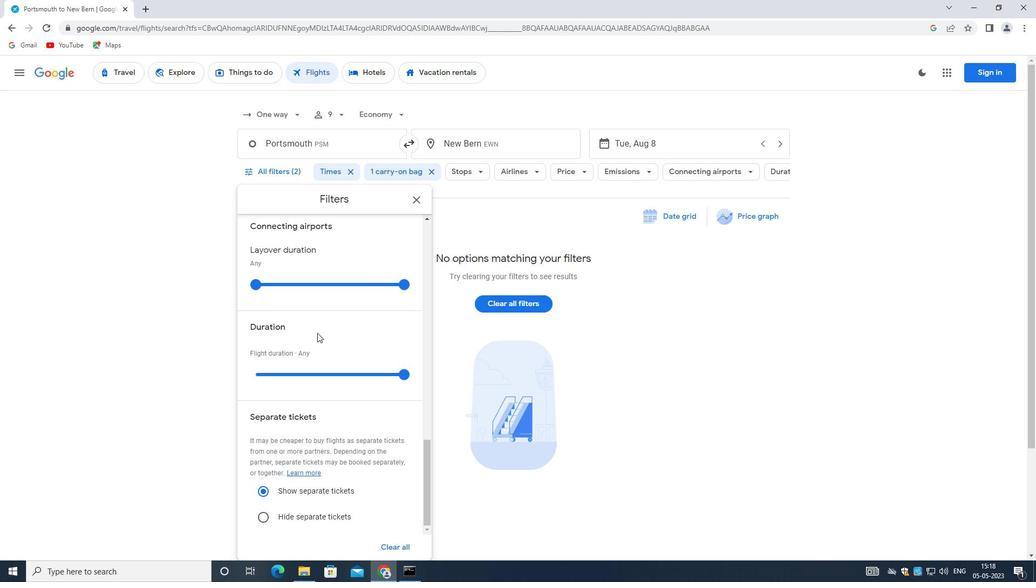 
Action: Mouse scrolled (314, 335) with delta (0, 0)
Screenshot: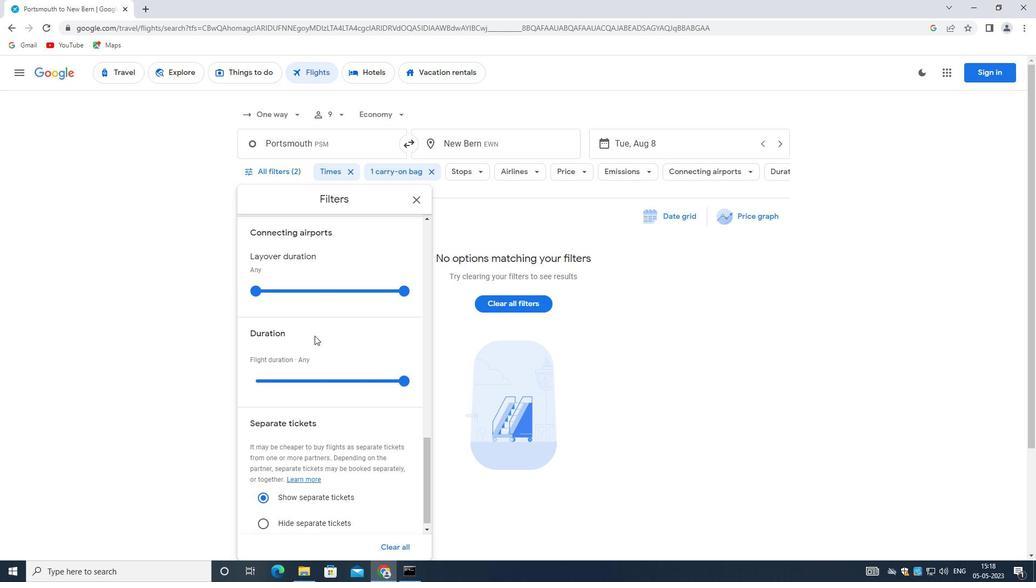 
Action: Mouse scrolled (314, 335) with delta (0, 0)
Screenshot: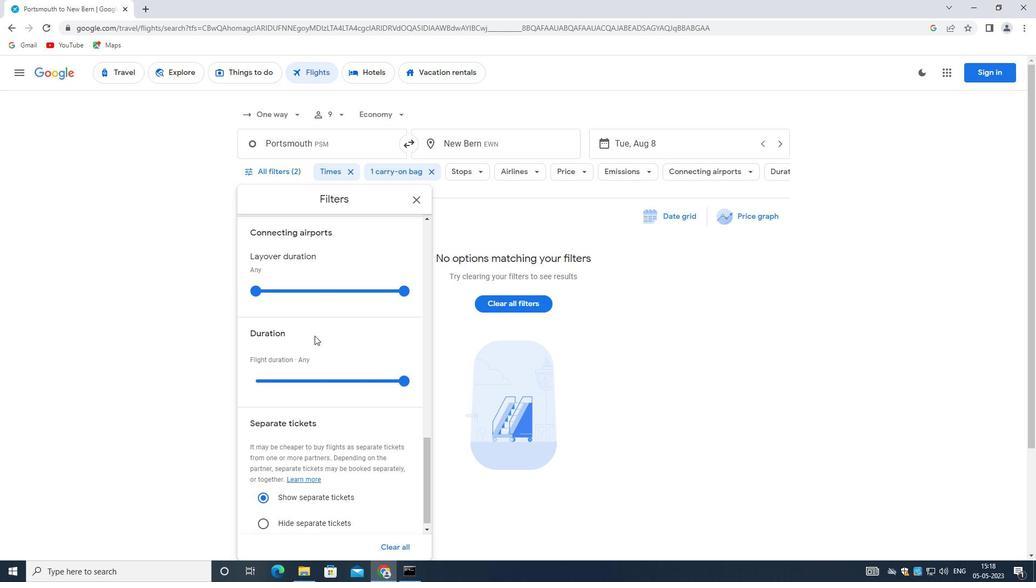 
Action: Mouse scrolled (314, 335) with delta (0, 0)
Screenshot: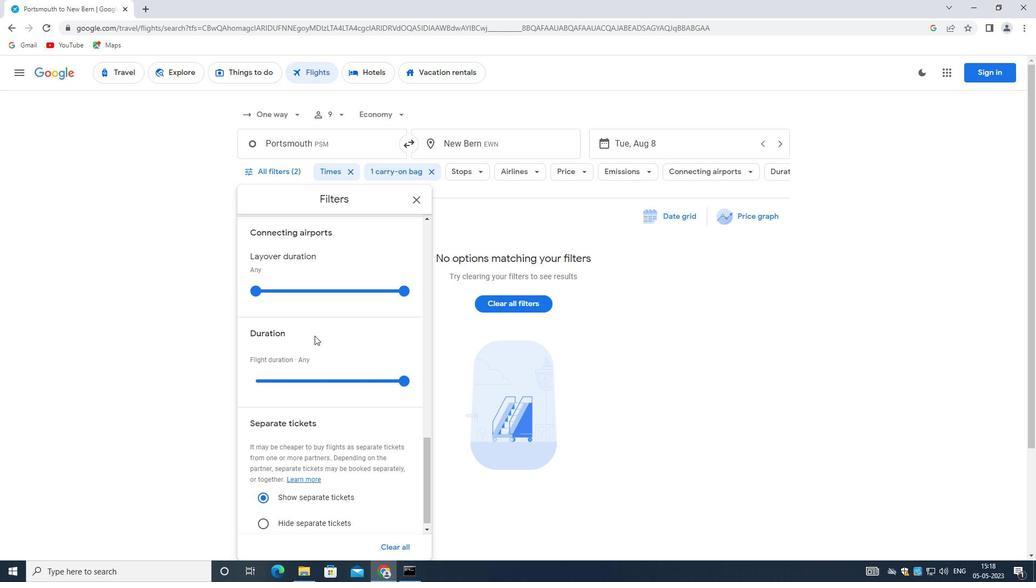
Action: Mouse scrolled (314, 335) with delta (0, 0)
Screenshot: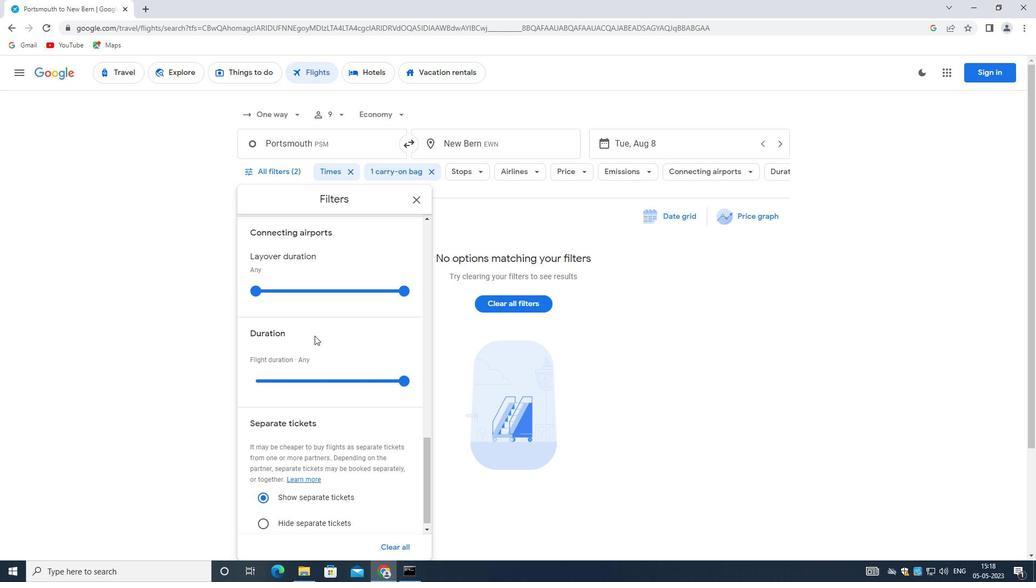 
Action: Mouse moved to (314, 335)
Screenshot: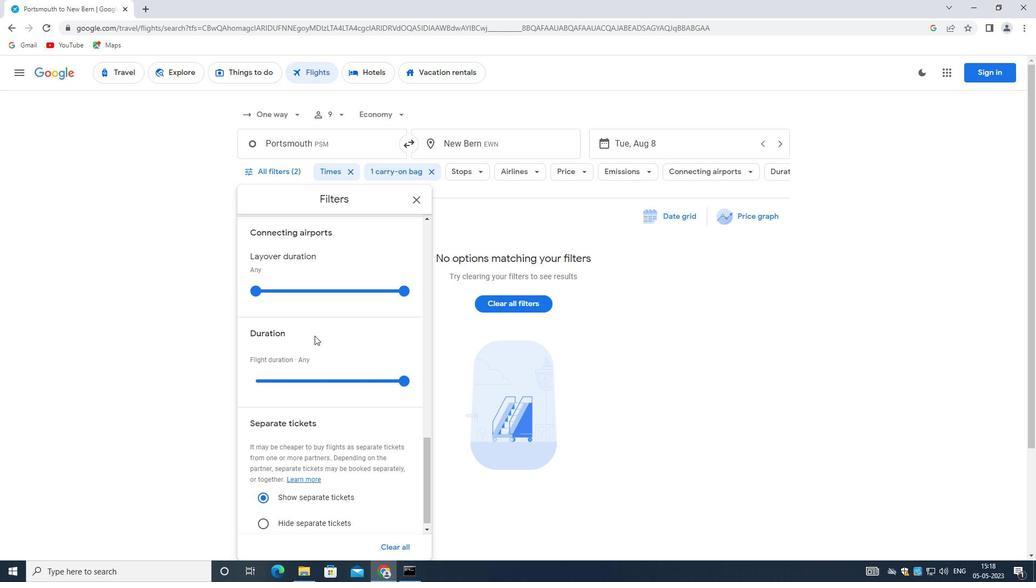 
Action: Mouse scrolled (314, 335) with delta (0, 0)
Screenshot: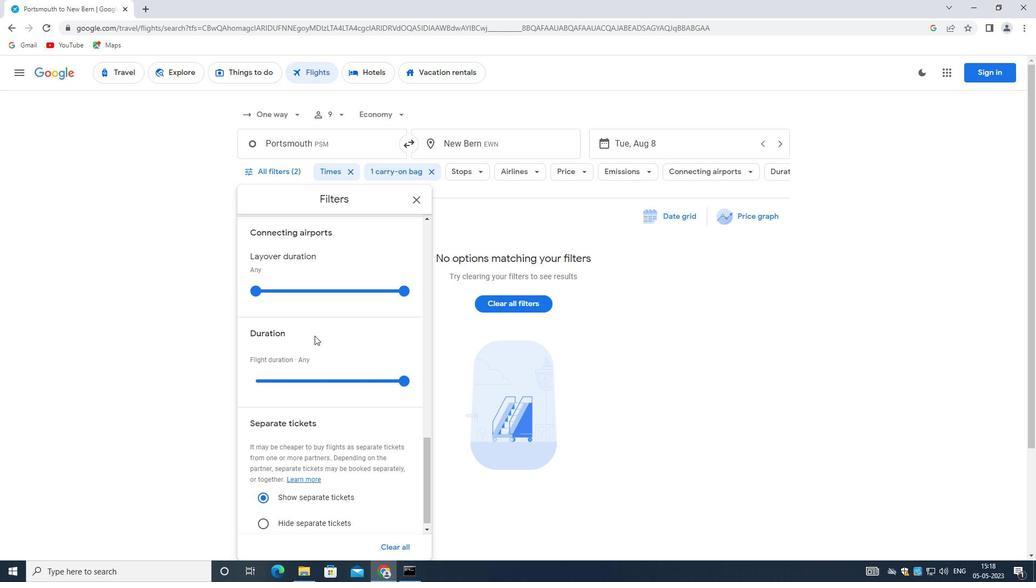 
Action: Mouse scrolled (314, 335) with delta (0, 0)
Screenshot: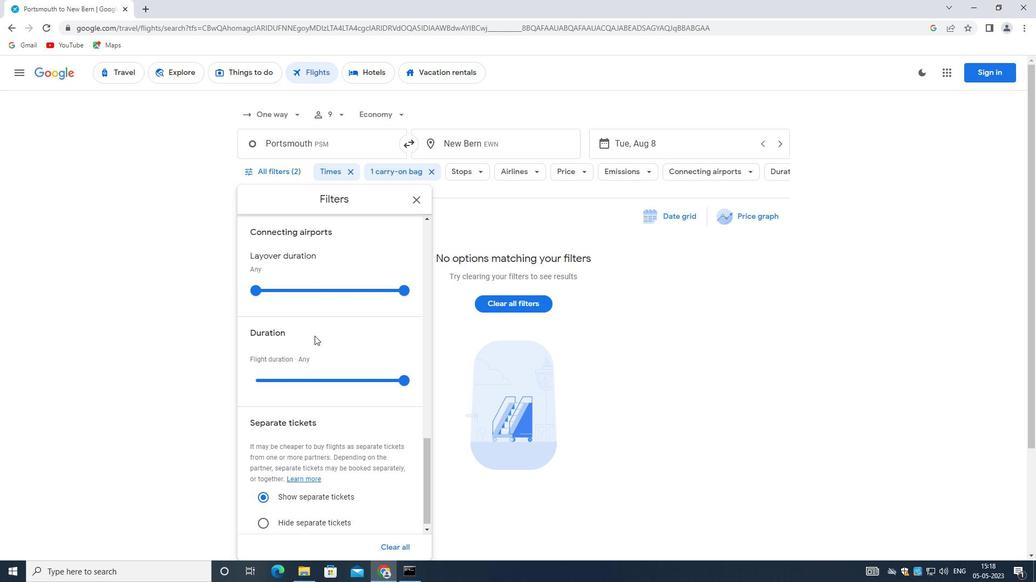 
Action: Mouse moved to (311, 337)
Screenshot: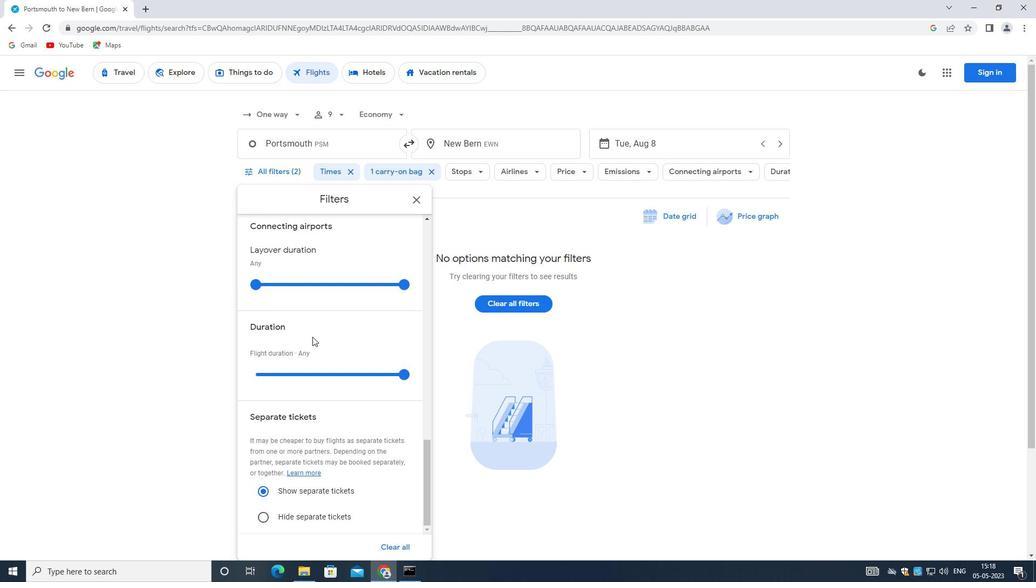 
Action: Mouse scrolled (311, 336) with delta (0, 0)
Screenshot: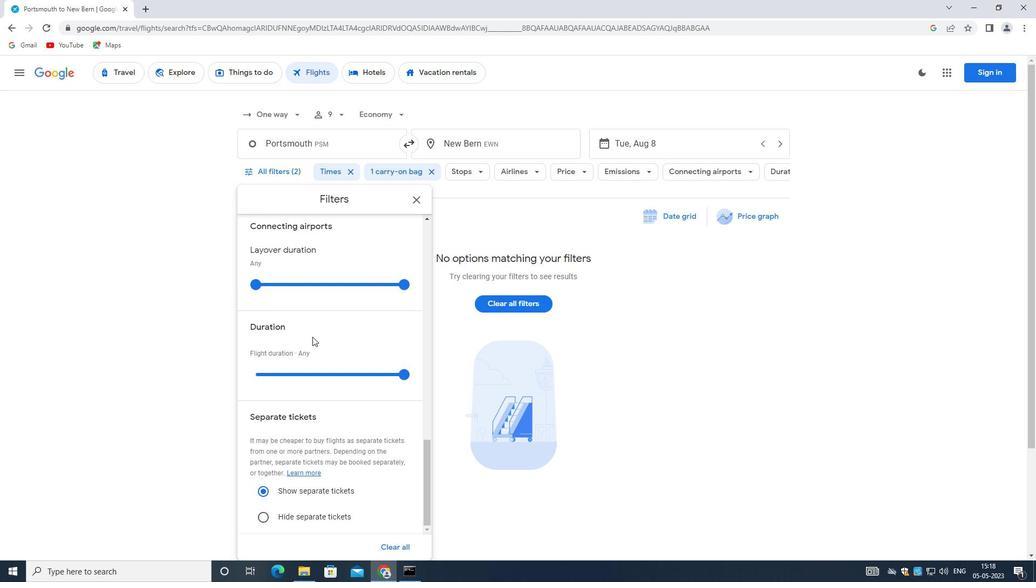 
Action: Mouse scrolled (311, 336) with delta (0, 0)
Screenshot: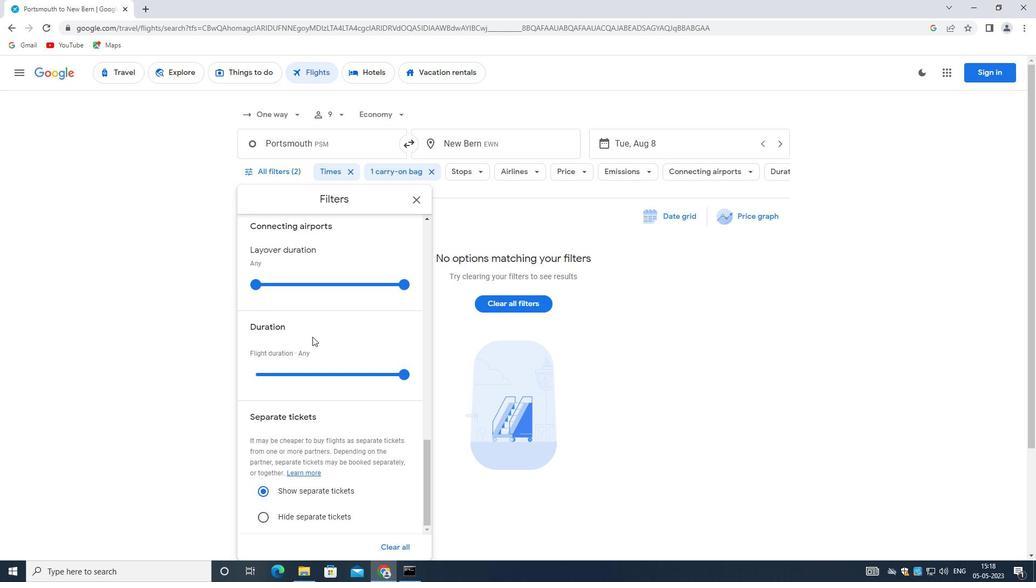 
Action: Mouse scrolled (311, 336) with delta (0, 0)
Screenshot: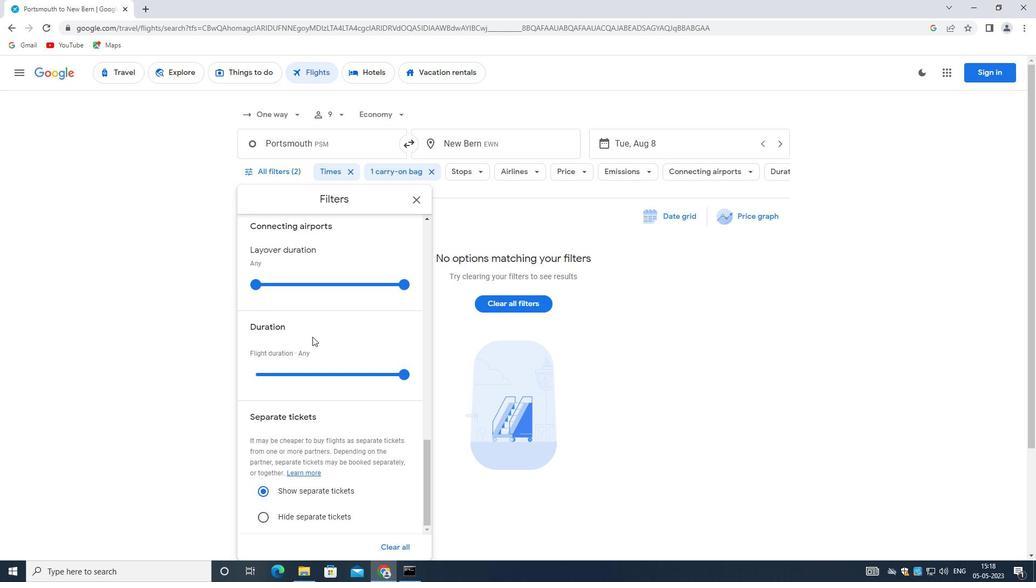 
Action: Mouse scrolled (311, 336) with delta (0, 0)
Screenshot: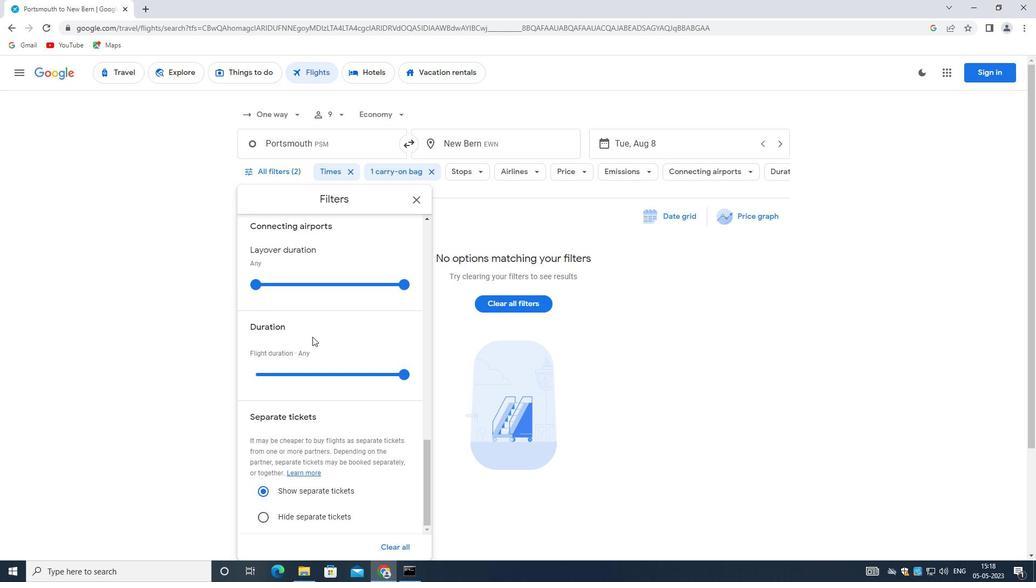
Action: Mouse scrolled (311, 336) with delta (0, 0)
Screenshot: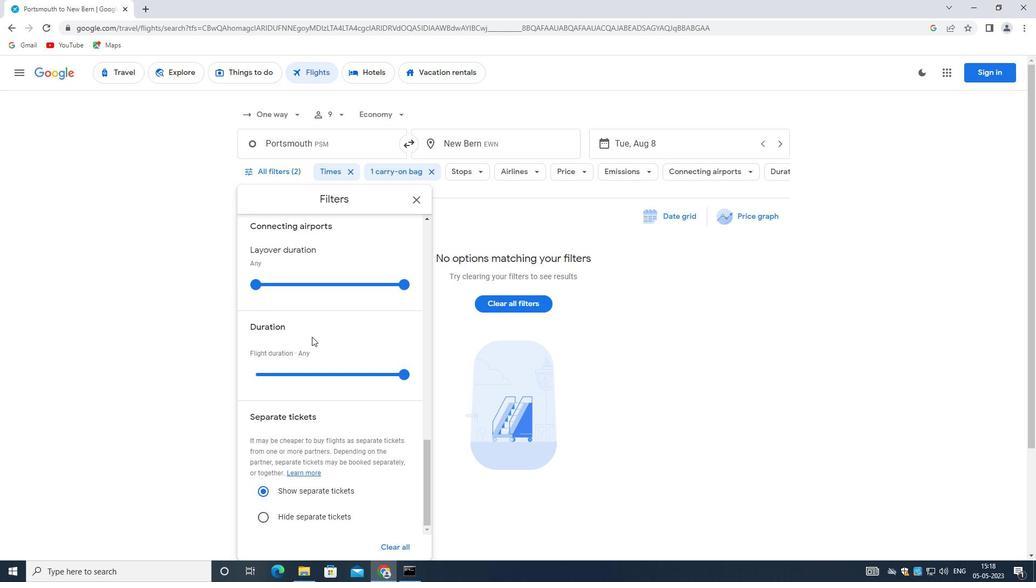
